 Task: Search one way flight ticket for 4 adults, 2 children, 2 infants in seat and 1 infant on lap in economy from Wilmington: Wilmington International Airport to Greensboro: Piedmont Triad International Airport on 5-1-2023. Choice of flights is Delta. Number of bags: 10 checked bags. Price is upto 100000. Outbound departure time preference is 18:00.
Action: Mouse moved to (225, 251)
Screenshot: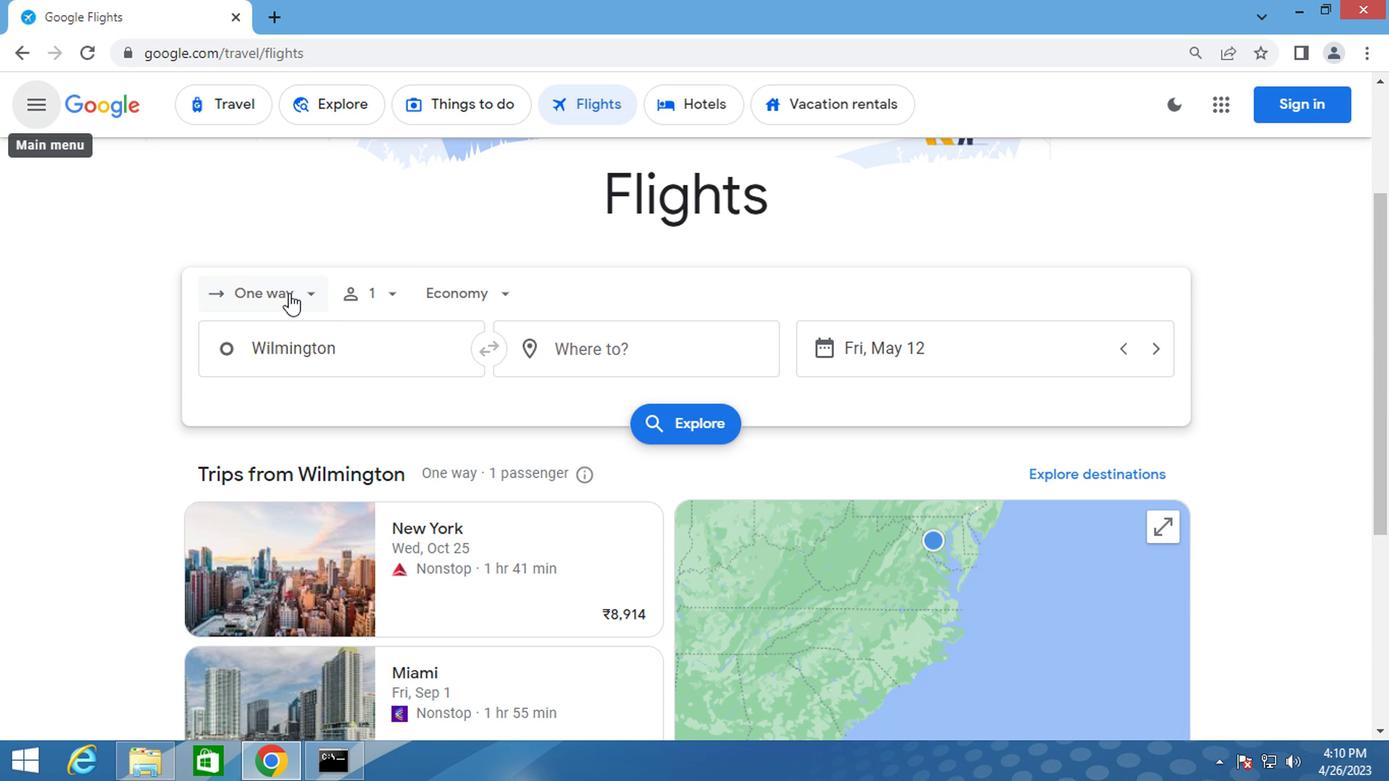
Action: Mouse pressed left at (225, 251)
Screenshot: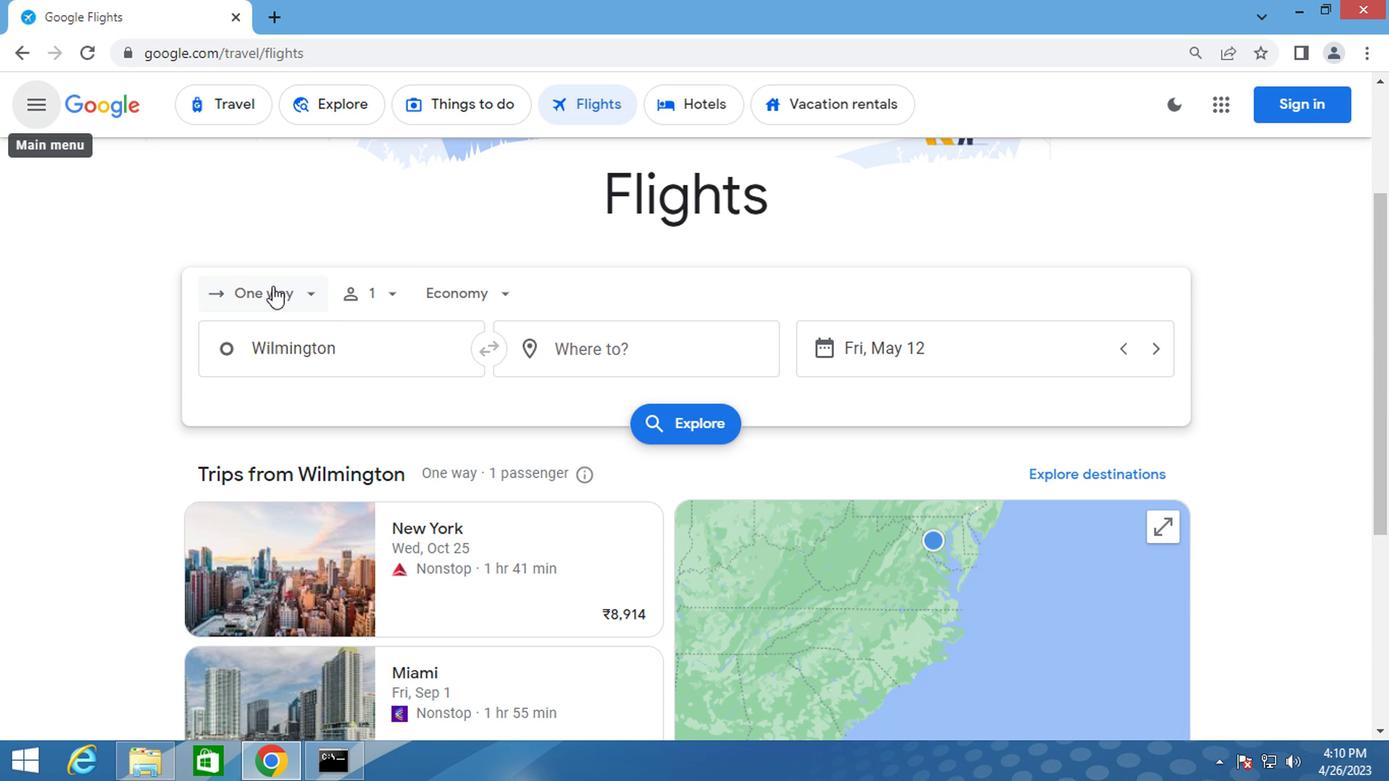 
Action: Mouse moved to (246, 350)
Screenshot: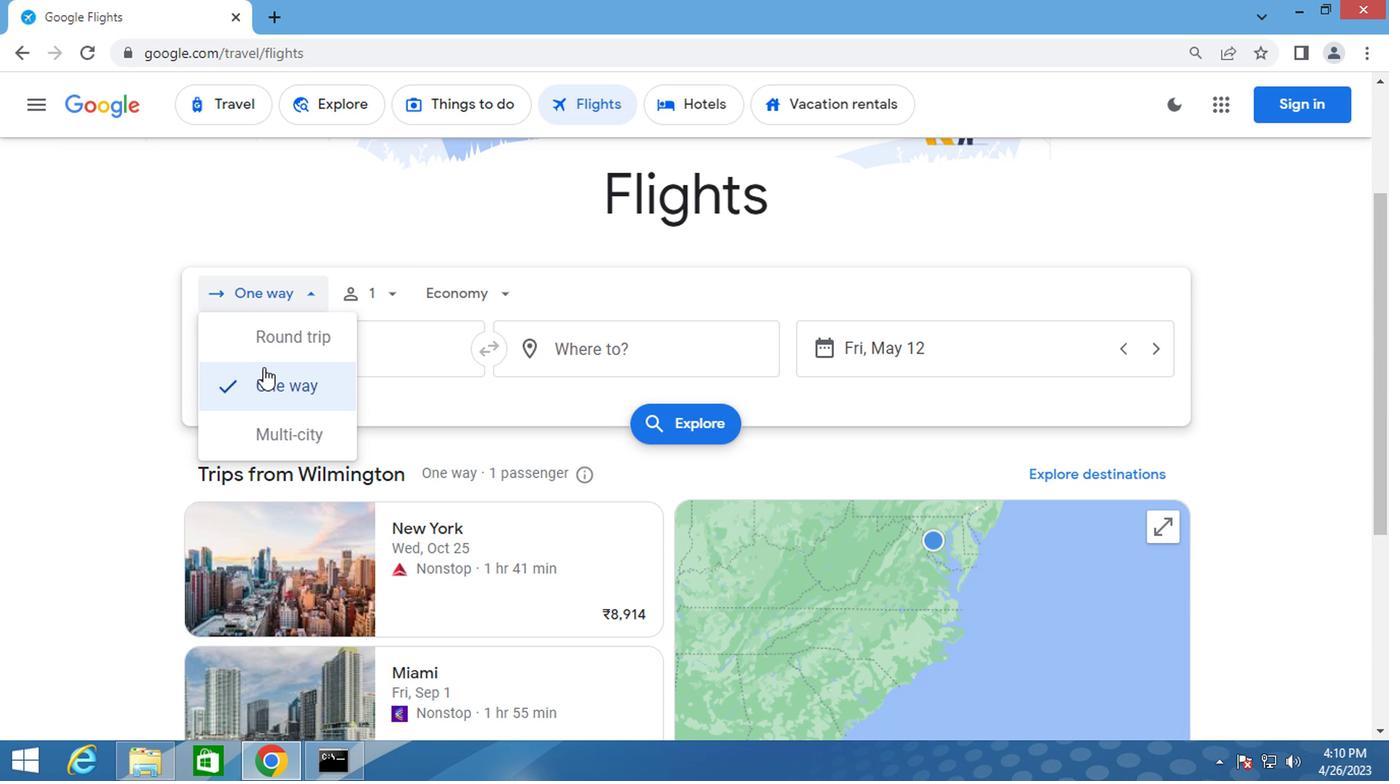 
Action: Mouse pressed left at (246, 350)
Screenshot: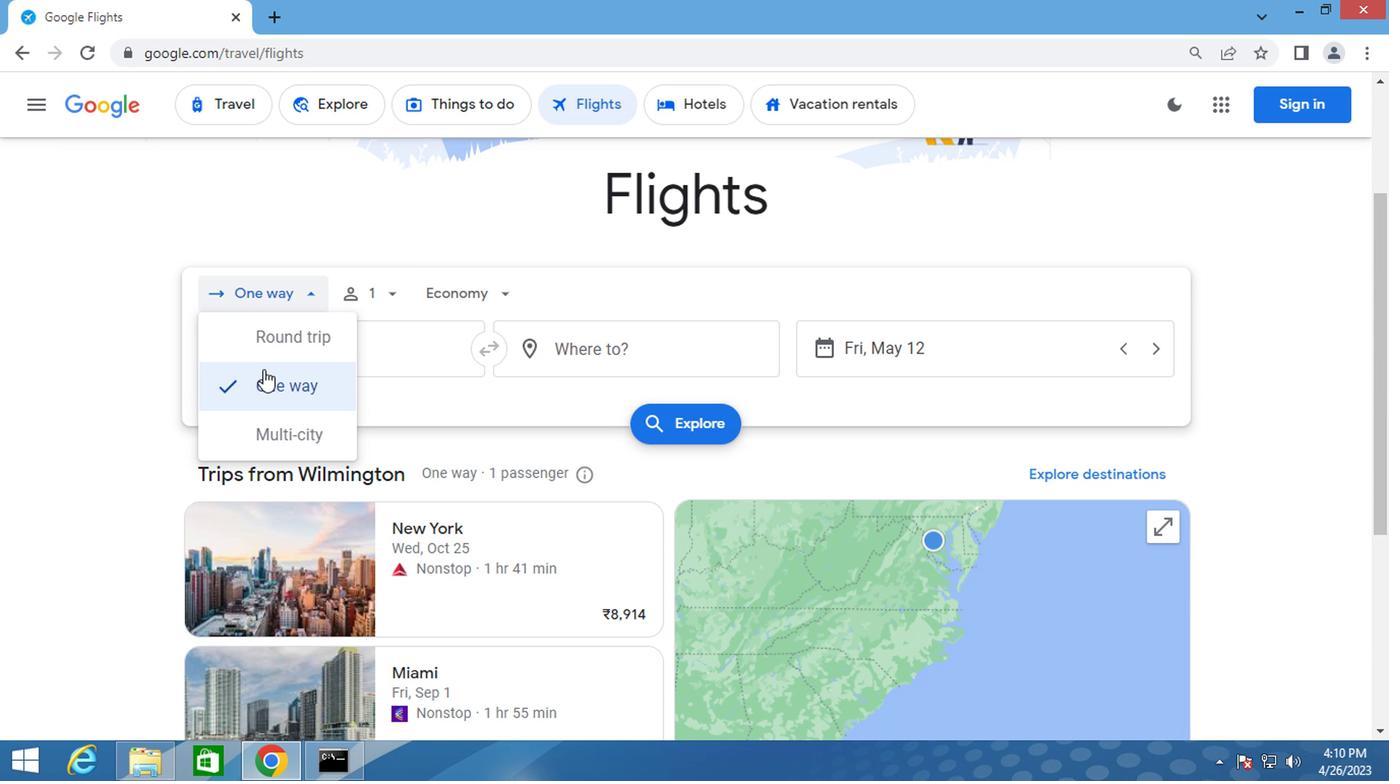 
Action: Mouse moved to (360, 280)
Screenshot: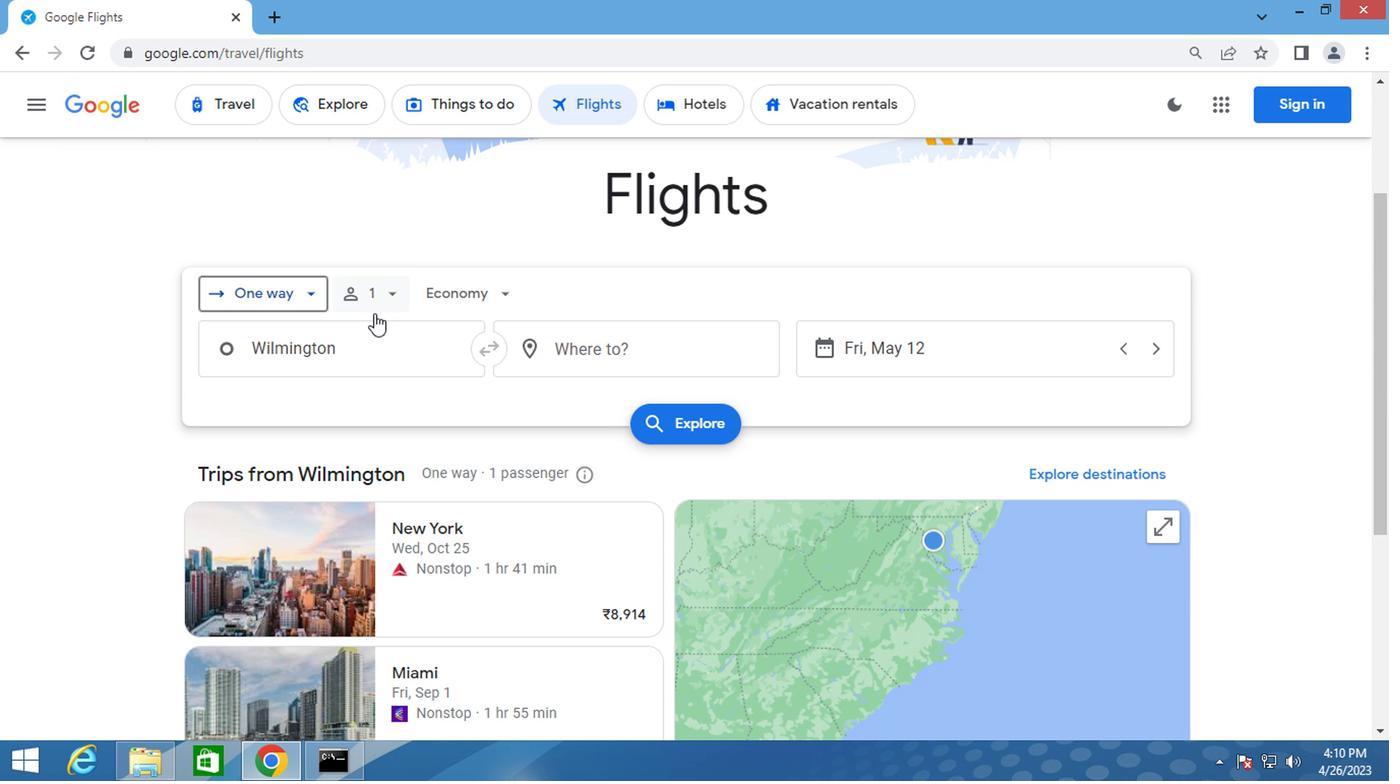 
Action: Mouse pressed left at (360, 280)
Screenshot: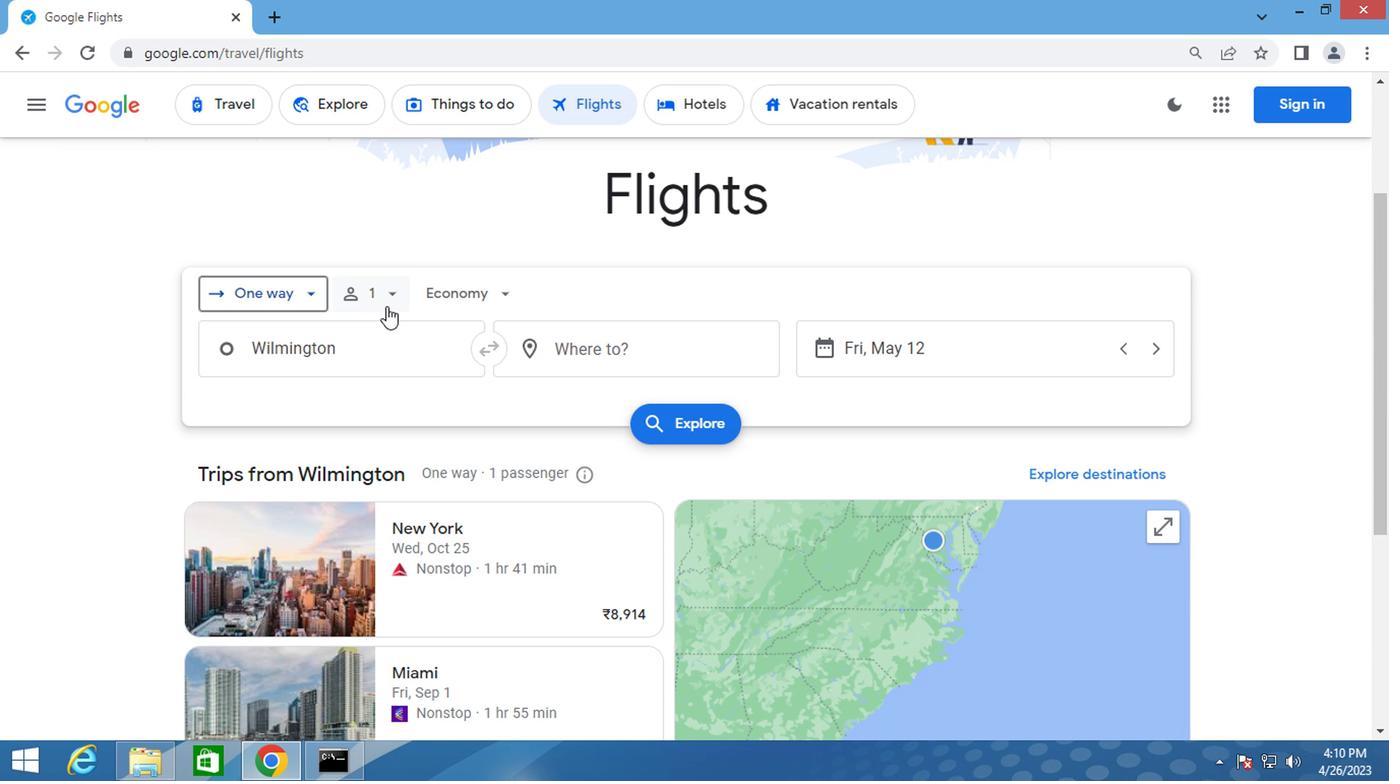 
Action: Mouse moved to (502, 328)
Screenshot: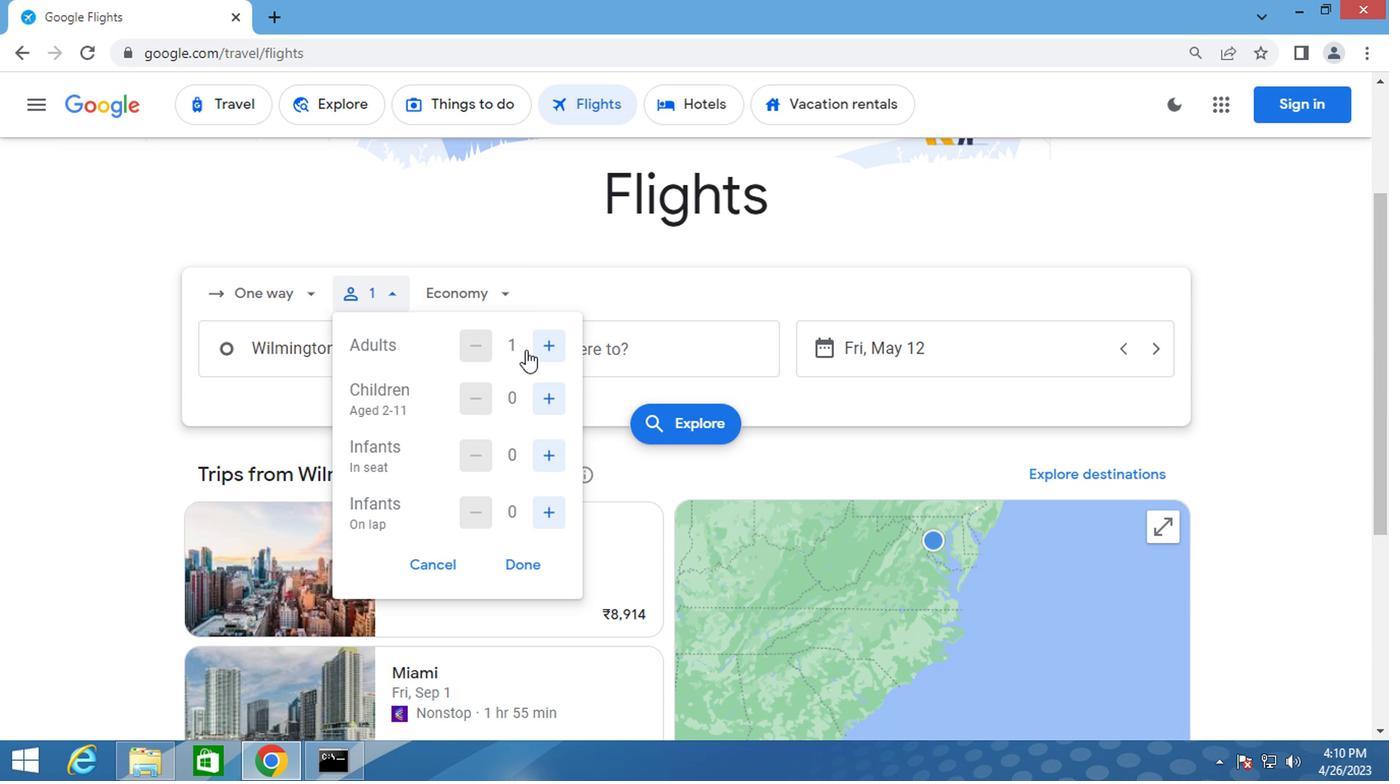 
Action: Mouse pressed left at (502, 328)
Screenshot: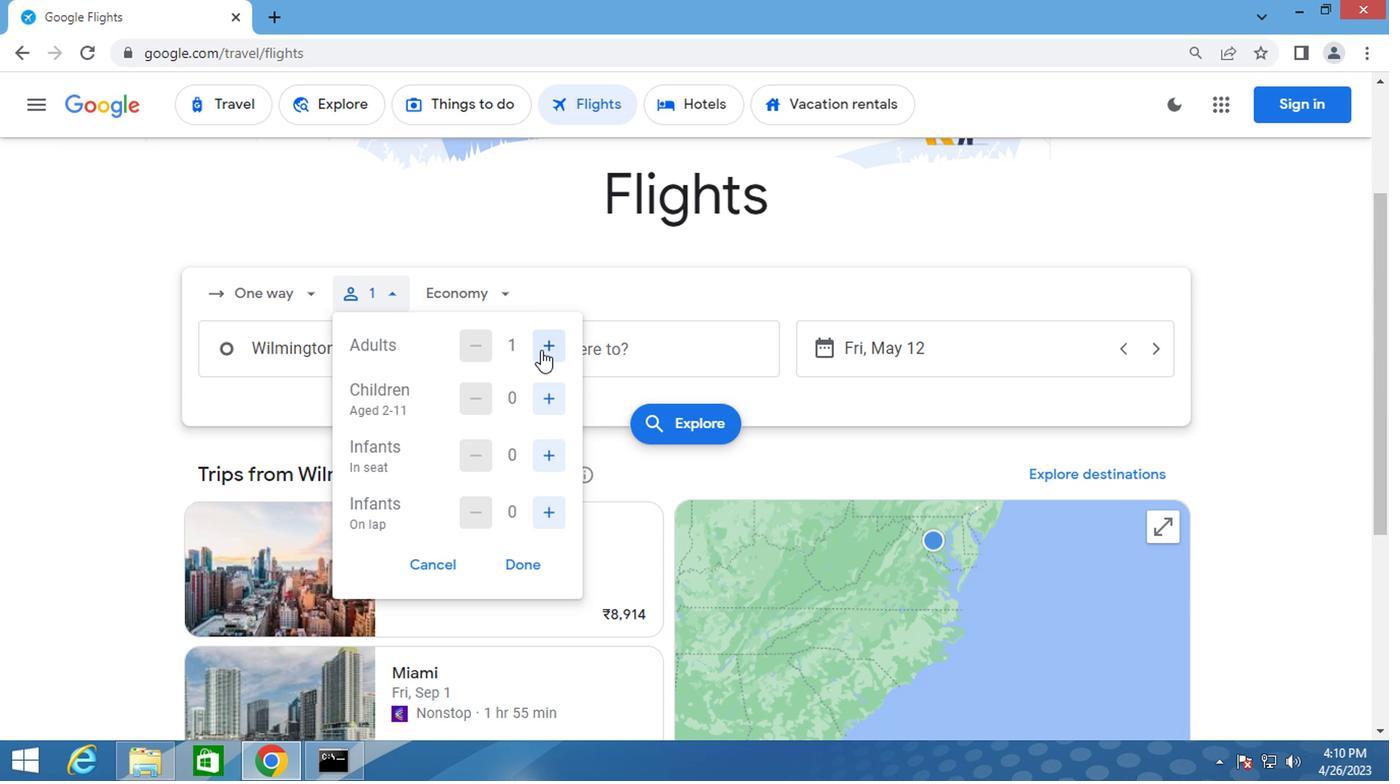 
Action: Mouse pressed left at (502, 328)
Screenshot: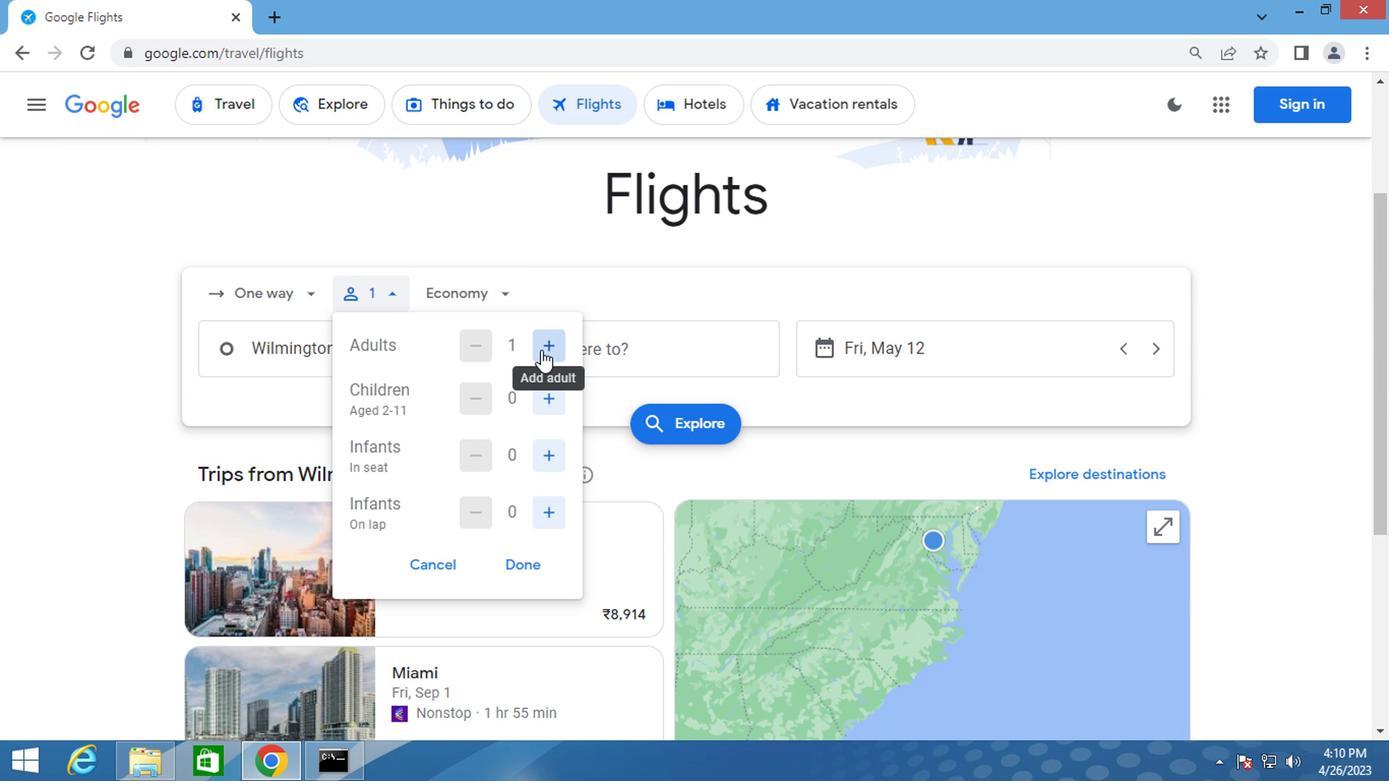 
Action: Mouse pressed left at (502, 328)
Screenshot: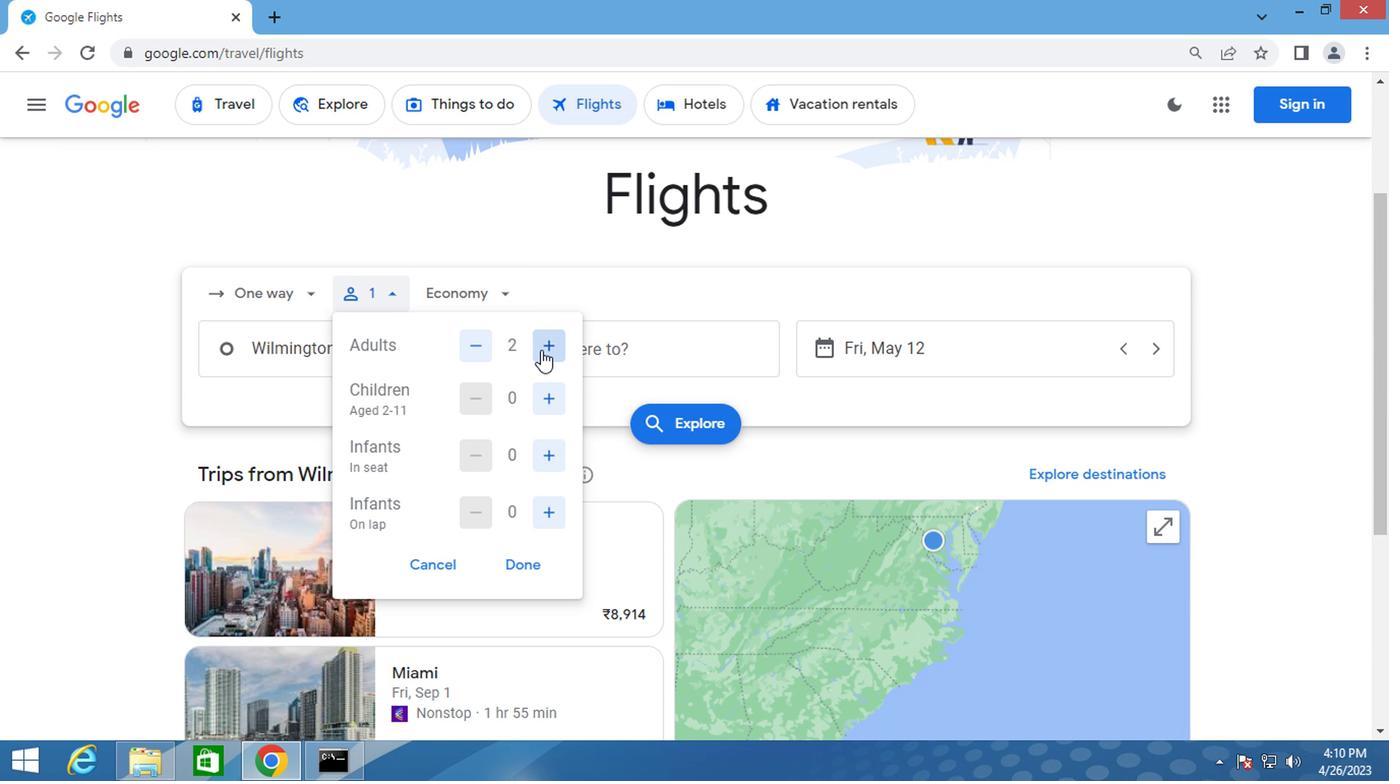 
Action: Mouse pressed left at (502, 328)
Screenshot: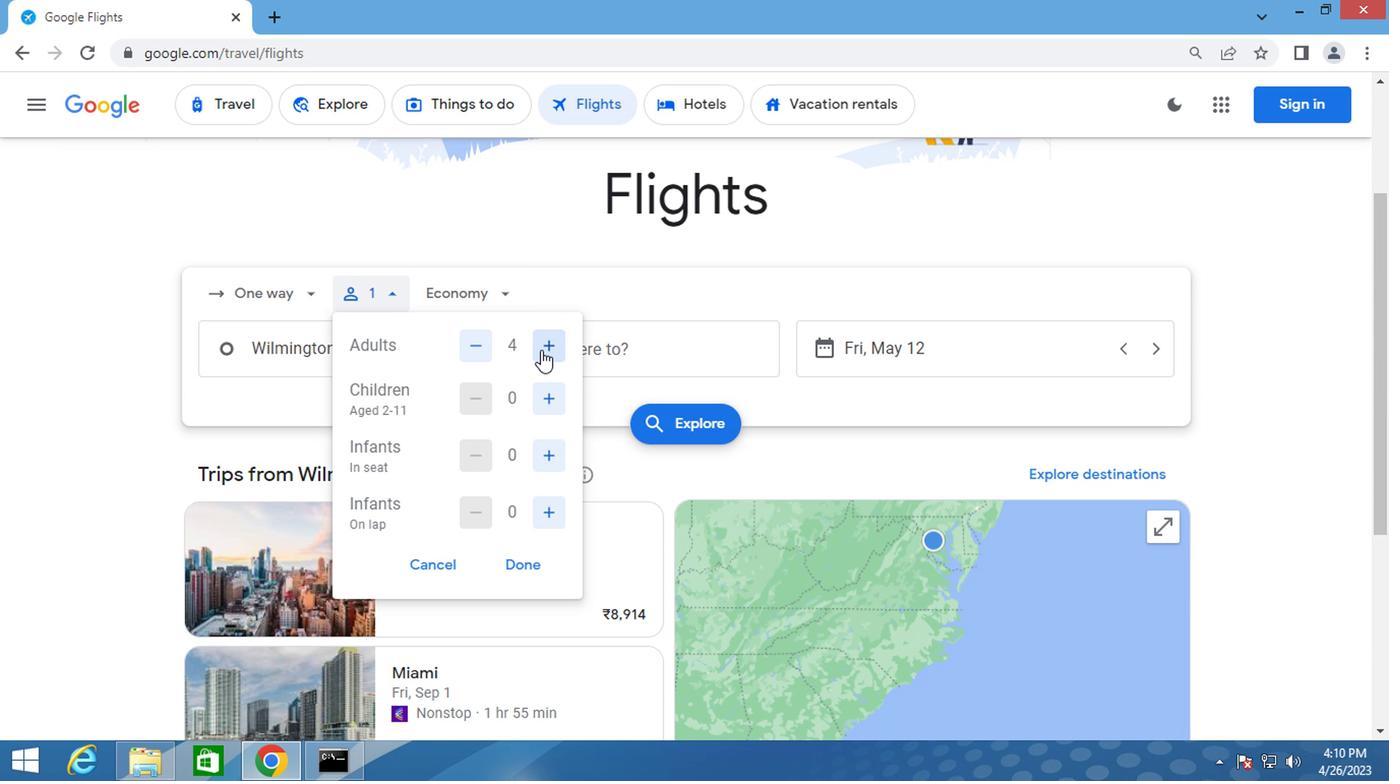 
Action: Mouse moved to (444, 324)
Screenshot: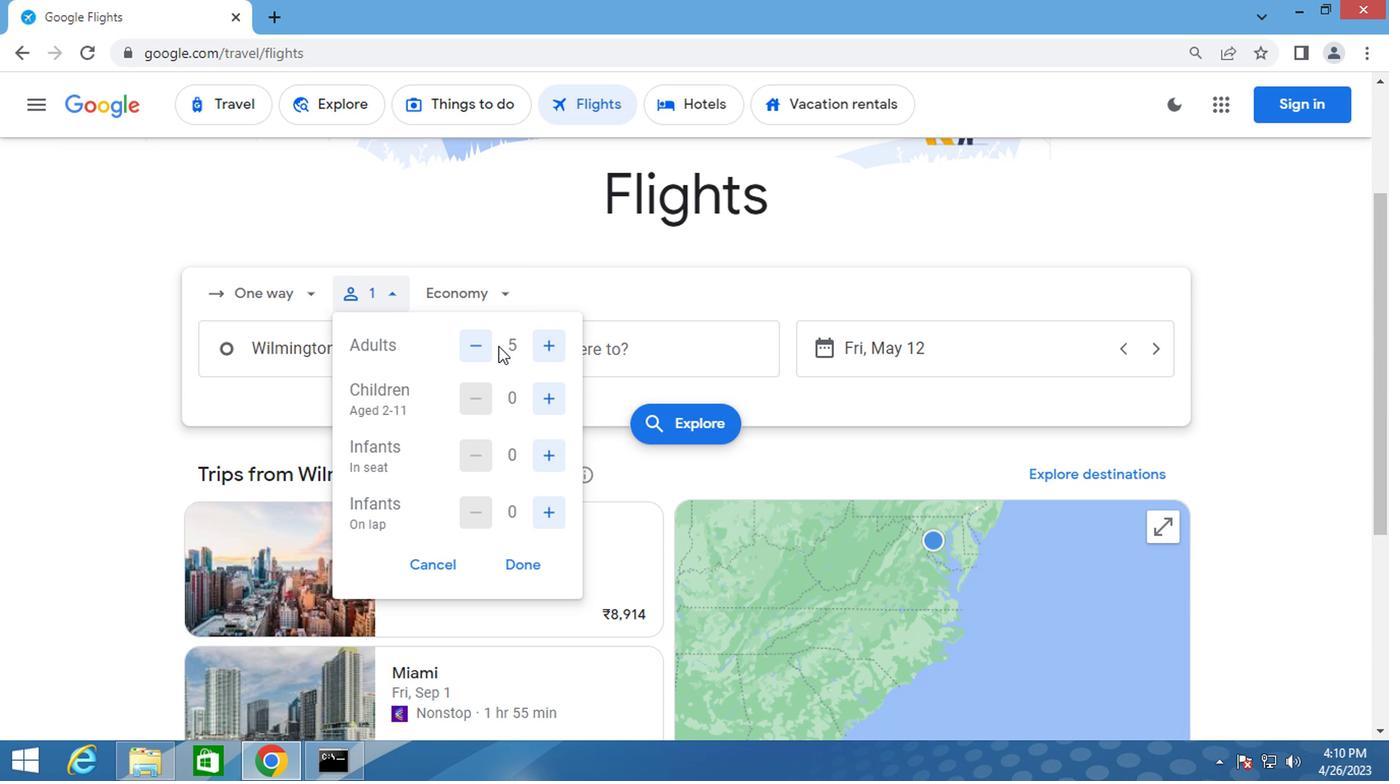 
Action: Mouse pressed left at (444, 324)
Screenshot: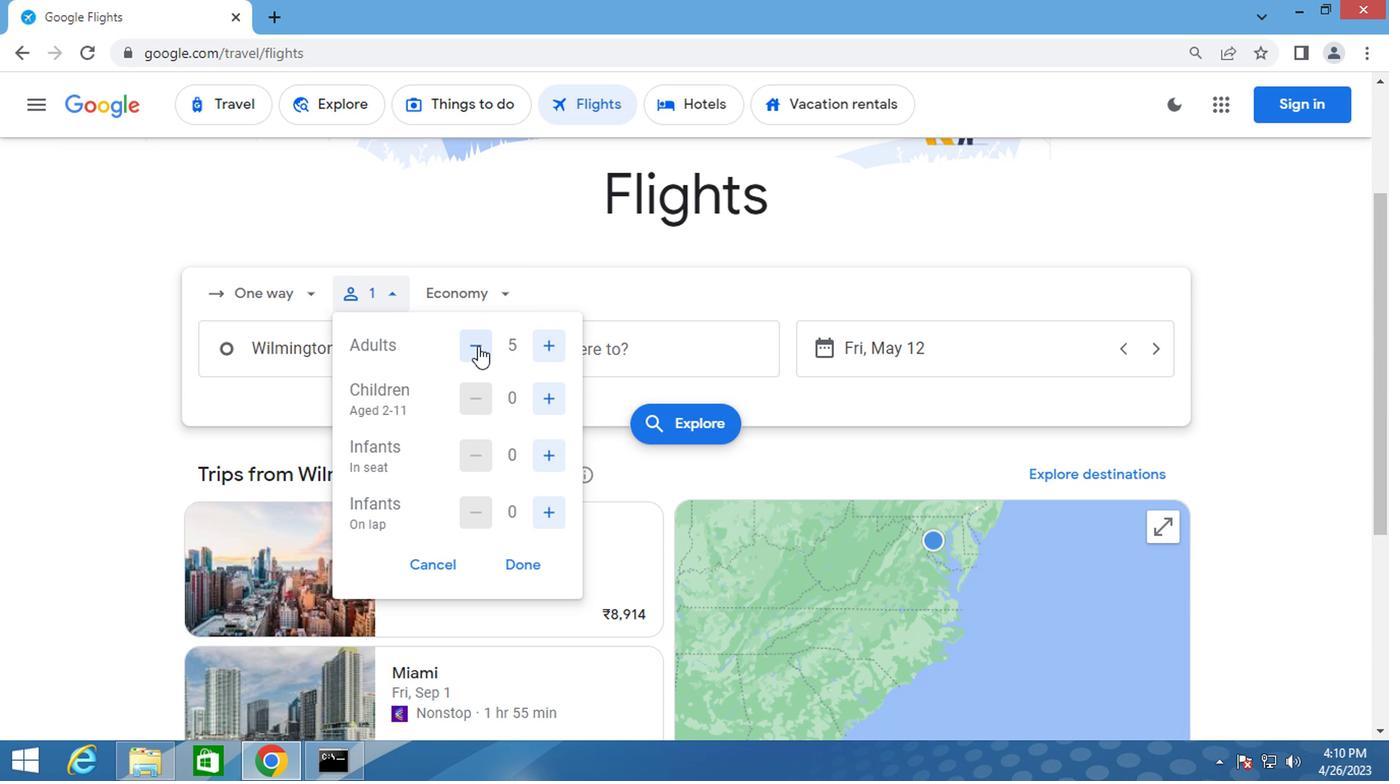 
Action: Mouse moved to (513, 382)
Screenshot: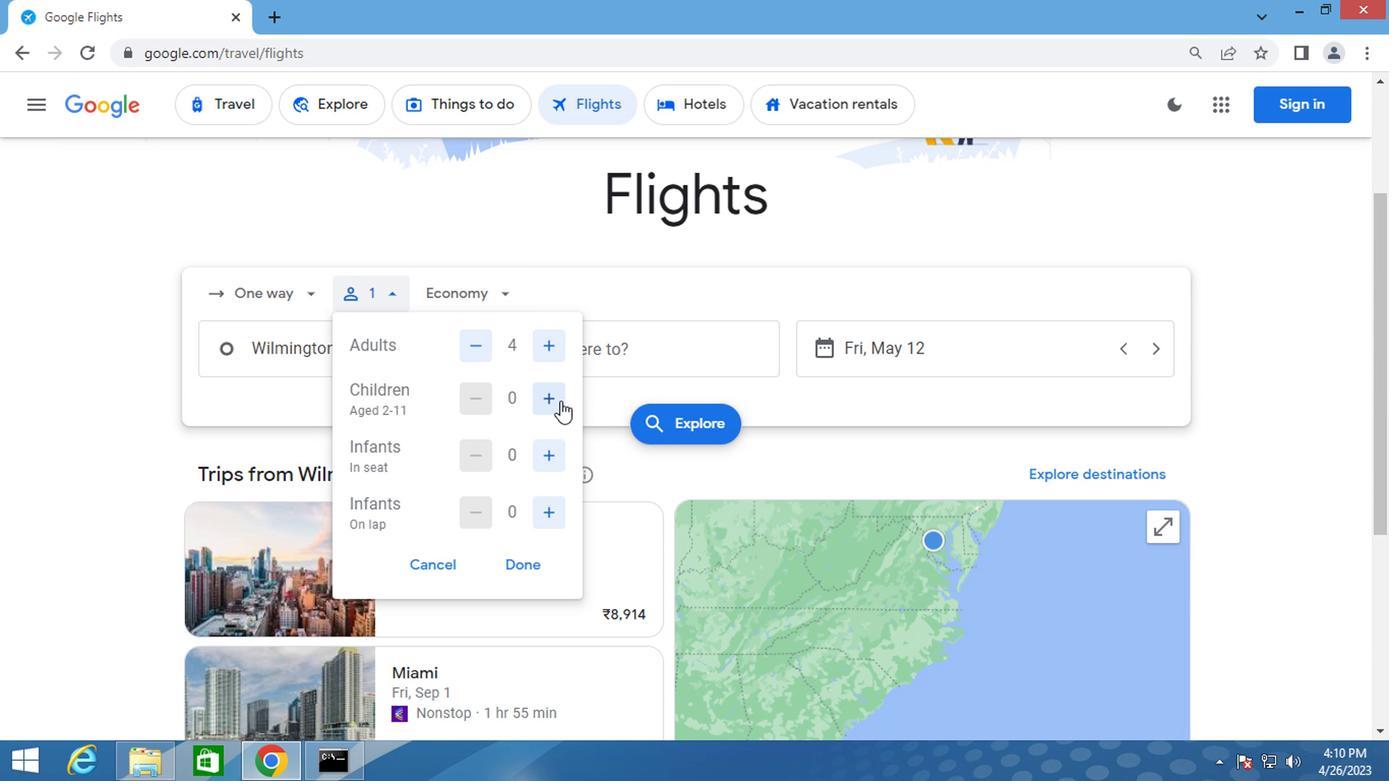 
Action: Mouse pressed left at (513, 382)
Screenshot: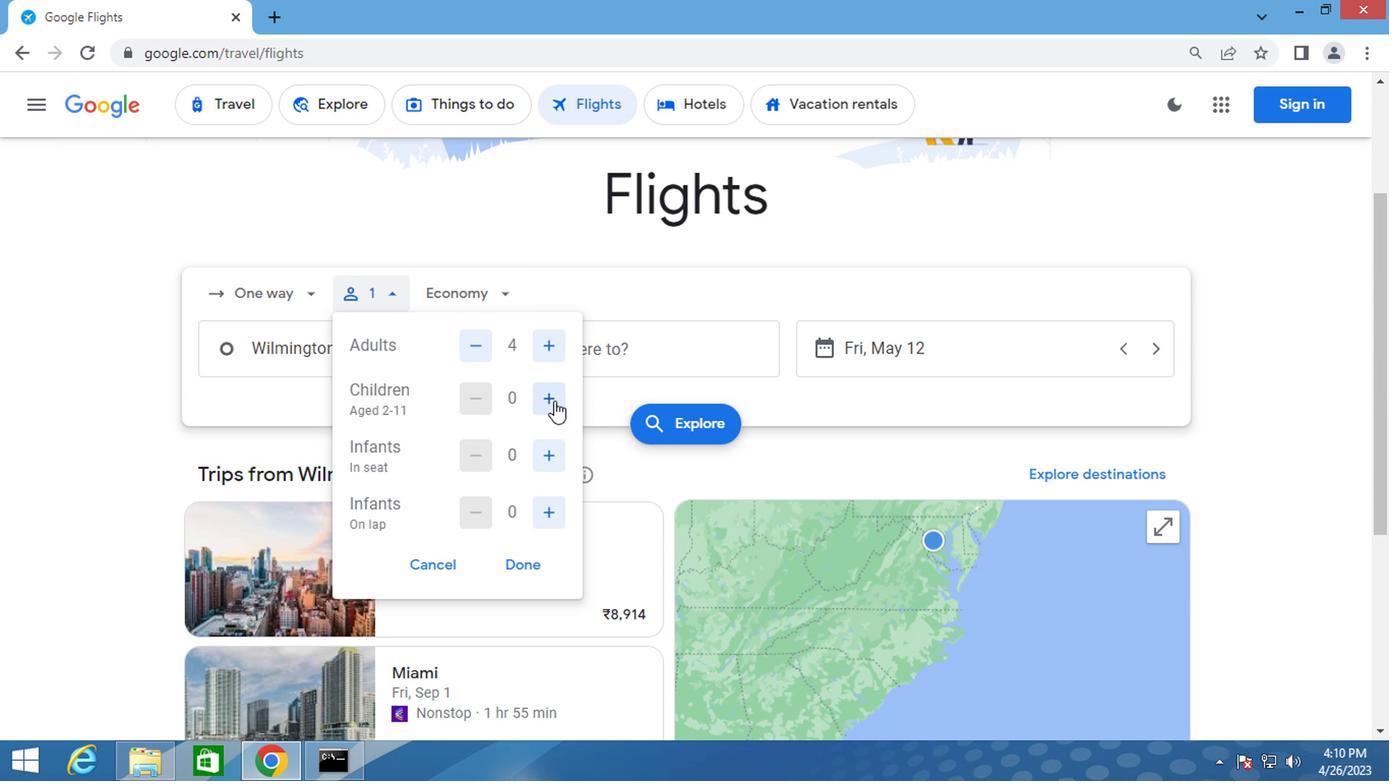 
Action: Mouse moved to (513, 382)
Screenshot: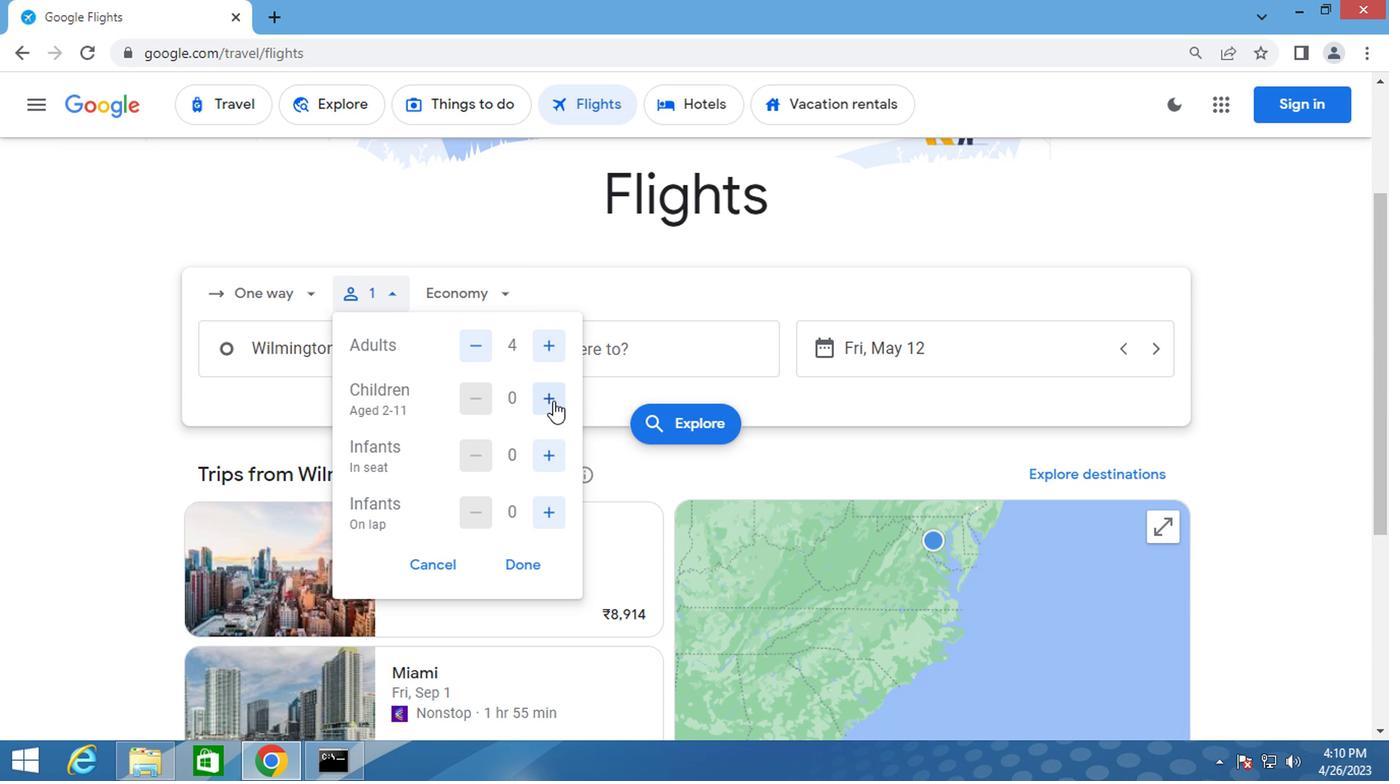 
Action: Mouse pressed left at (513, 382)
Screenshot: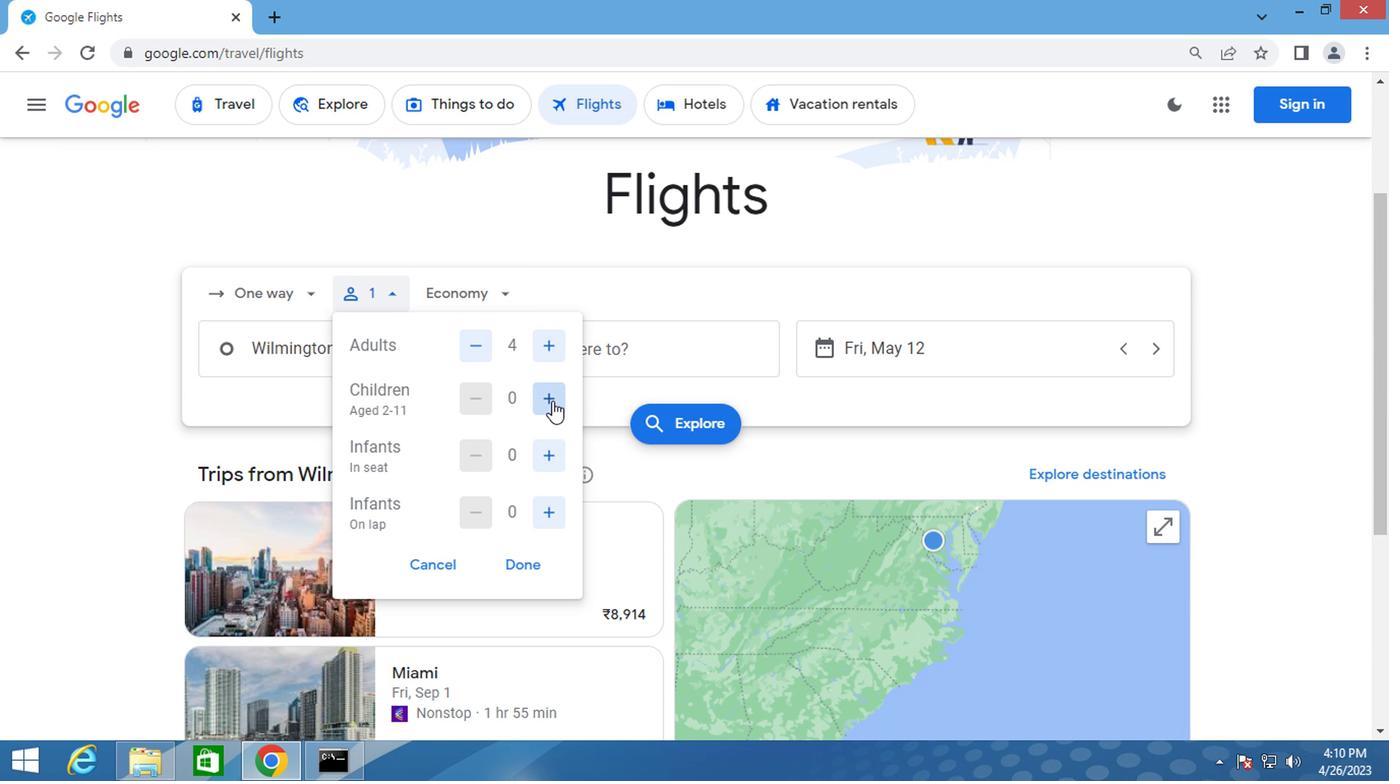 
Action: Mouse moved to (513, 426)
Screenshot: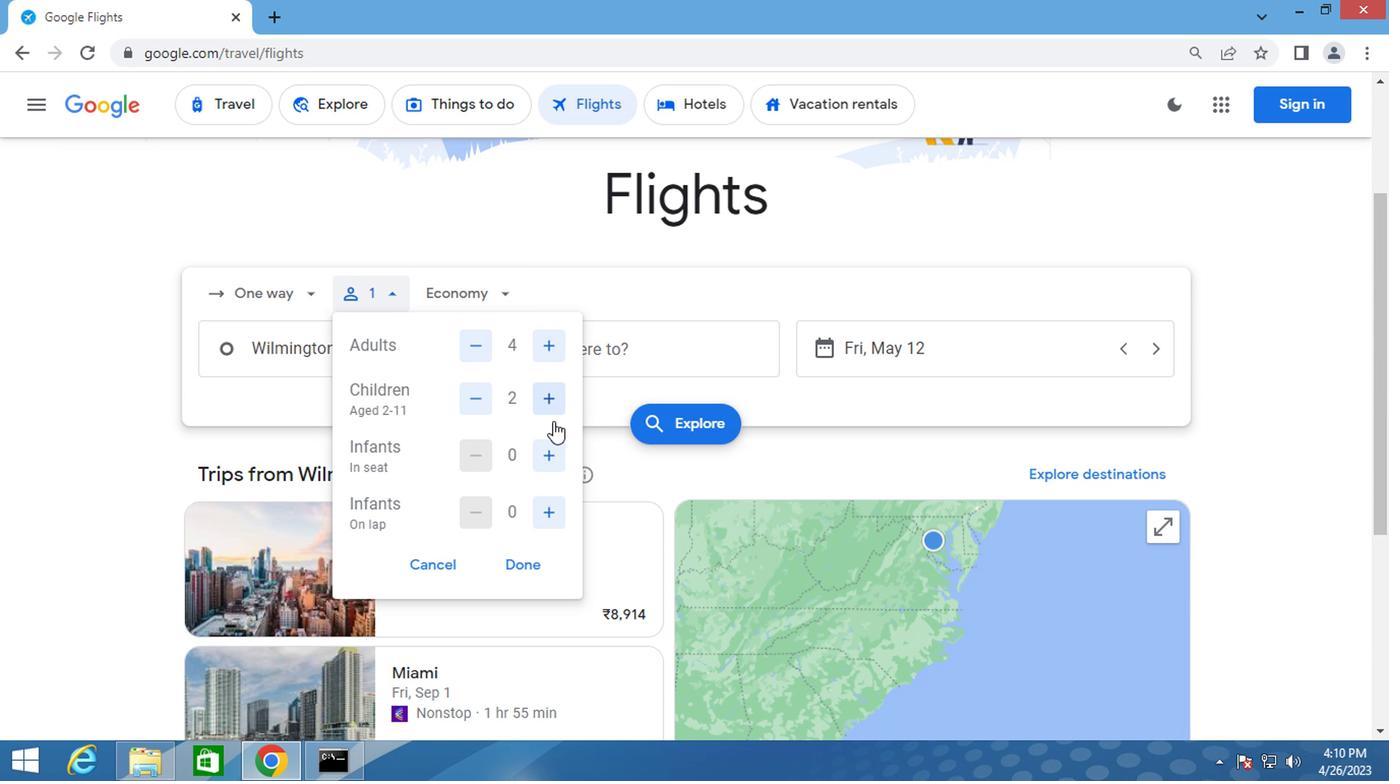 
Action: Mouse pressed left at (513, 426)
Screenshot: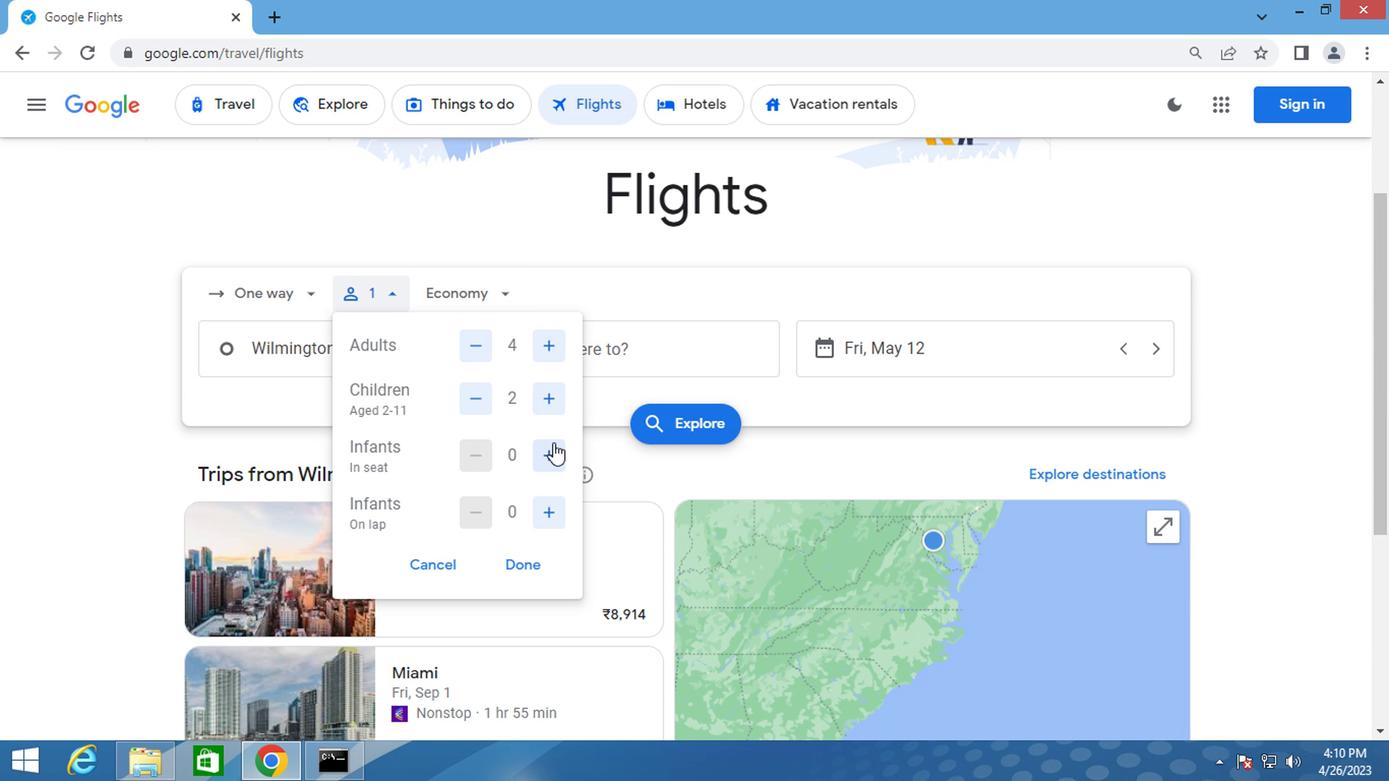 
Action: Mouse pressed left at (513, 426)
Screenshot: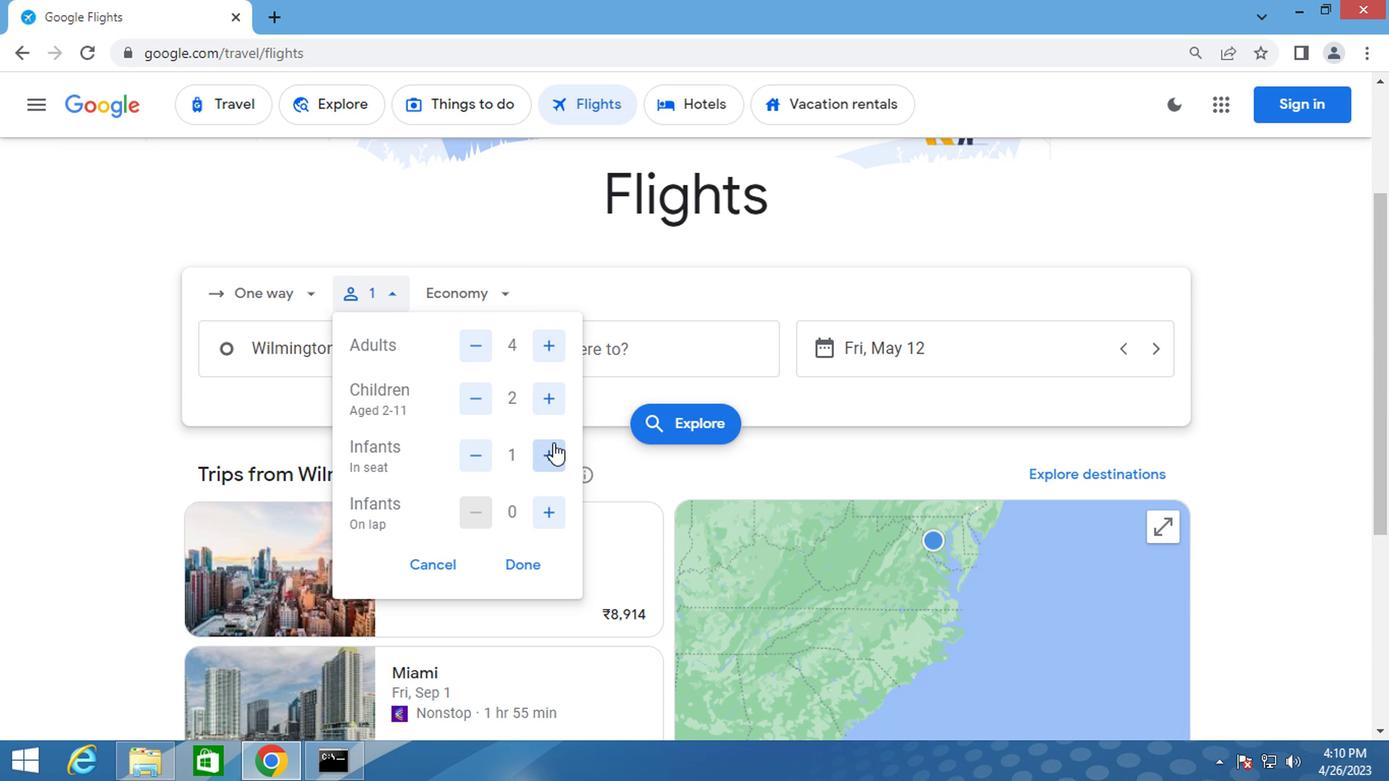 
Action: Mouse moved to (509, 500)
Screenshot: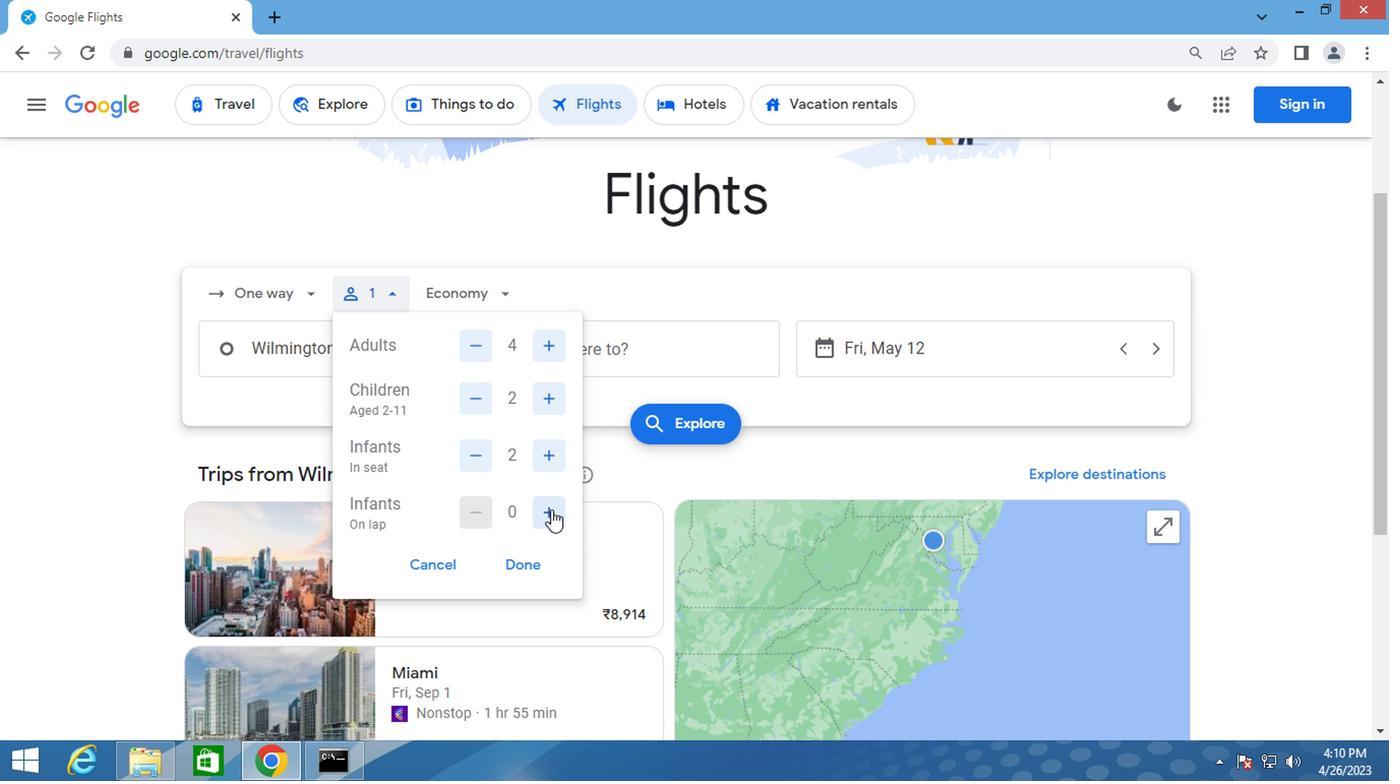 
Action: Mouse pressed left at (509, 500)
Screenshot: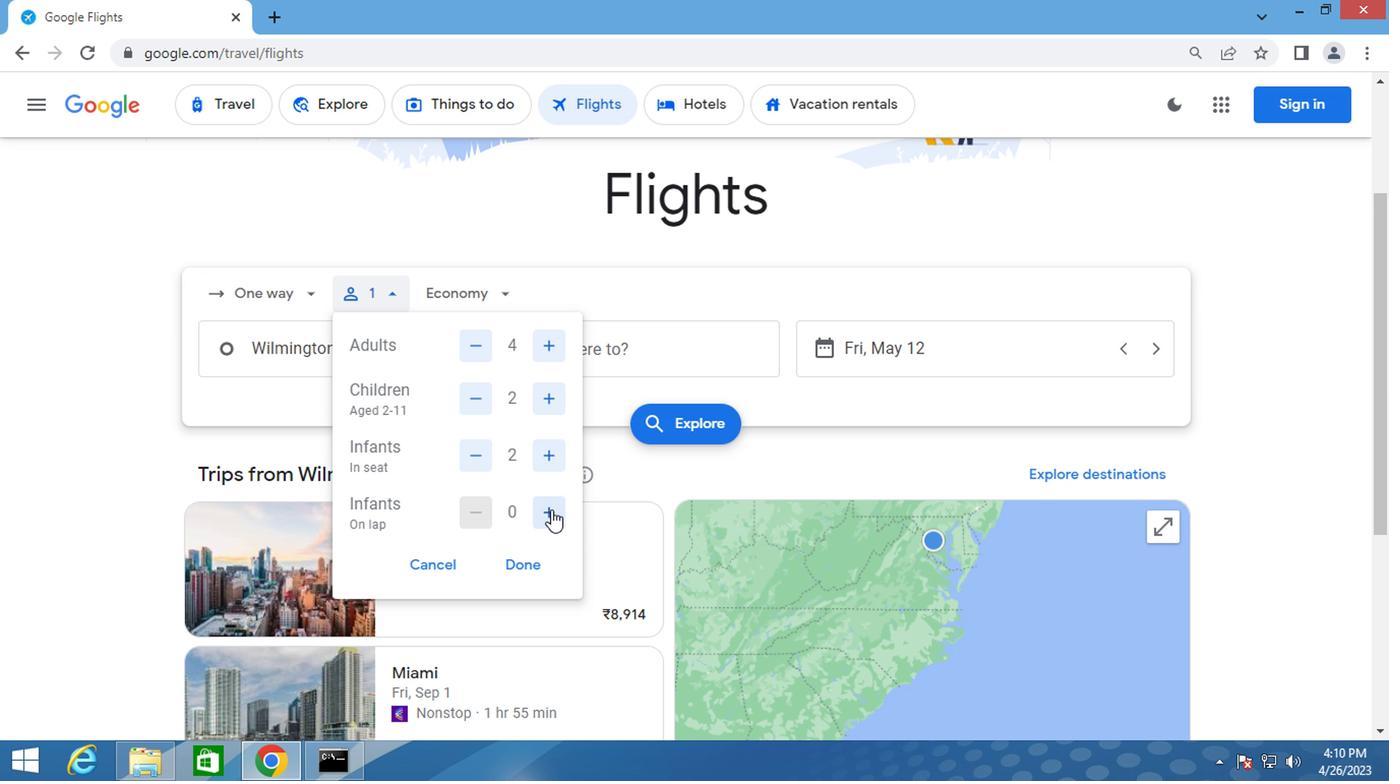 
Action: Mouse moved to (427, 275)
Screenshot: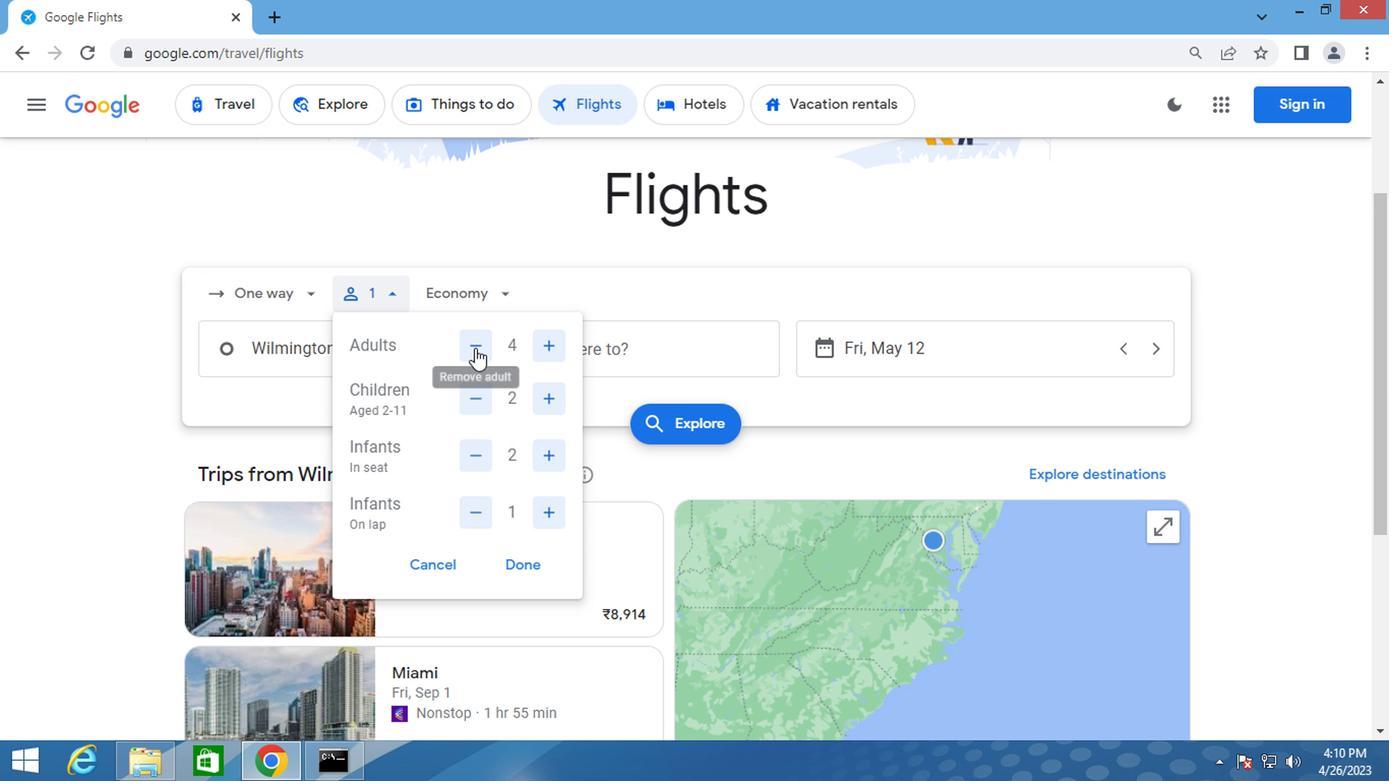 
Action: Mouse pressed left at (427, 275)
Screenshot: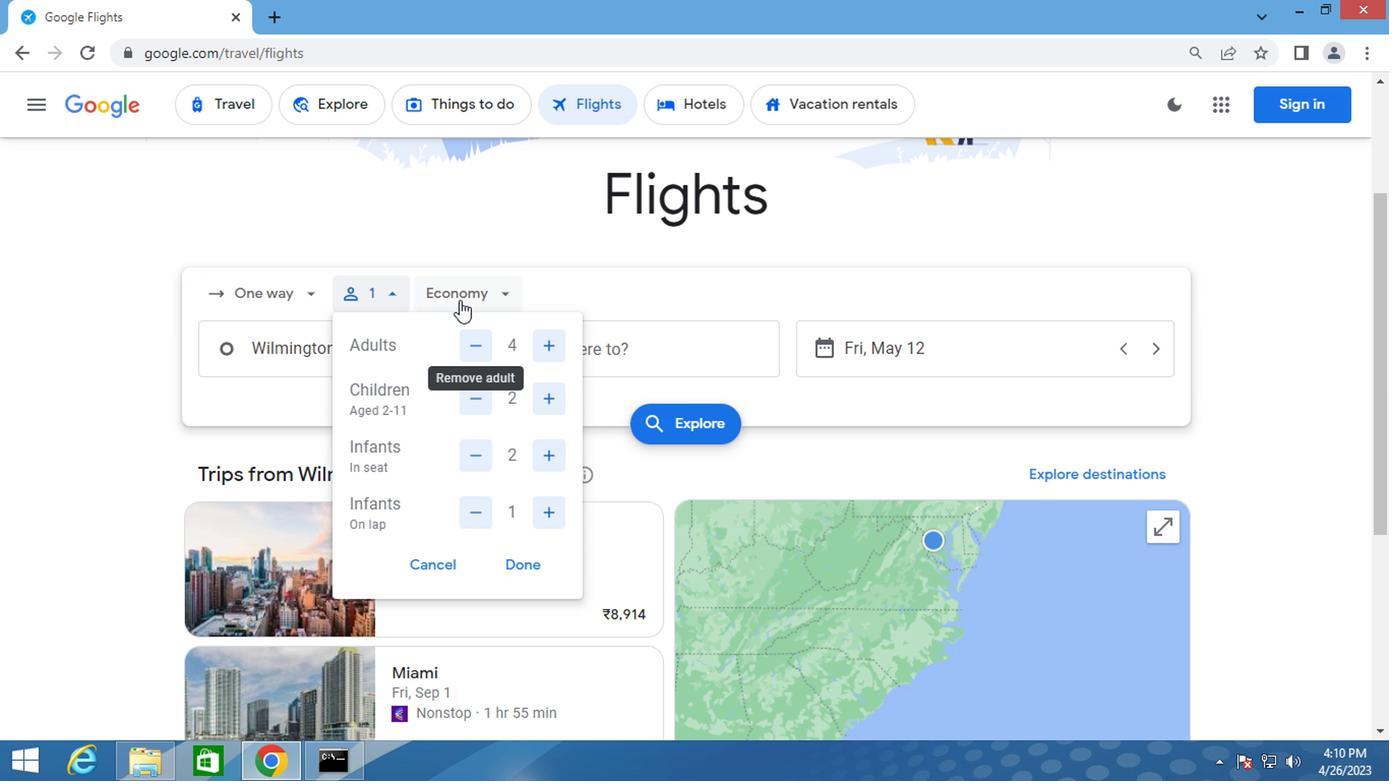 
Action: Mouse moved to (448, 306)
Screenshot: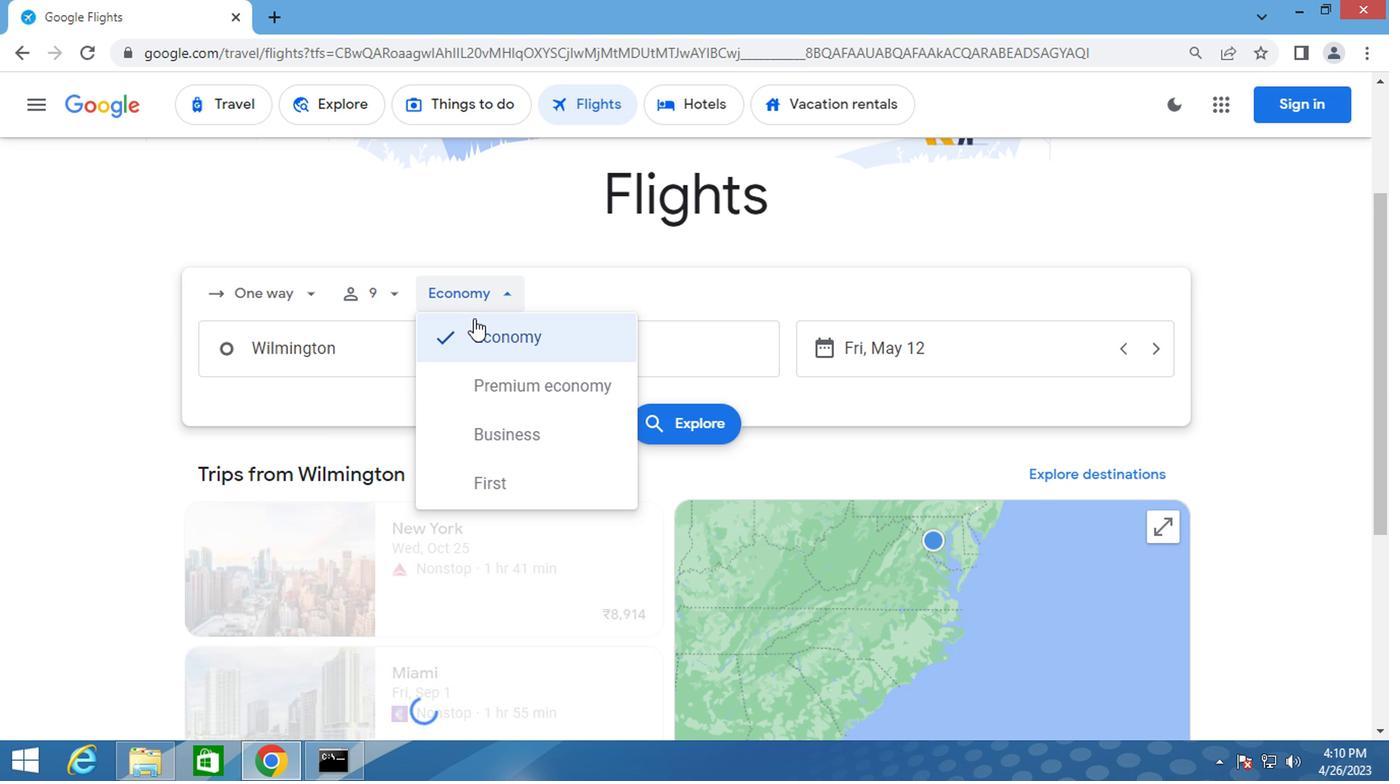 
Action: Mouse pressed left at (448, 306)
Screenshot: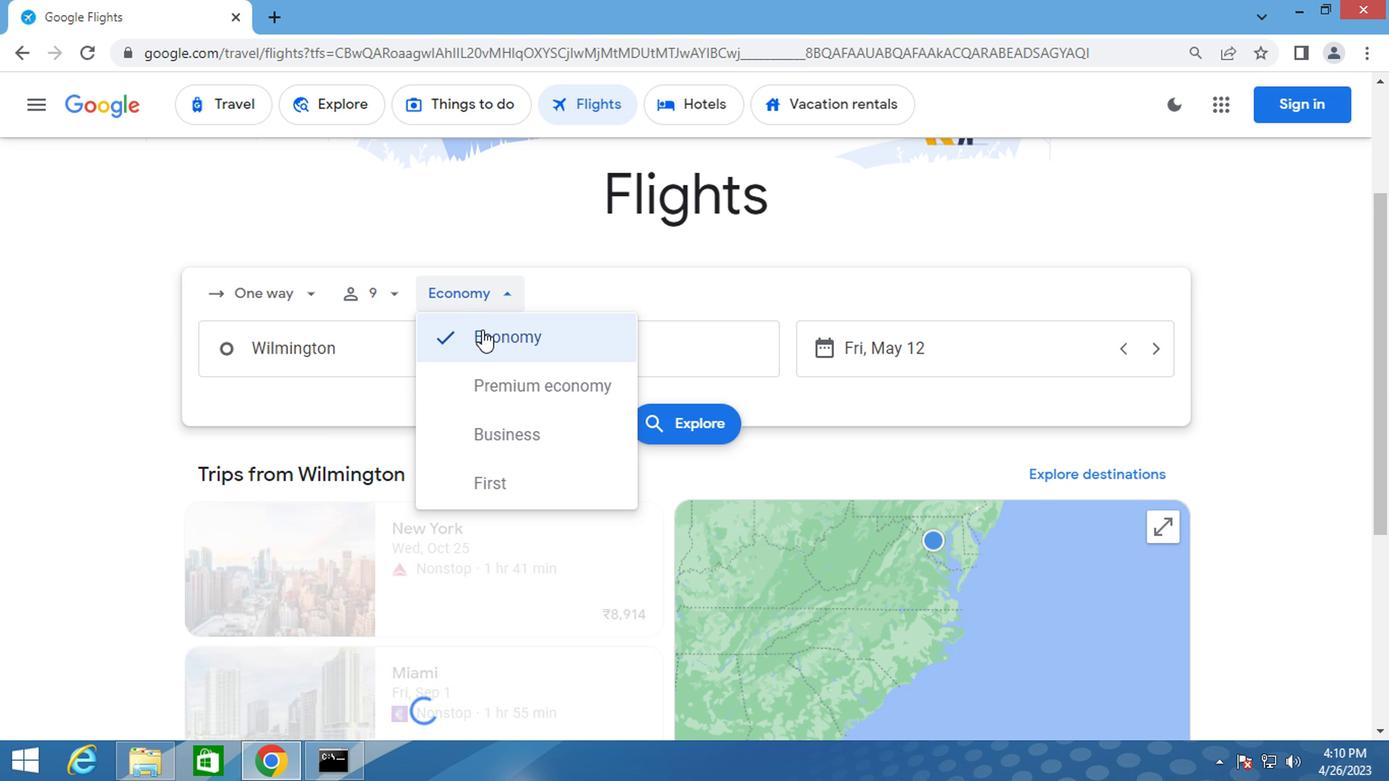 
Action: Mouse moved to (343, 324)
Screenshot: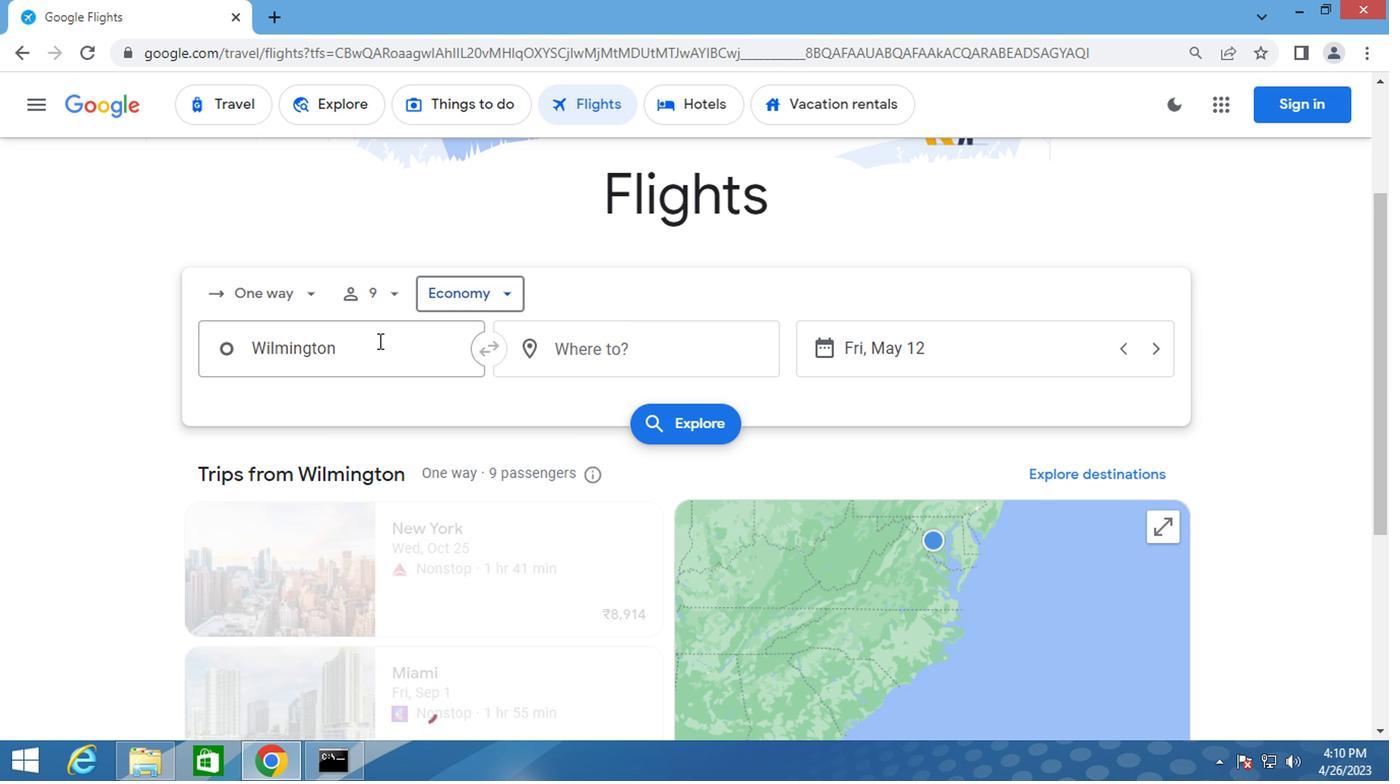 
Action: Mouse pressed left at (343, 324)
Screenshot: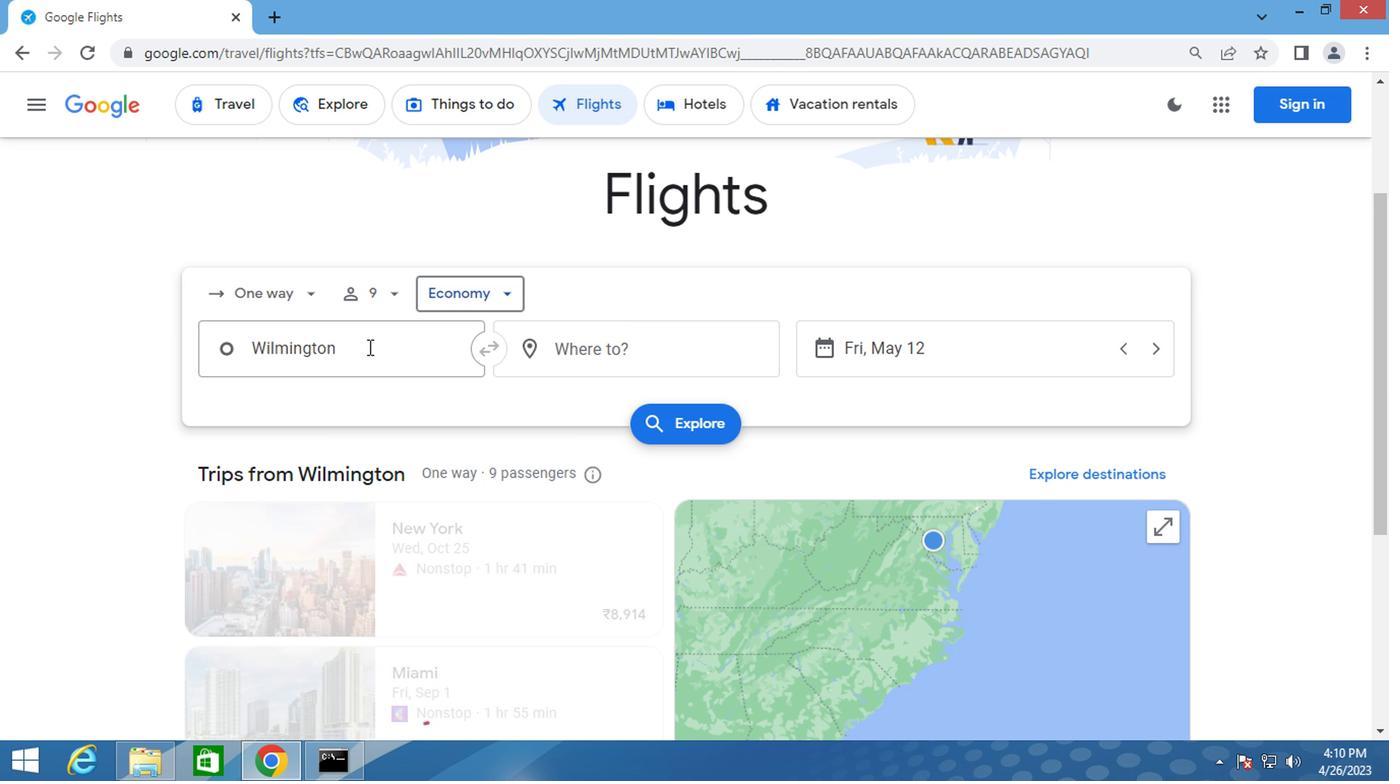 
Action: Key pressed wilmington
Screenshot: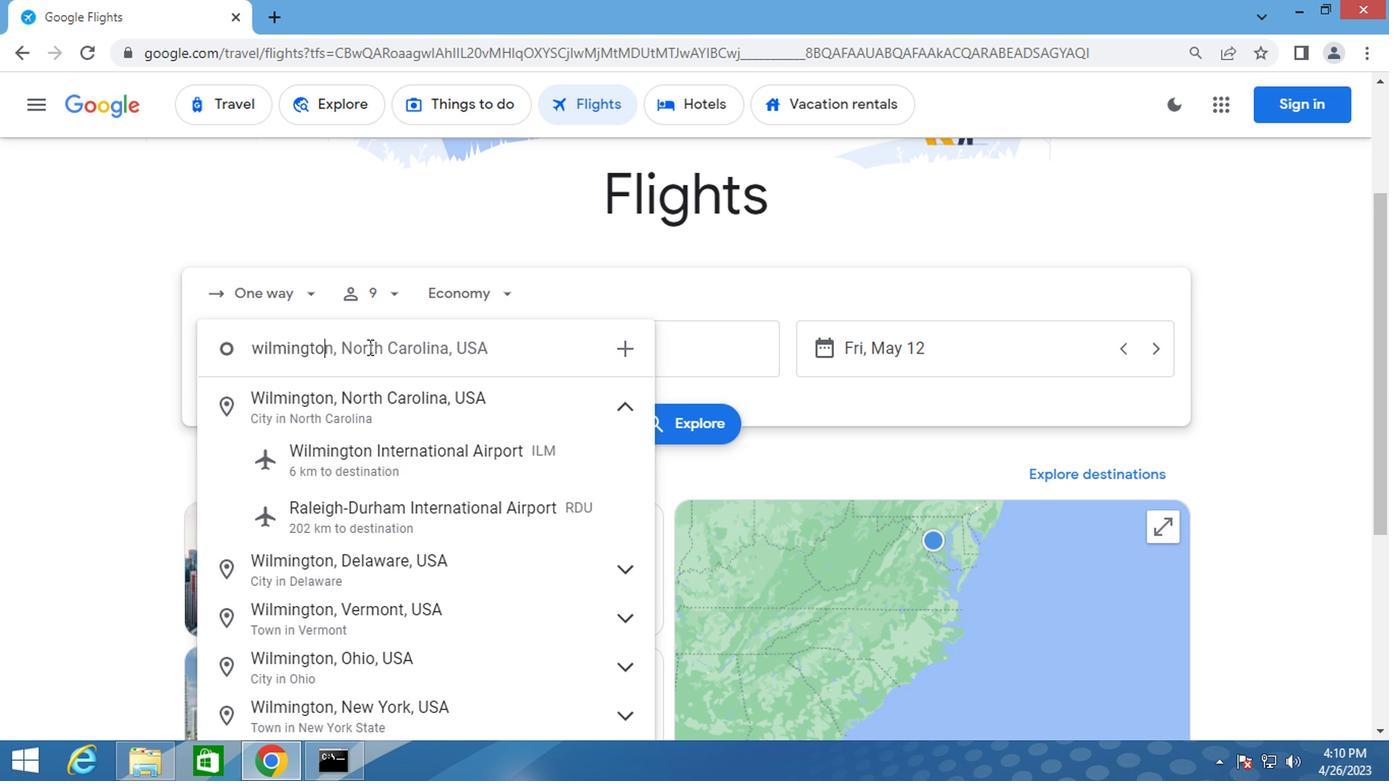 
Action: Mouse moved to (370, 449)
Screenshot: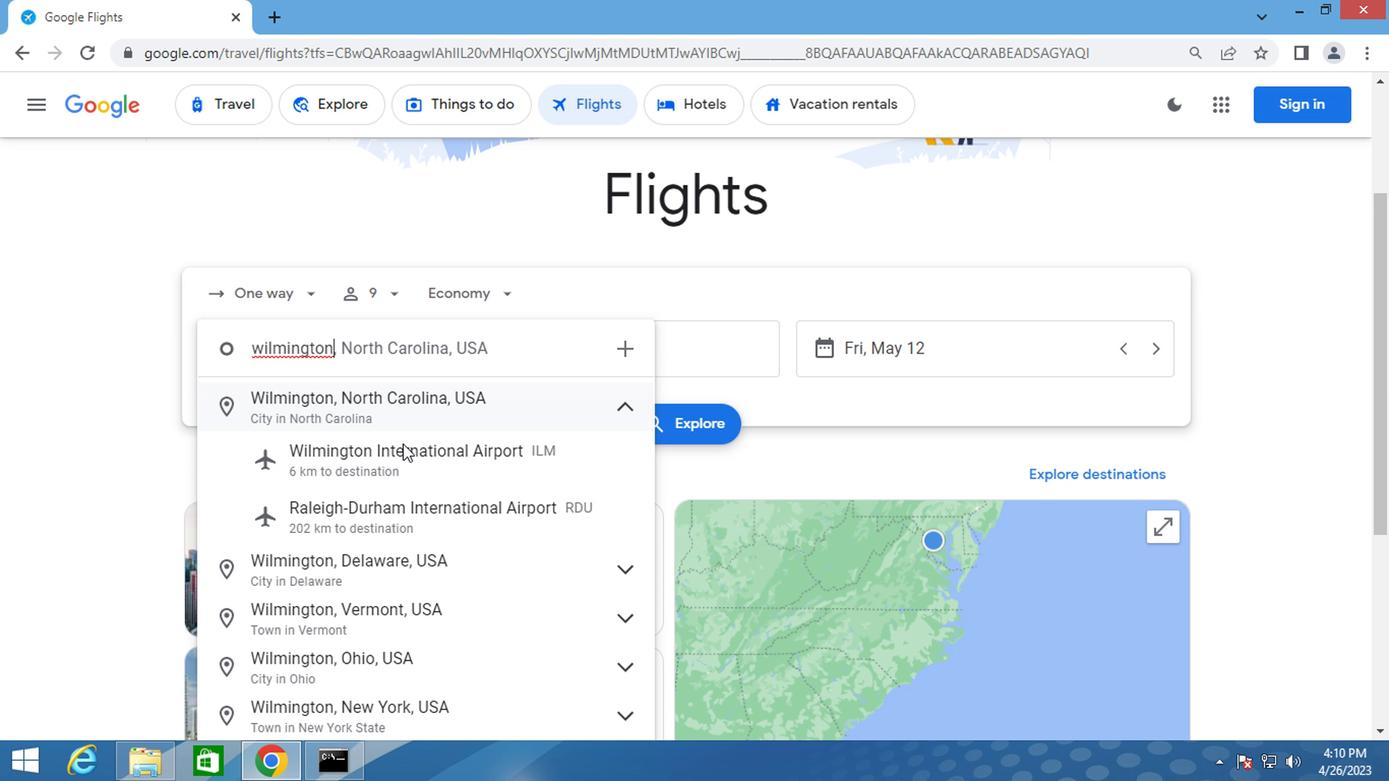
Action: Mouse pressed left at (370, 449)
Screenshot: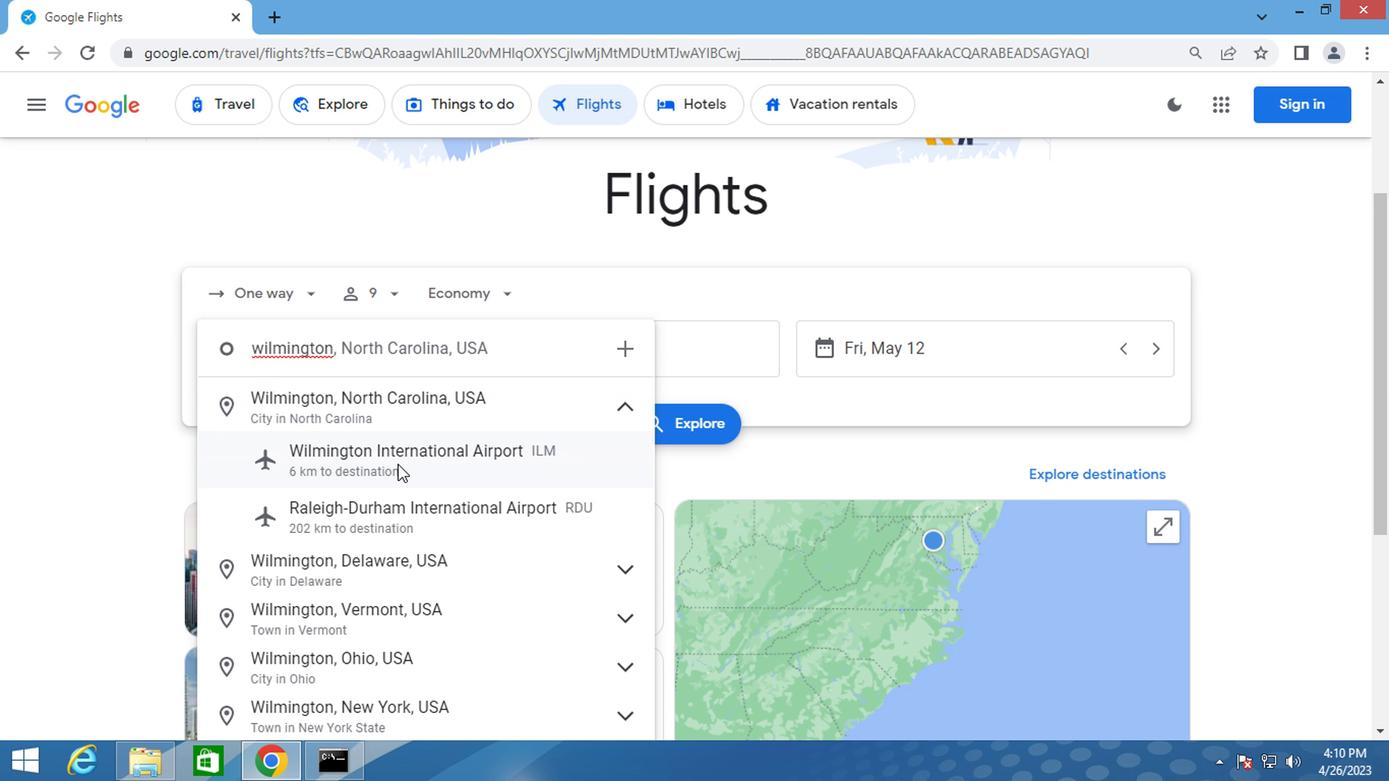 
Action: Mouse moved to (565, 348)
Screenshot: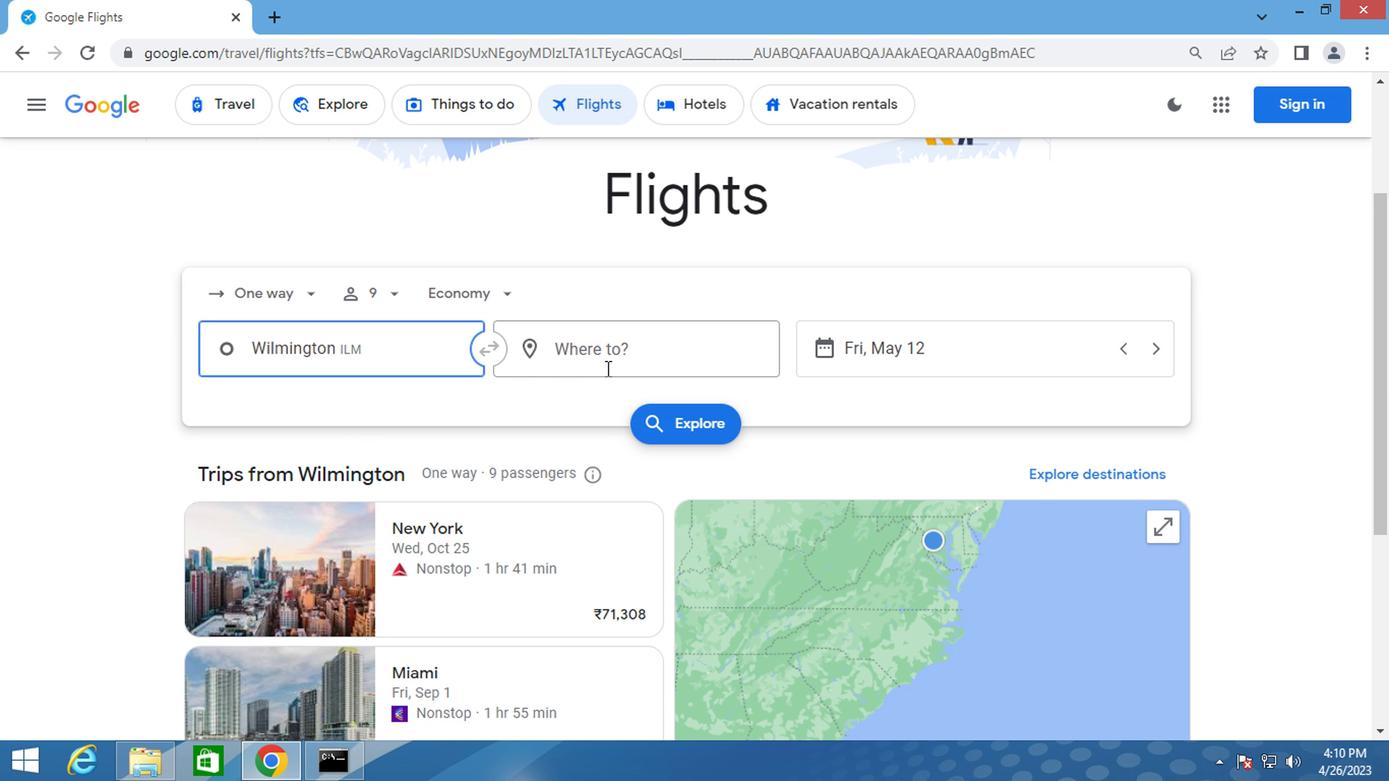 
Action: Mouse pressed left at (565, 348)
Screenshot: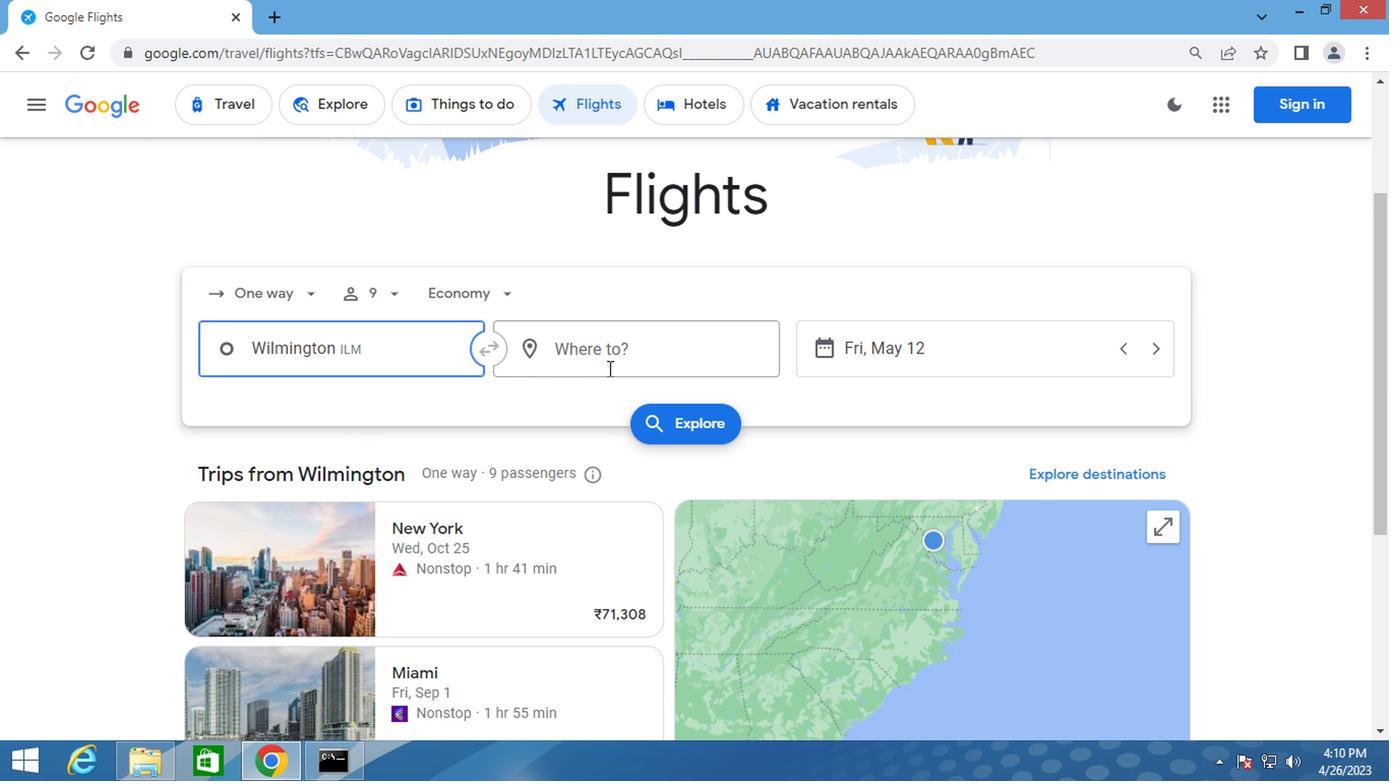 
Action: Mouse moved to (565, 346)
Screenshot: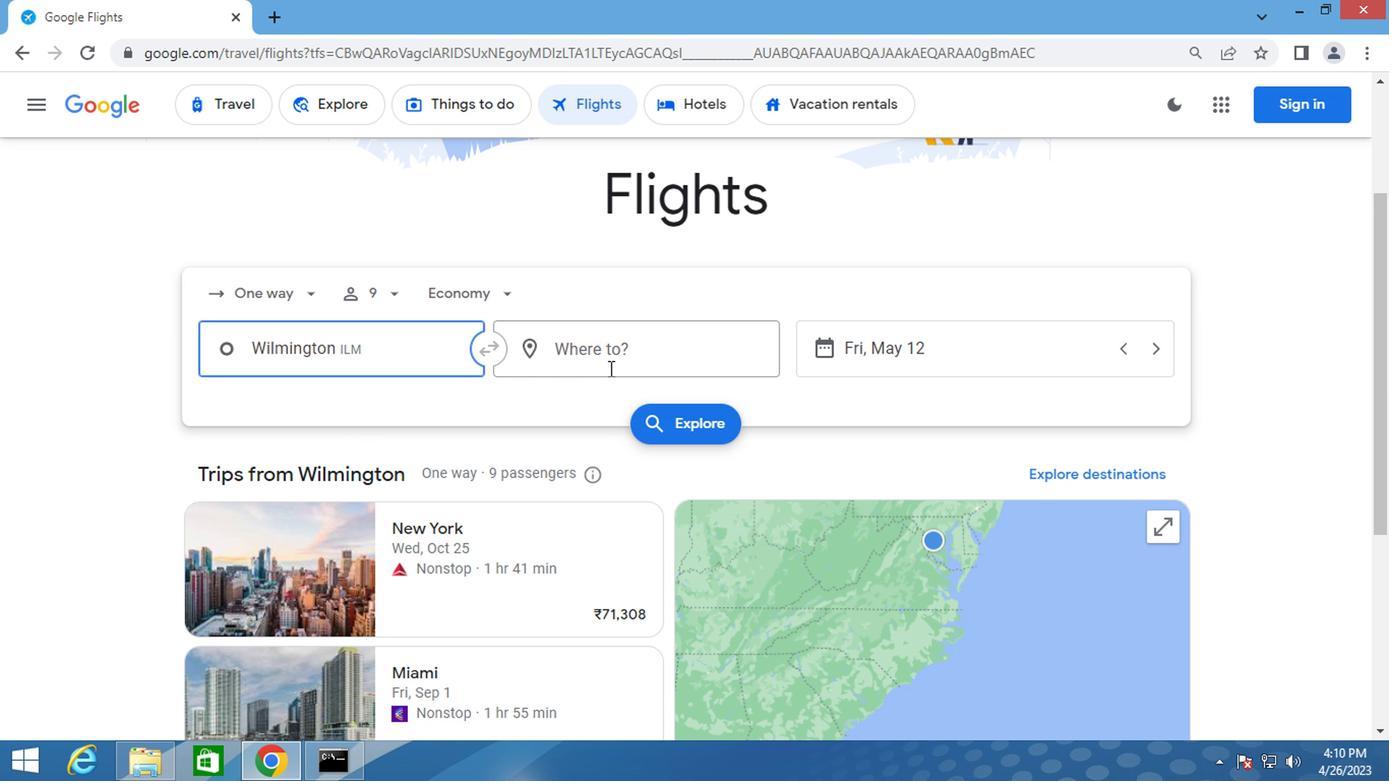 
Action: Key pressed greensboro
Screenshot: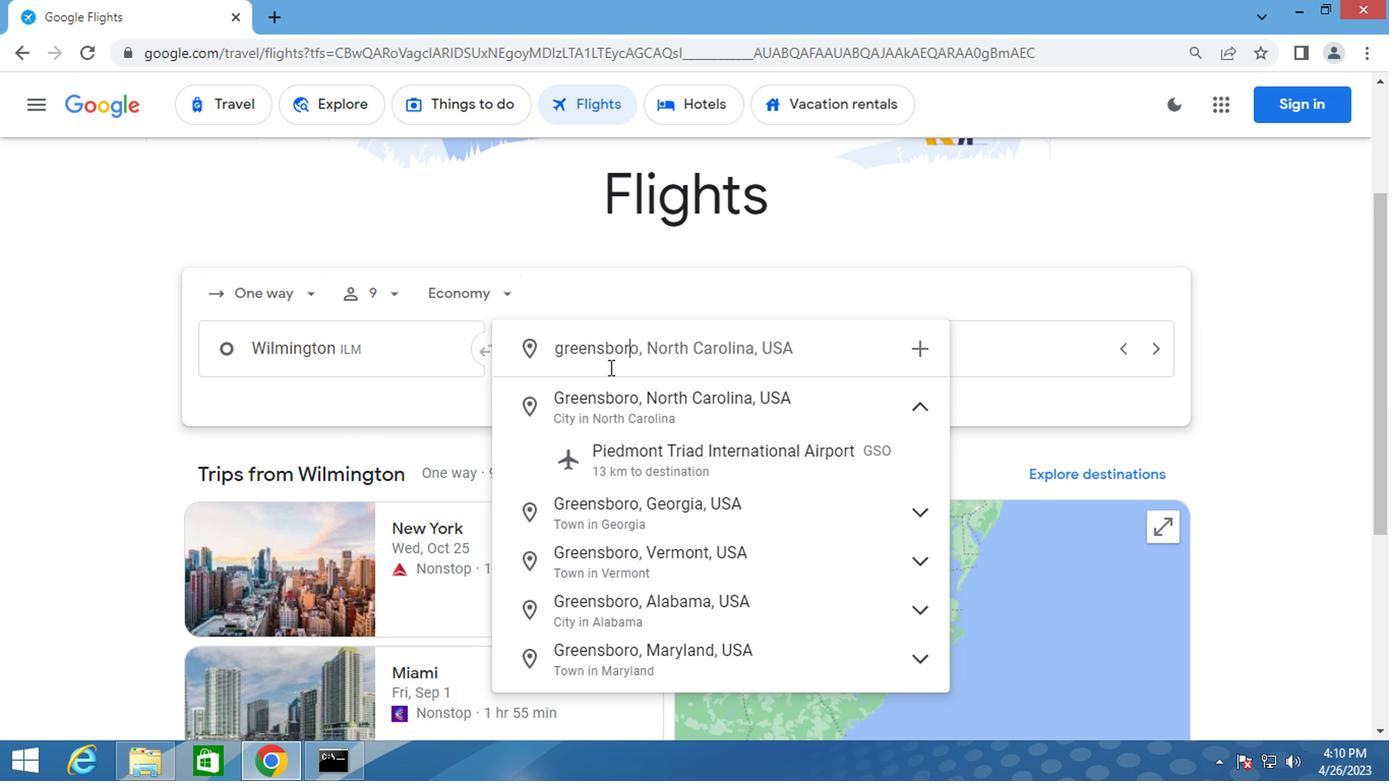 
Action: Mouse moved to (592, 429)
Screenshot: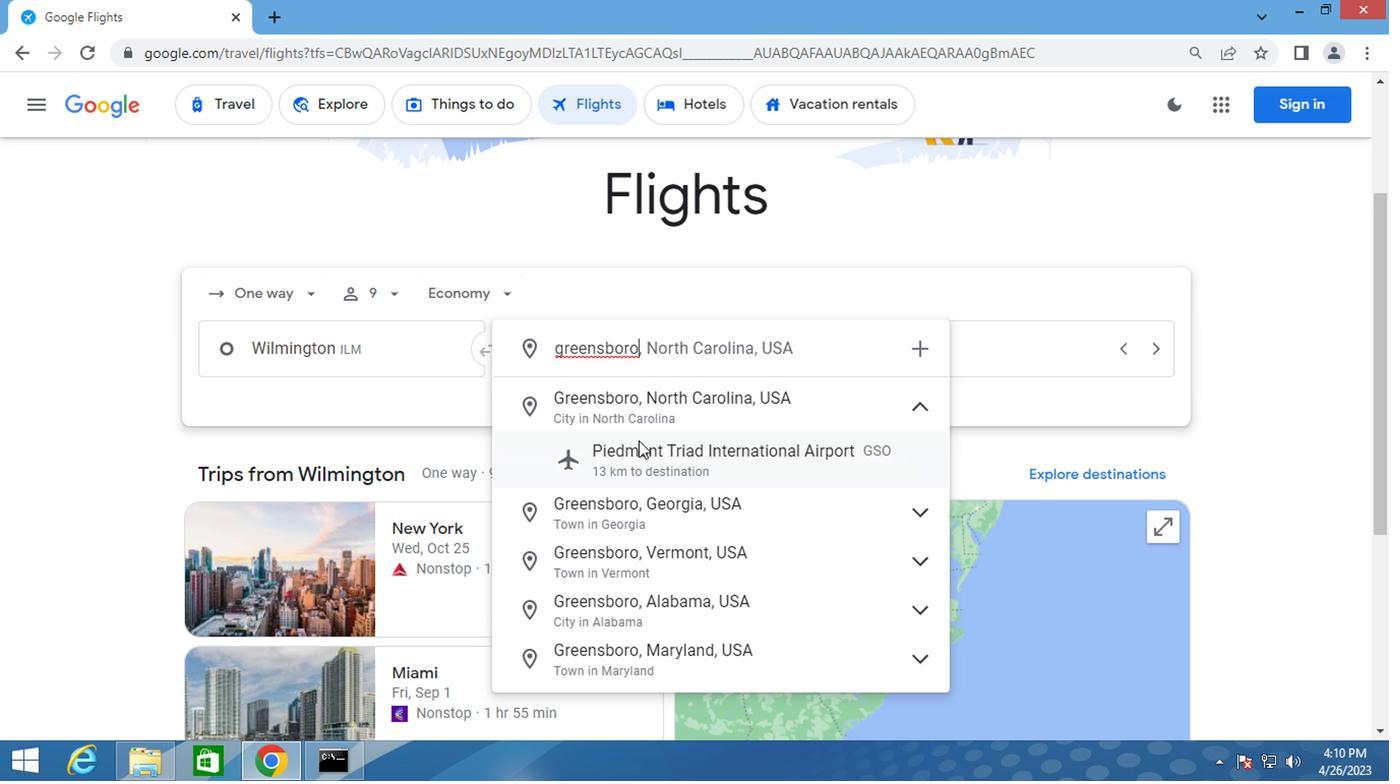 
Action: Mouse pressed left at (592, 429)
Screenshot: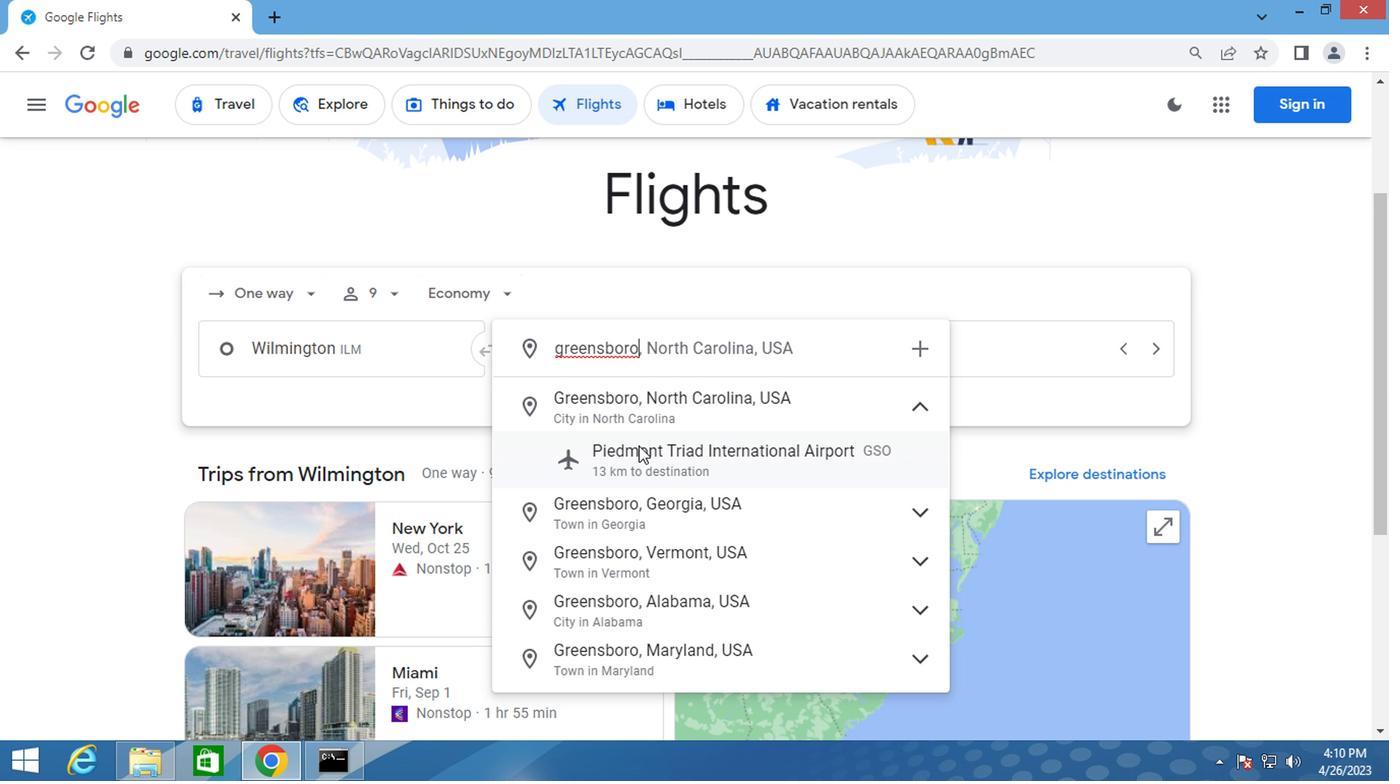 
Action: Mouse moved to (832, 326)
Screenshot: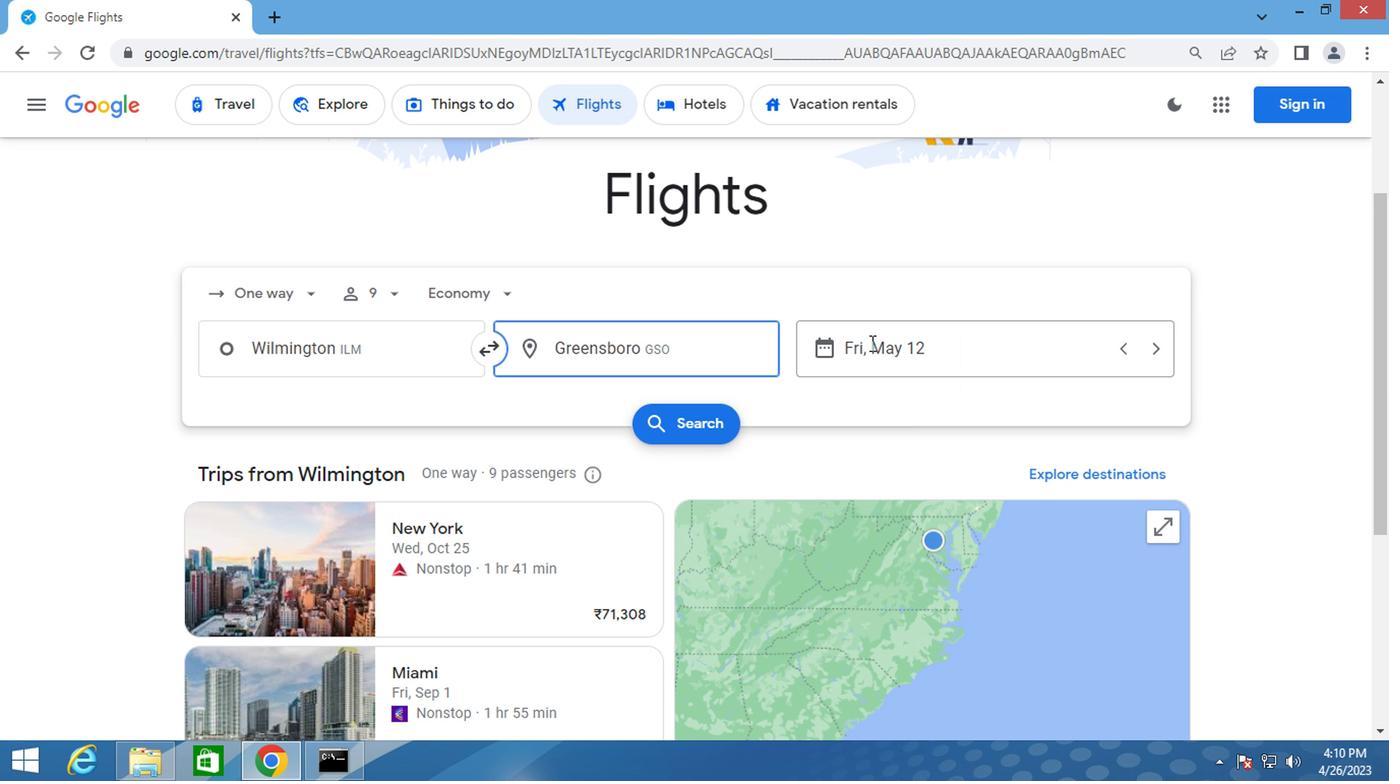 
Action: Mouse pressed left at (832, 326)
Screenshot: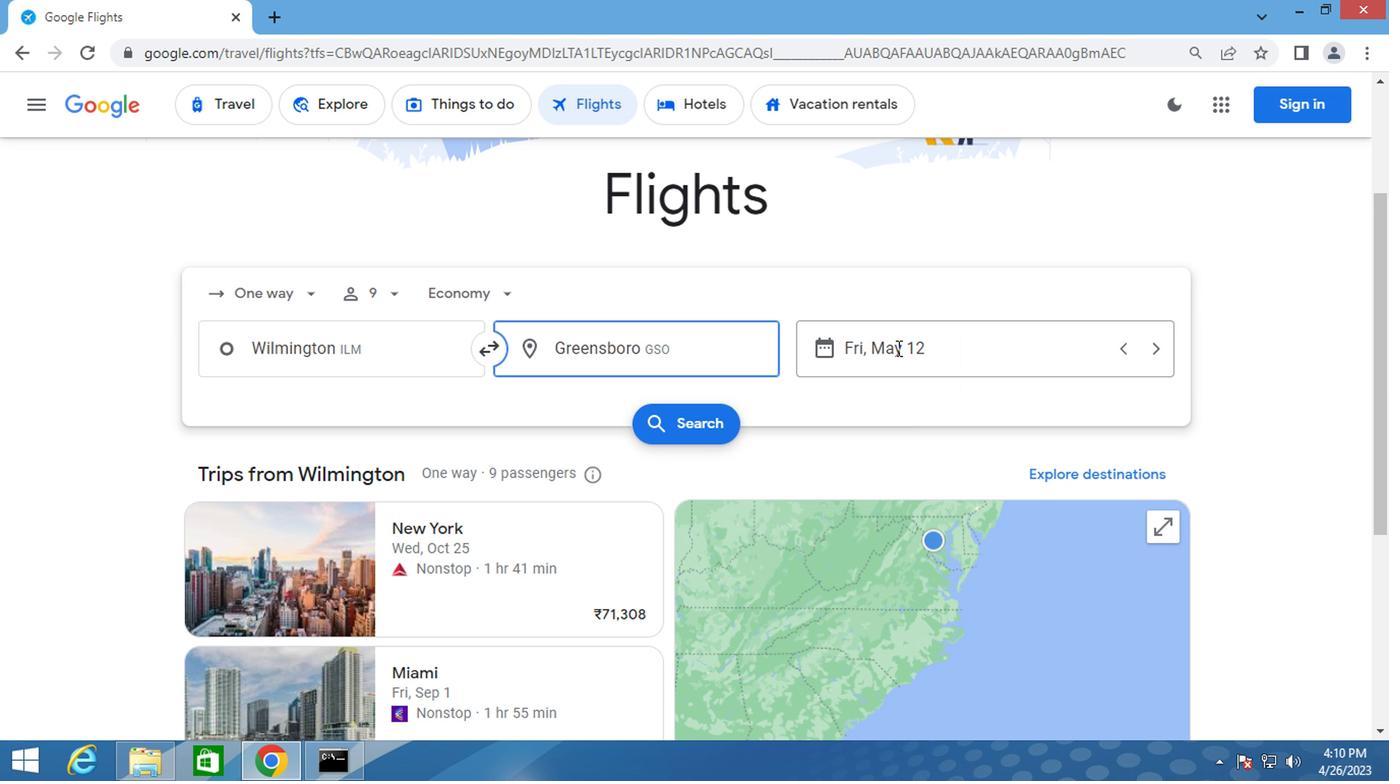 
Action: Mouse moved to (833, 346)
Screenshot: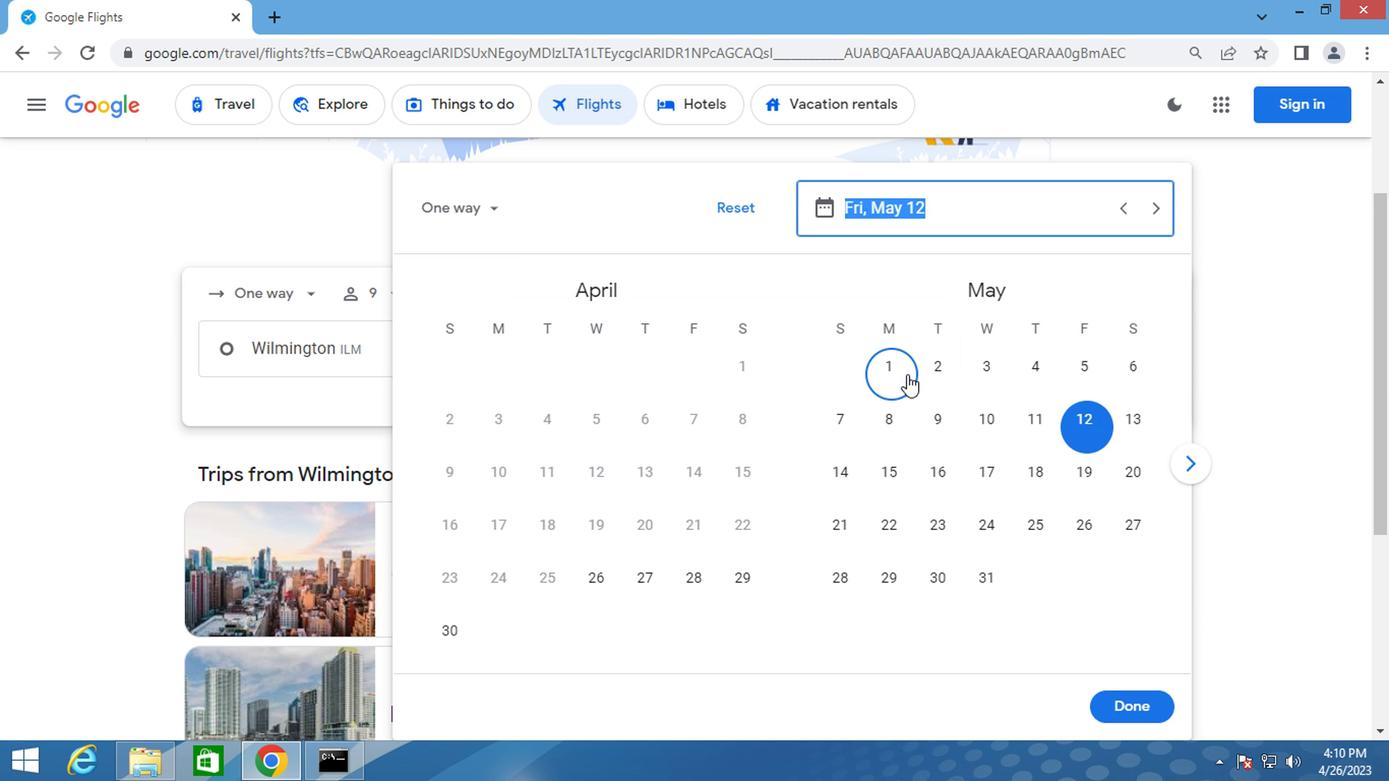 
Action: Mouse pressed left at (833, 346)
Screenshot: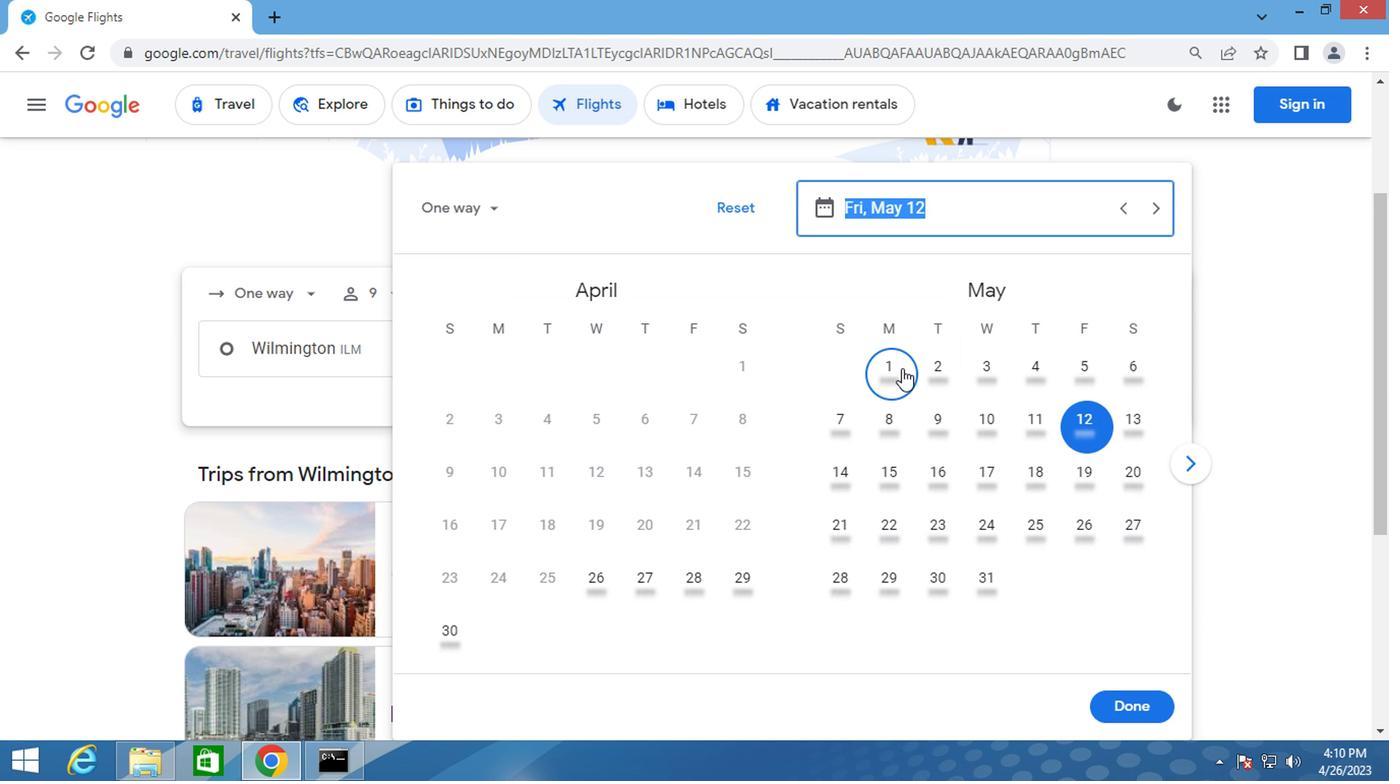 
Action: Mouse moved to (1035, 711)
Screenshot: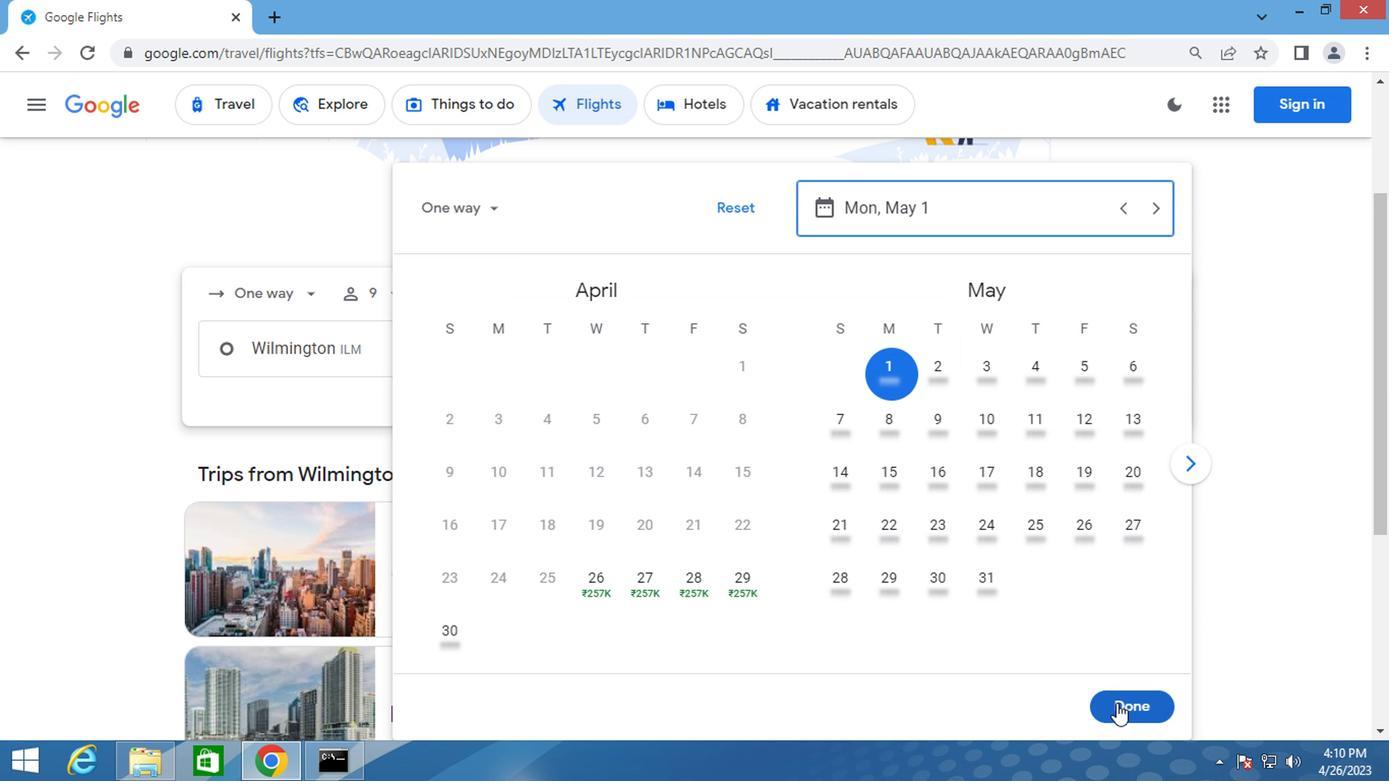 
Action: Mouse pressed left at (1035, 711)
Screenshot: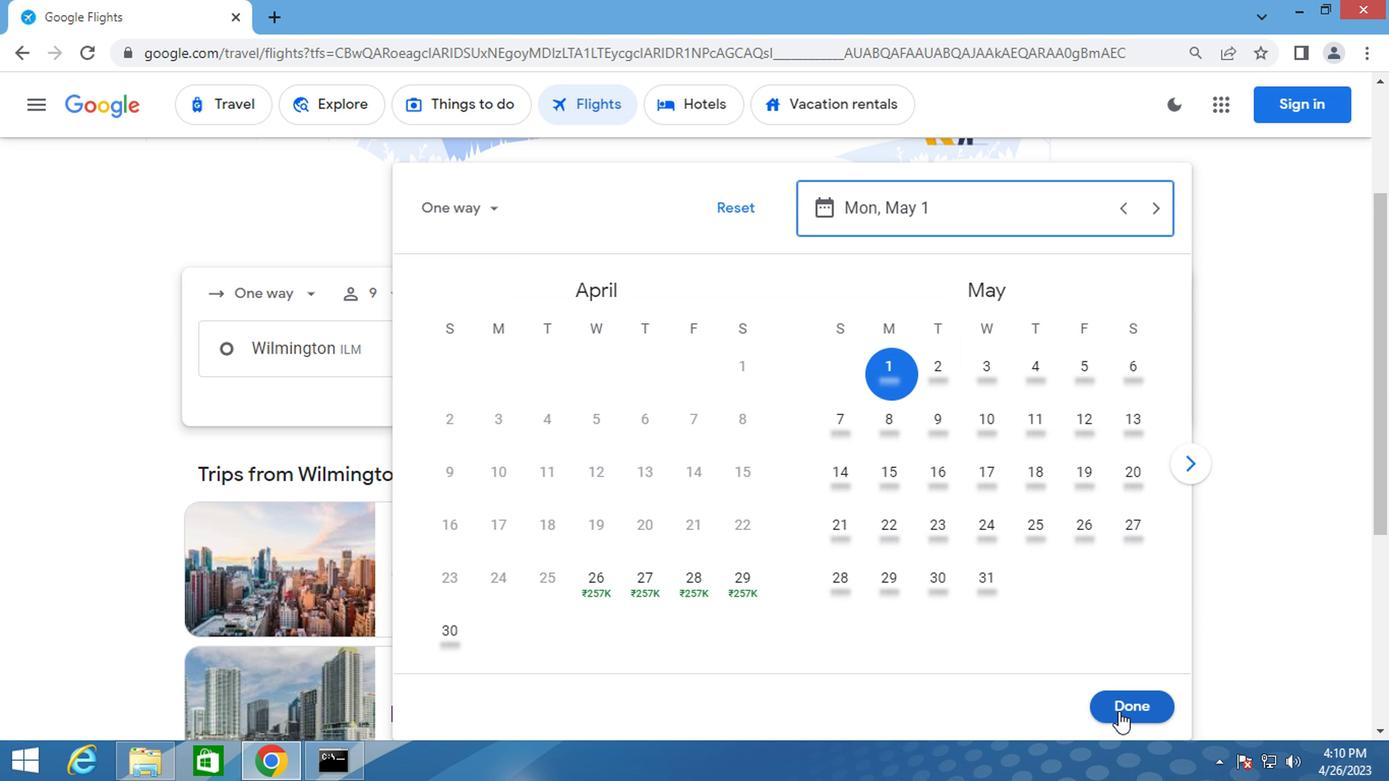 
Action: Mouse moved to (625, 405)
Screenshot: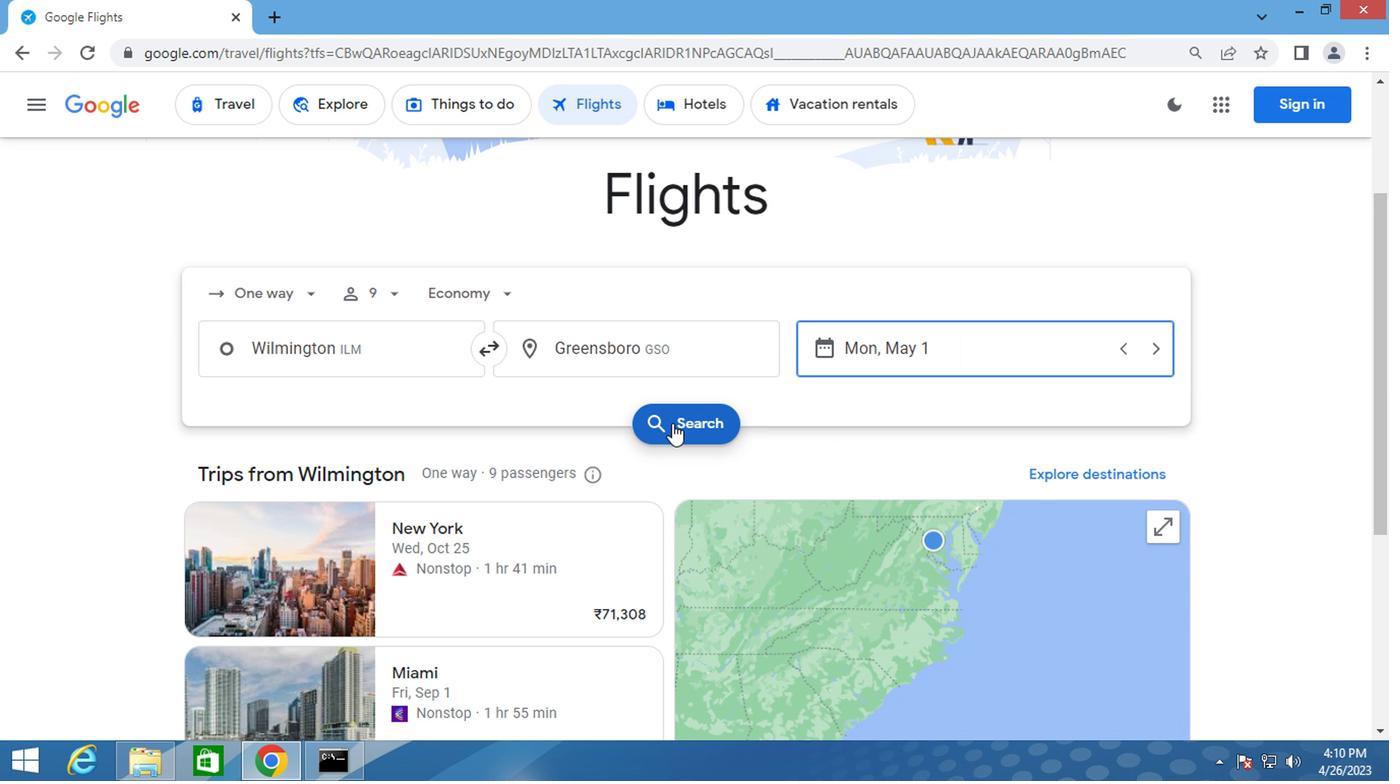 
Action: Mouse pressed left at (625, 405)
Screenshot: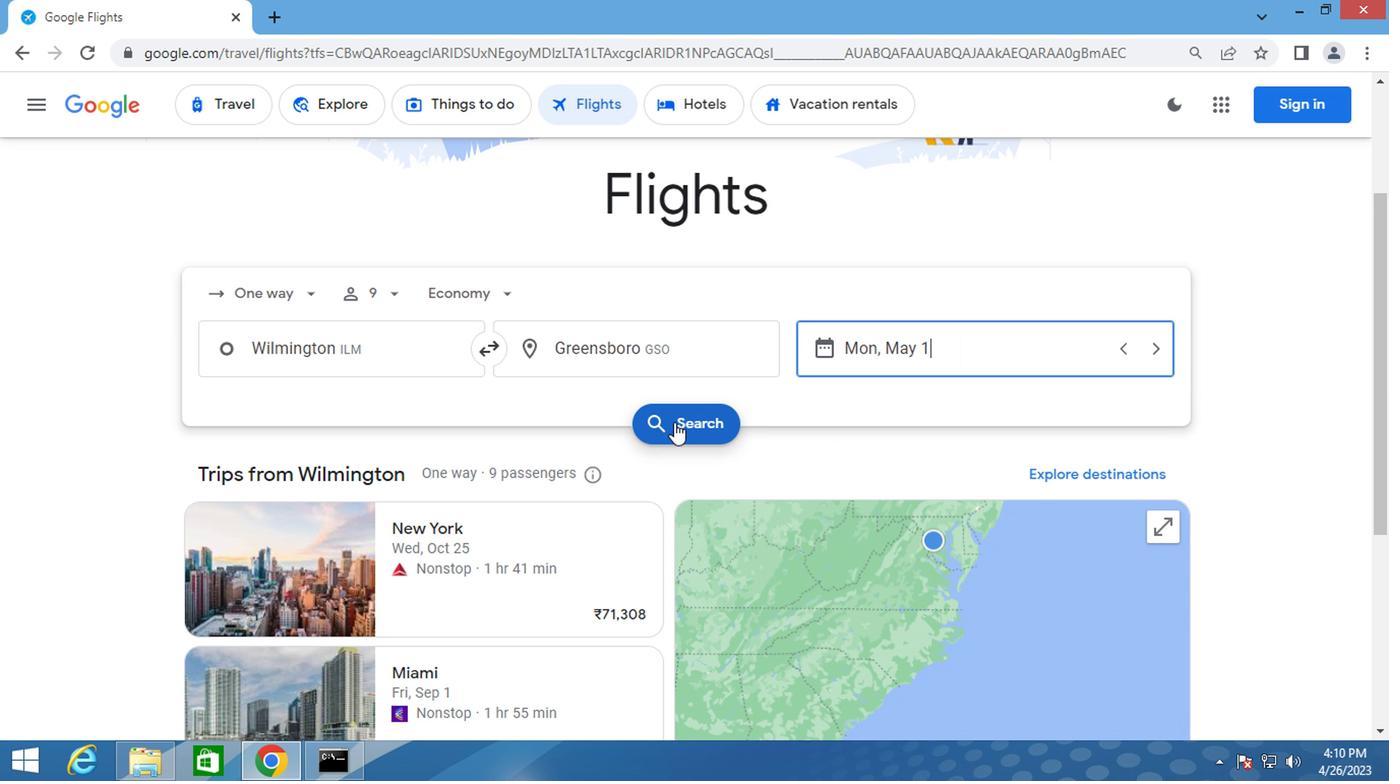 
Action: Mouse moved to (191, 259)
Screenshot: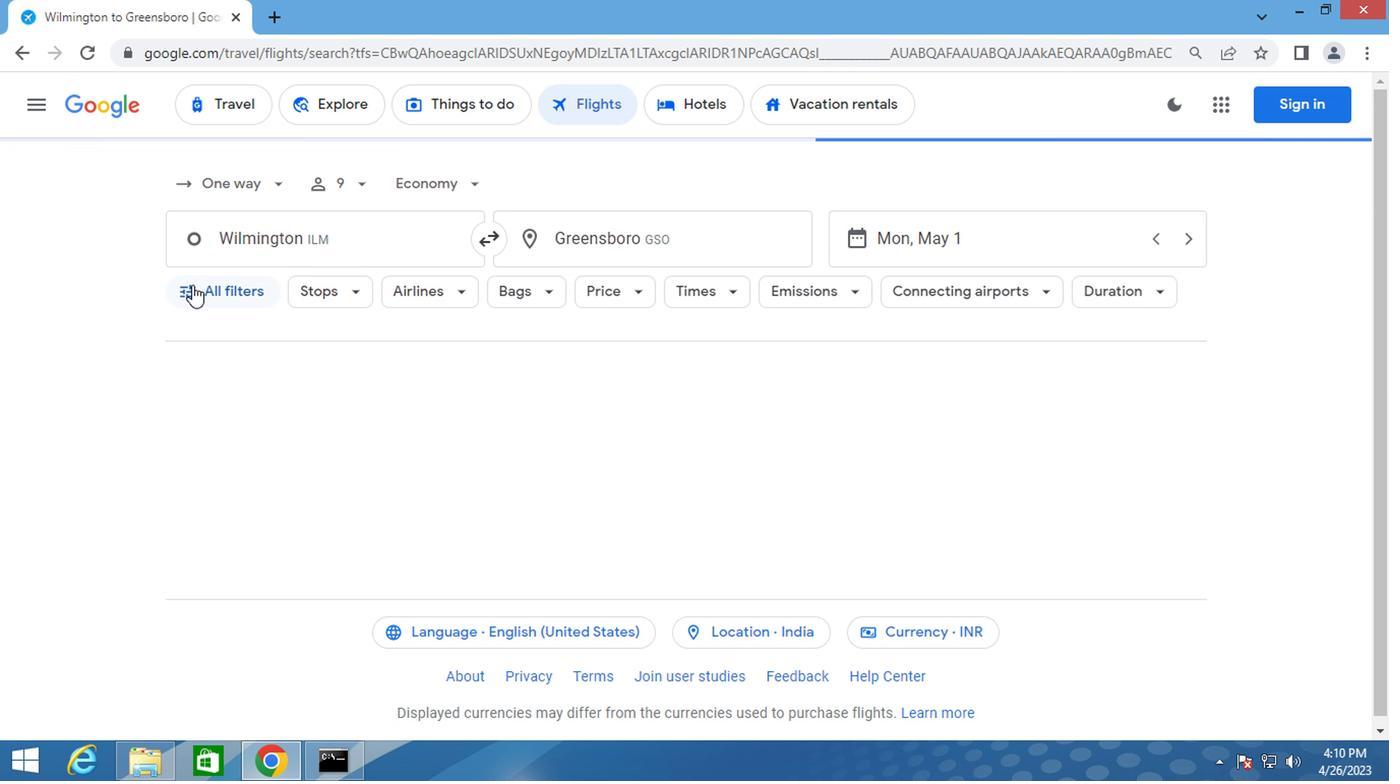 
Action: Mouse pressed left at (191, 259)
Screenshot: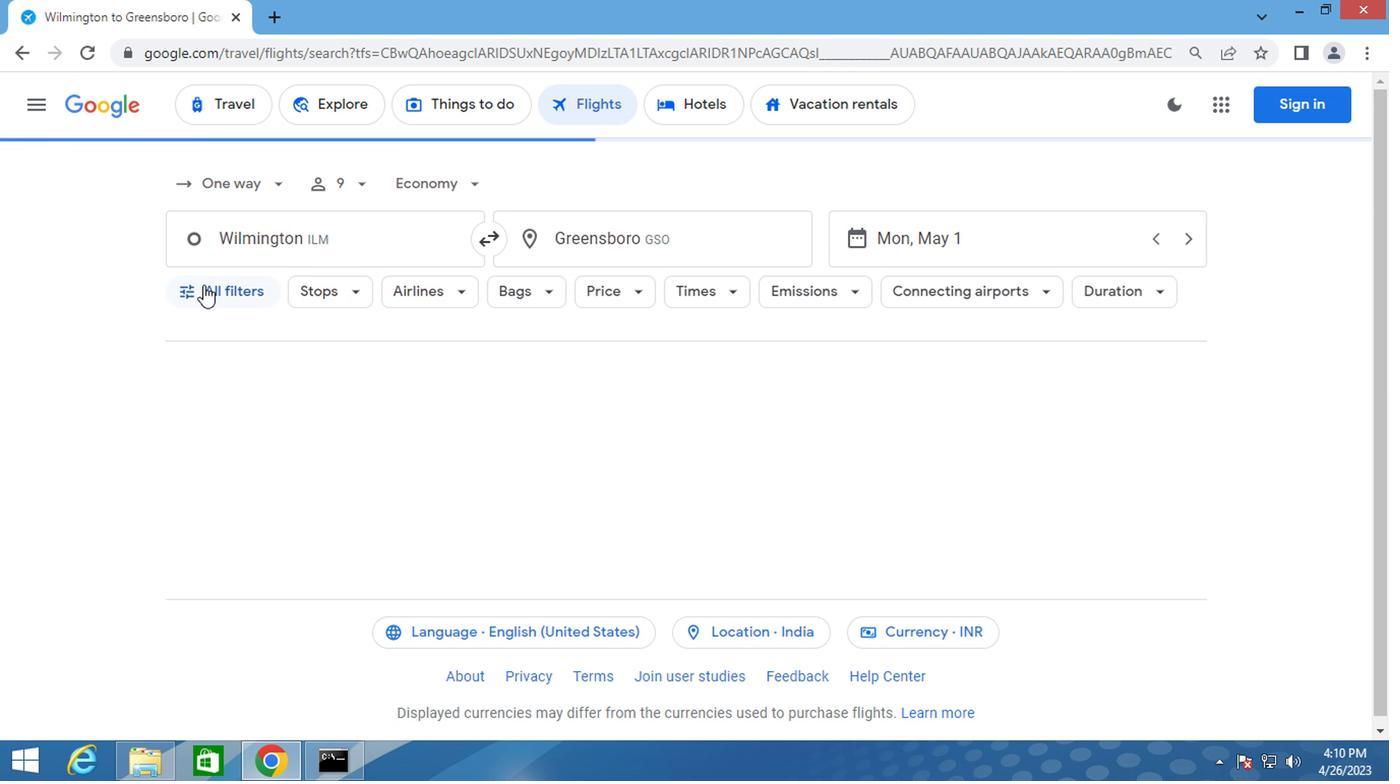 
Action: Mouse moved to (279, 431)
Screenshot: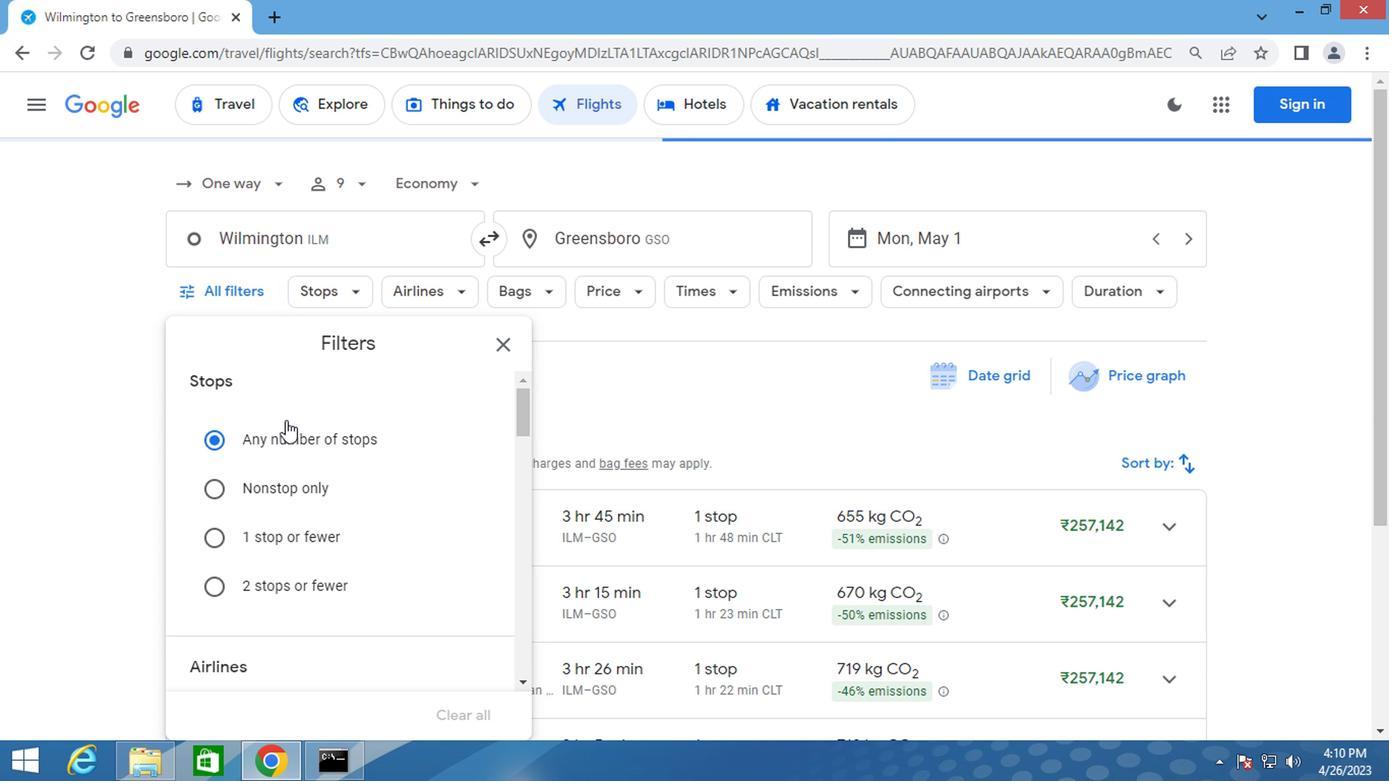 
Action: Mouse scrolled (279, 430) with delta (0, -1)
Screenshot: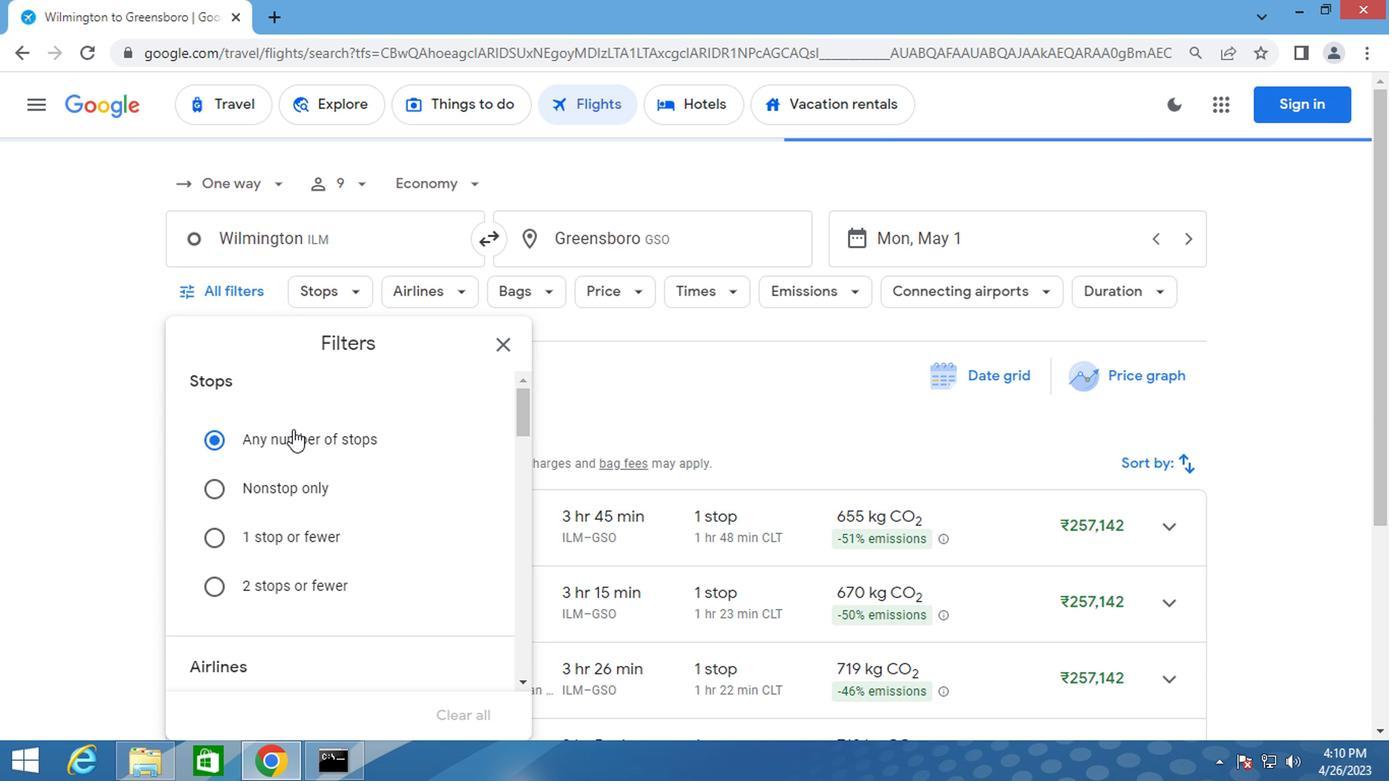 
Action: Mouse moved to (279, 432)
Screenshot: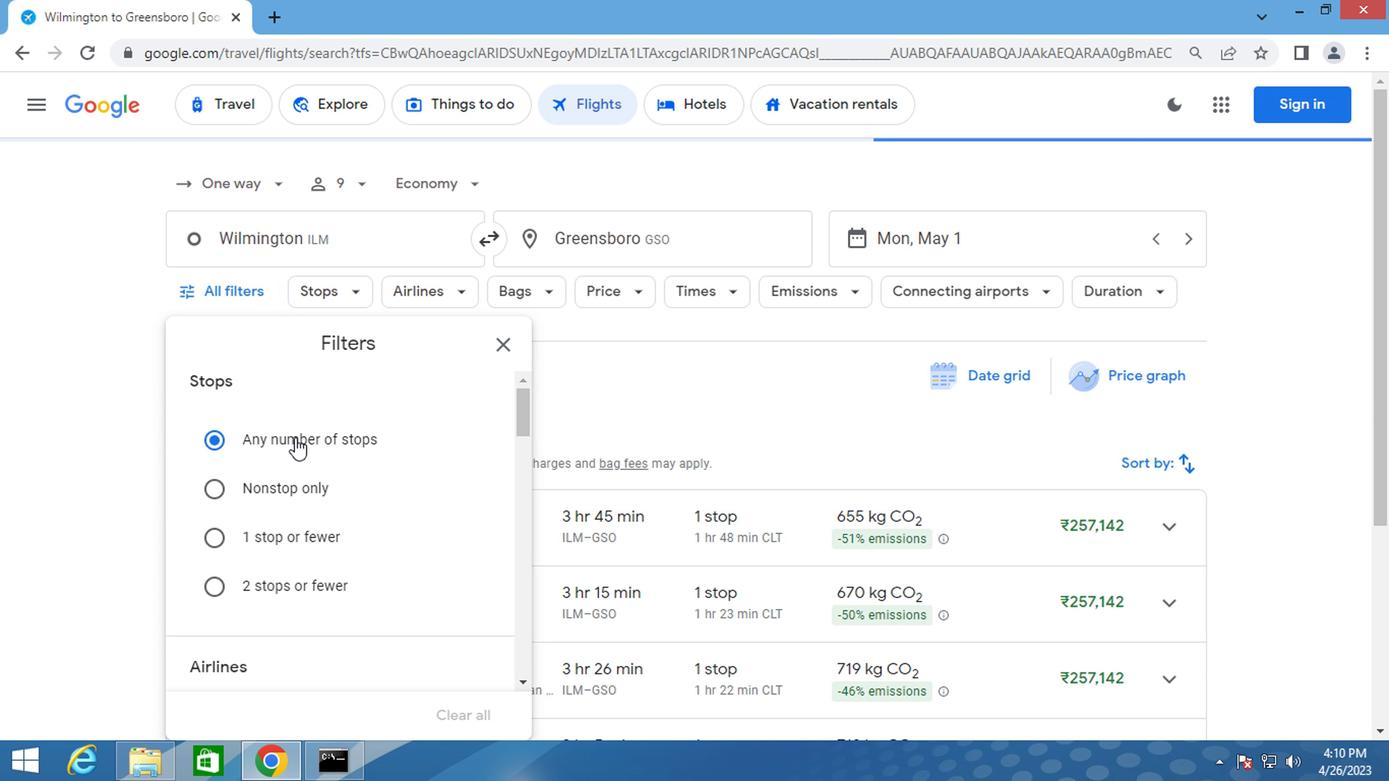
Action: Mouse scrolled (279, 431) with delta (0, 0)
Screenshot: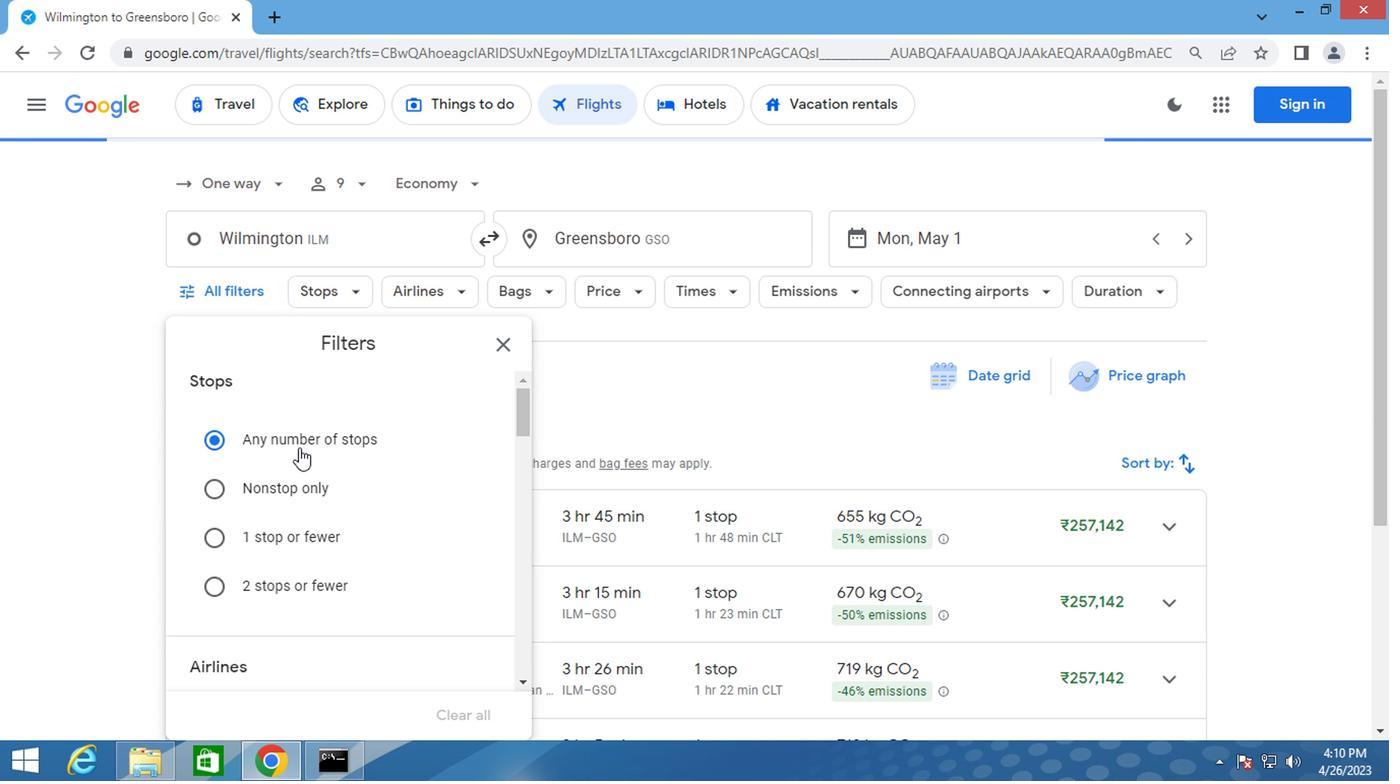 
Action: Mouse scrolled (279, 431) with delta (0, 0)
Screenshot: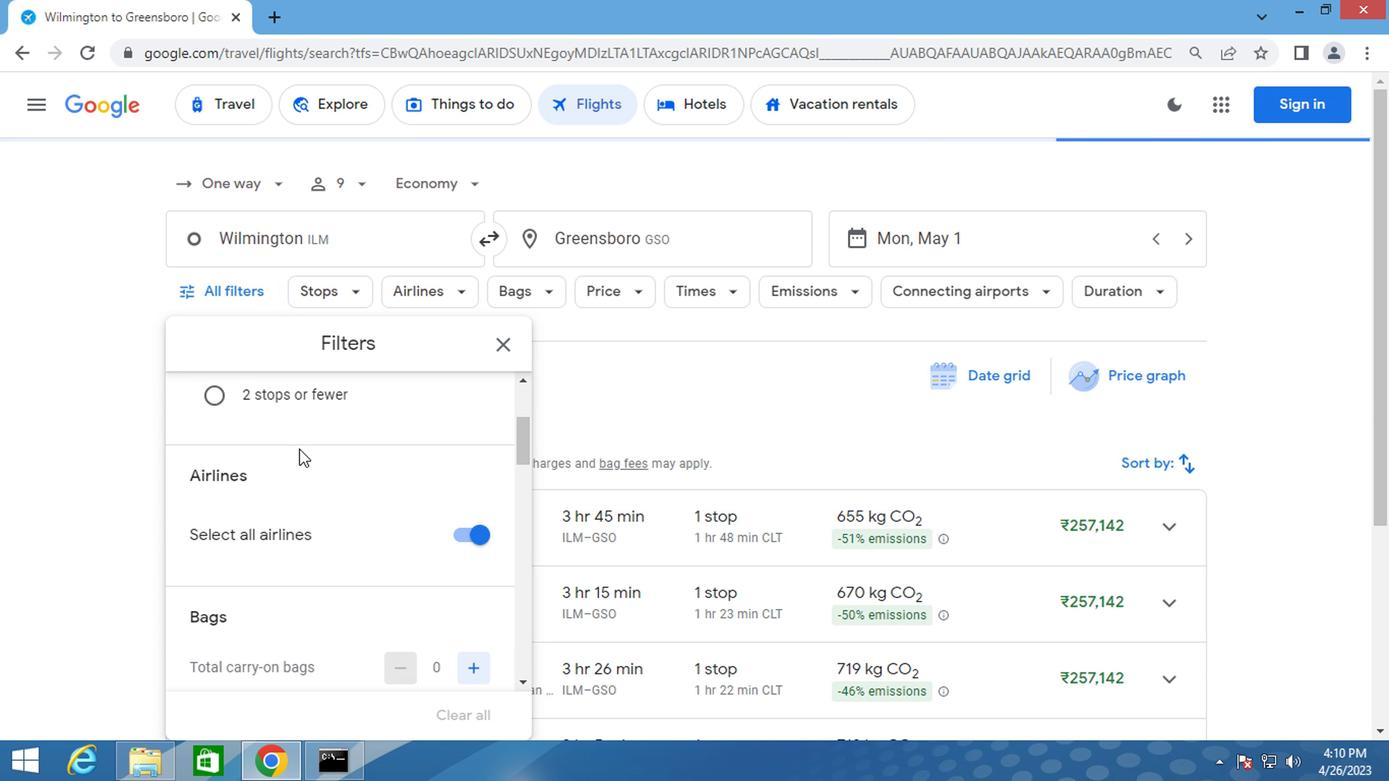 
Action: Mouse scrolled (279, 431) with delta (0, 0)
Screenshot: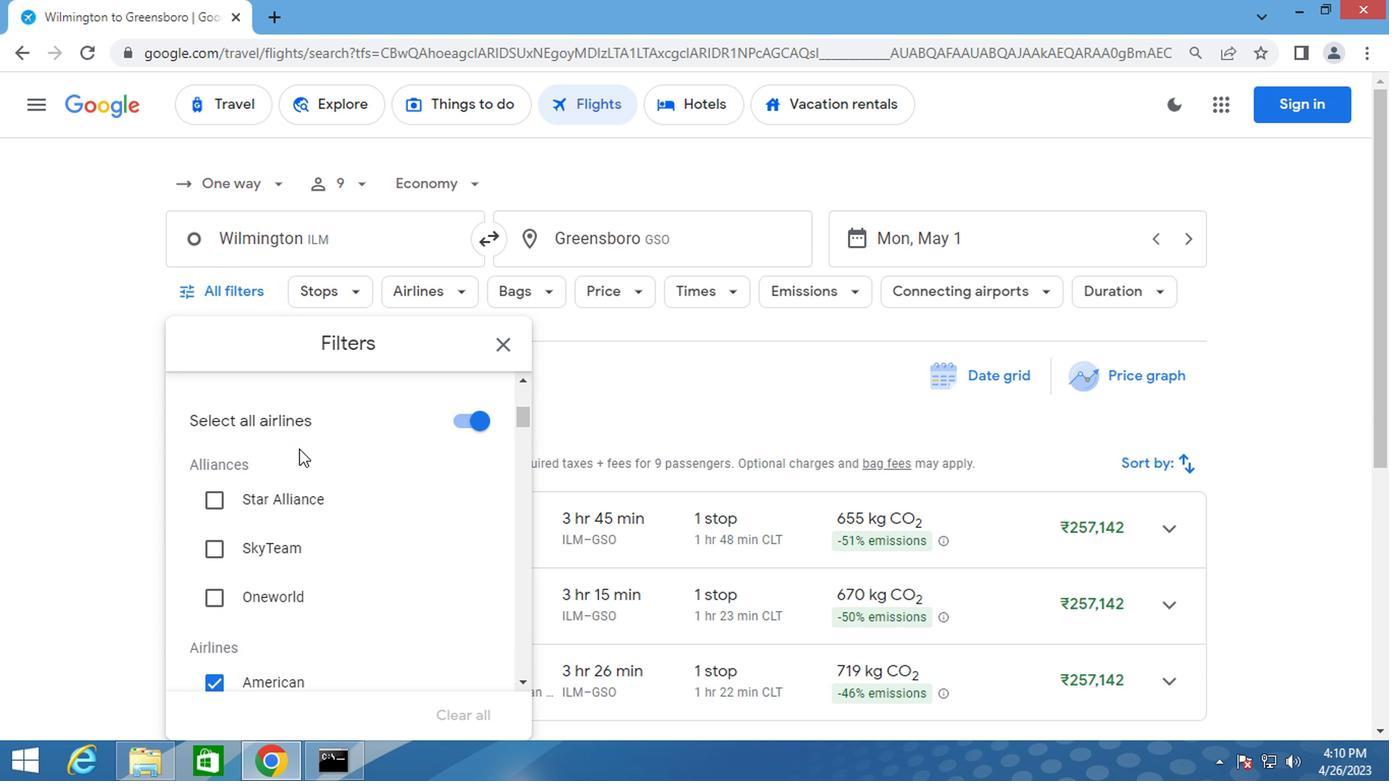 
Action: Mouse scrolled (279, 431) with delta (0, 0)
Screenshot: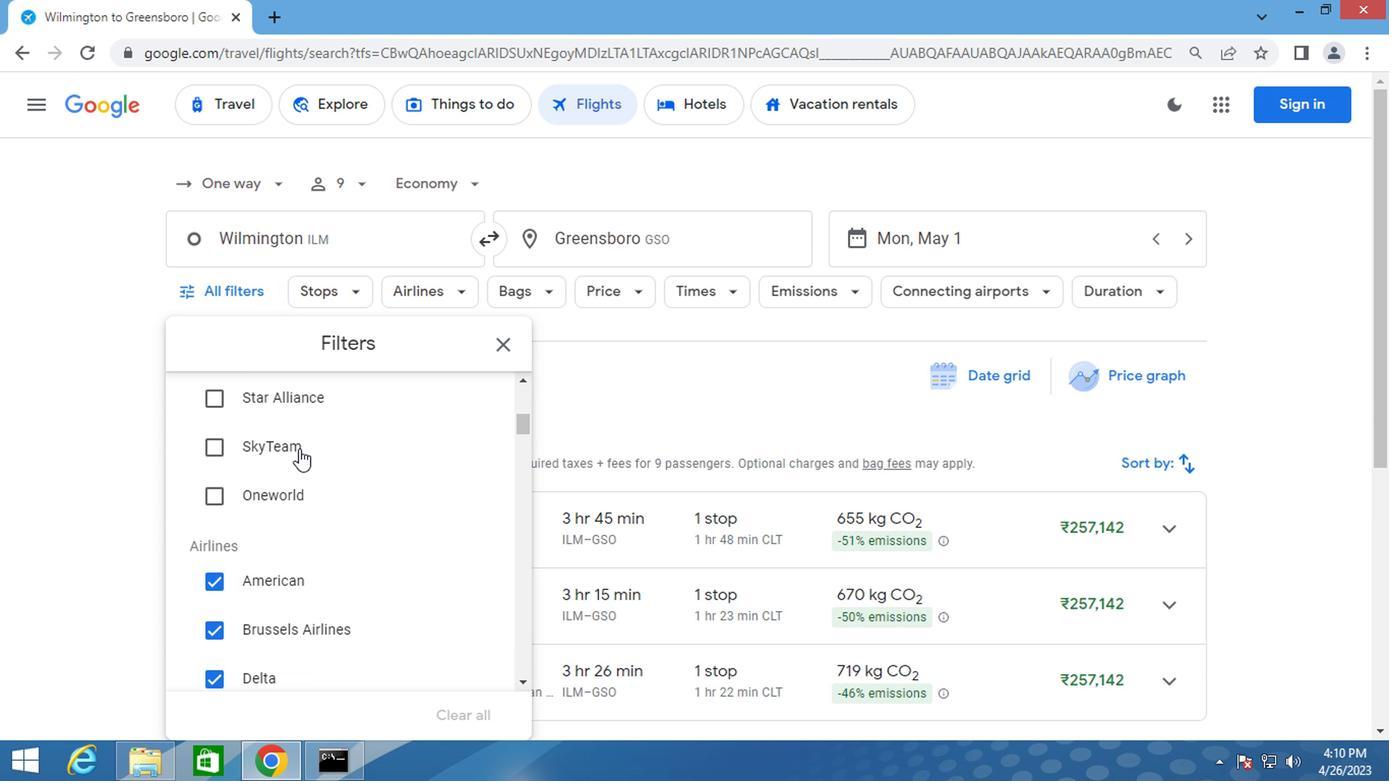 
Action: Mouse moved to (198, 561)
Screenshot: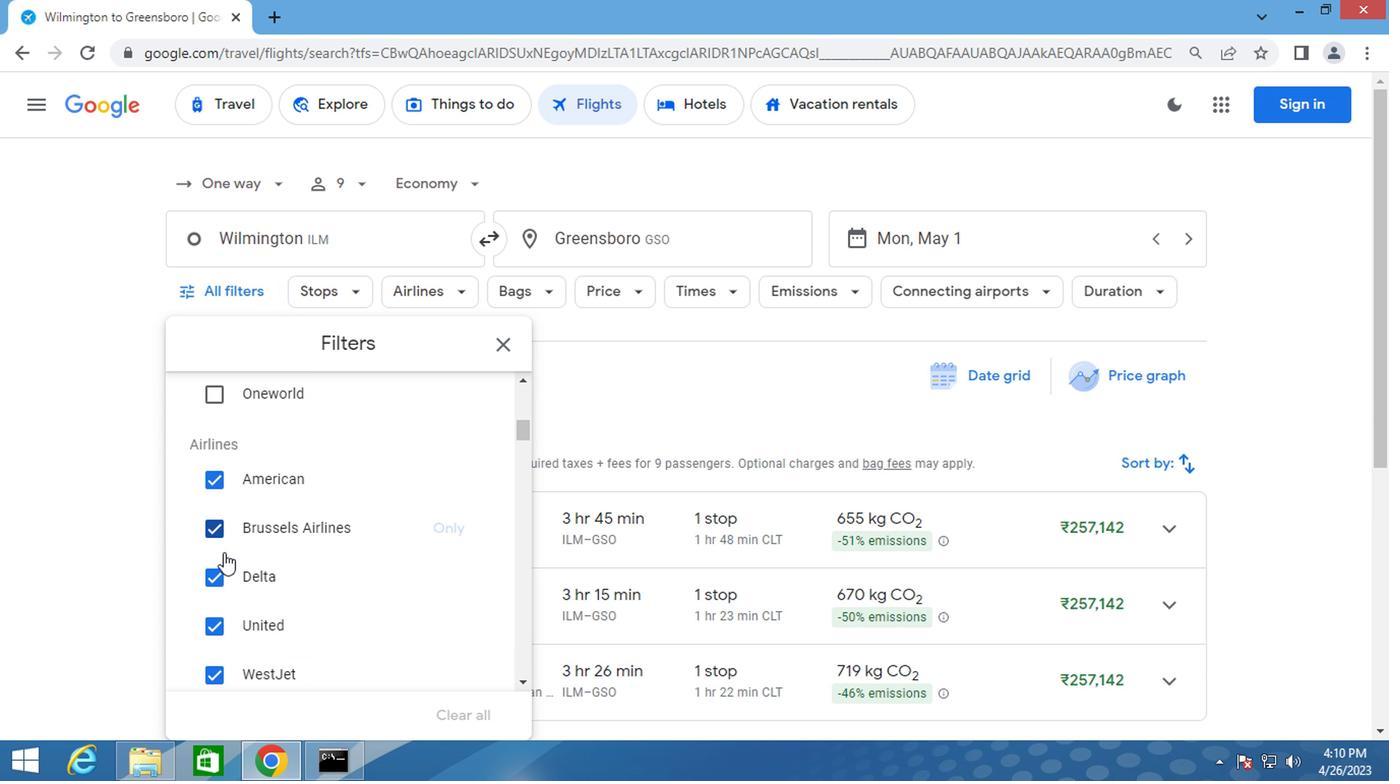 
Action: Mouse pressed left at (198, 561)
Screenshot: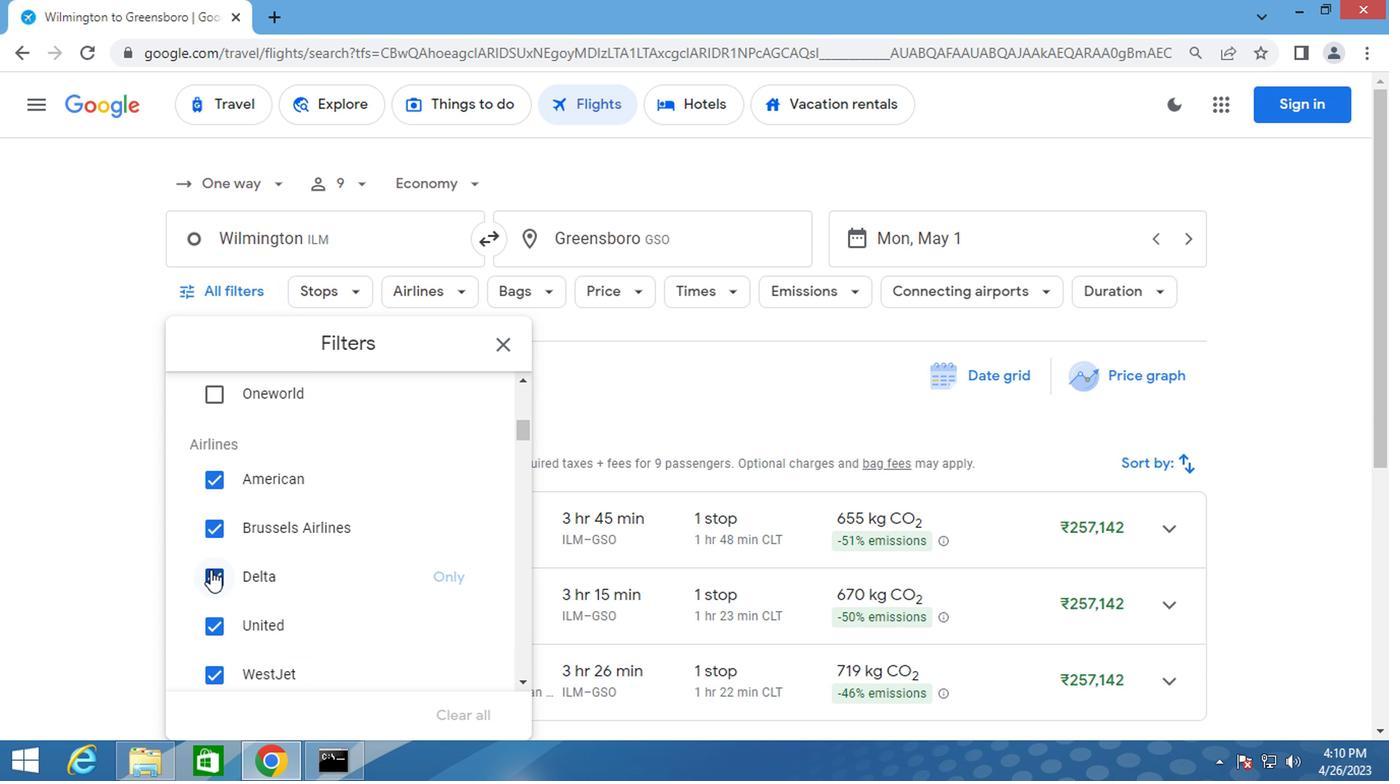 
Action: Mouse moved to (214, 550)
Screenshot: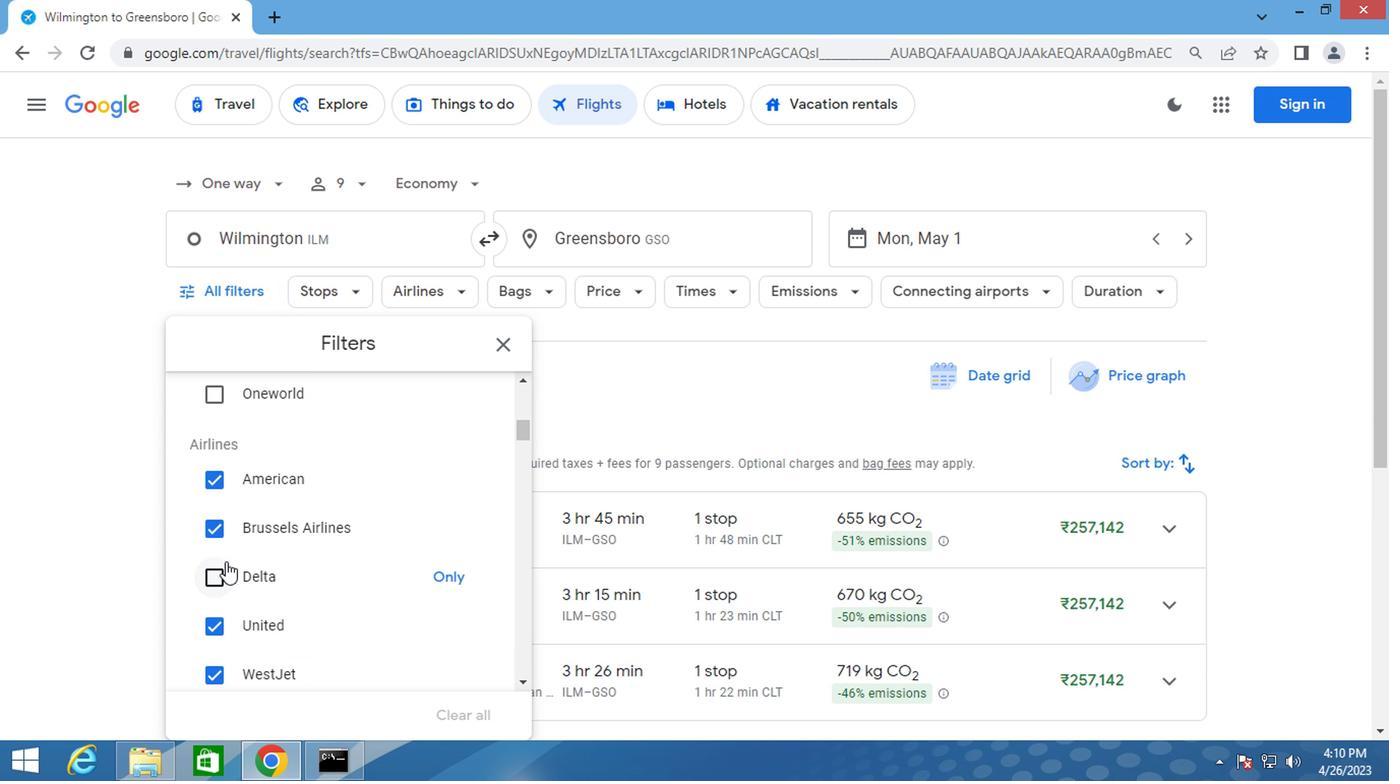 
Action: Mouse scrolled (214, 549) with delta (0, -1)
Screenshot: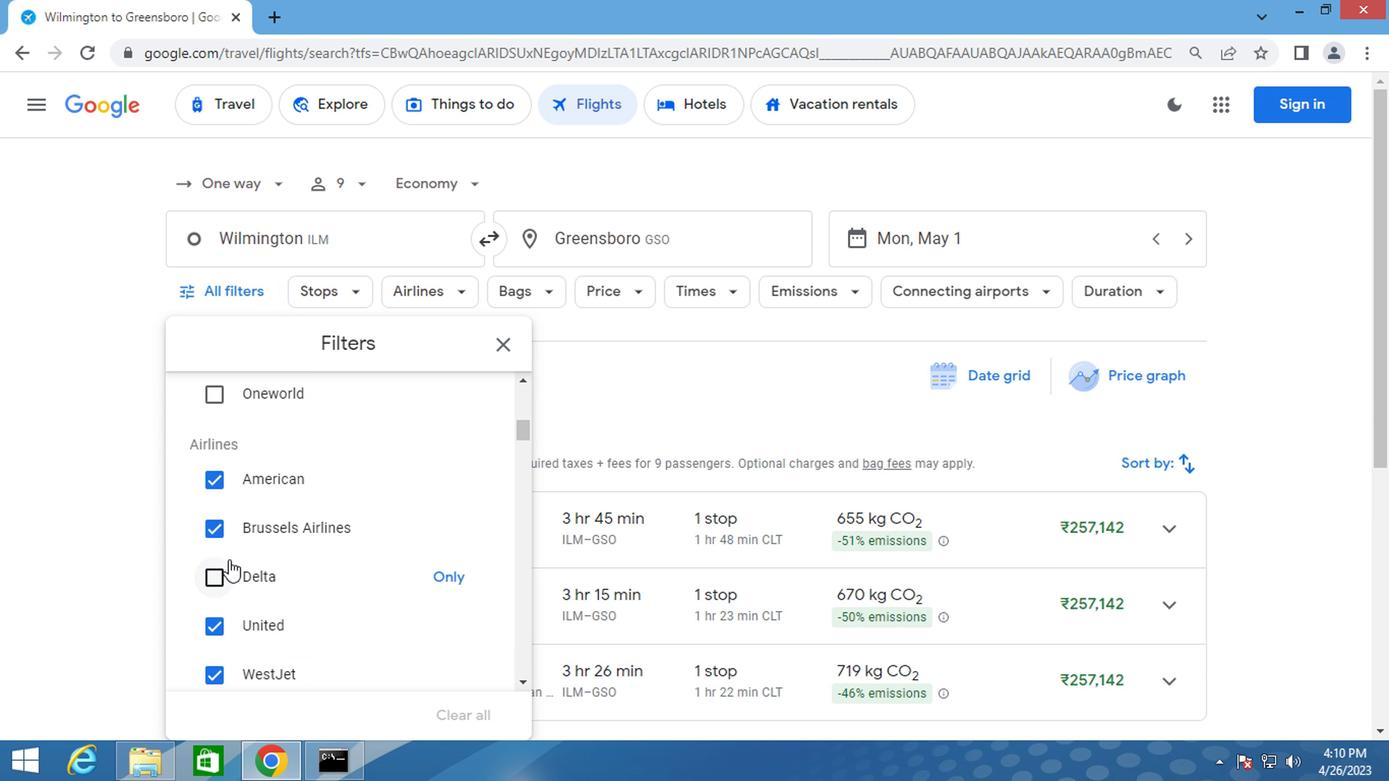 
Action: Mouse moved to (217, 548)
Screenshot: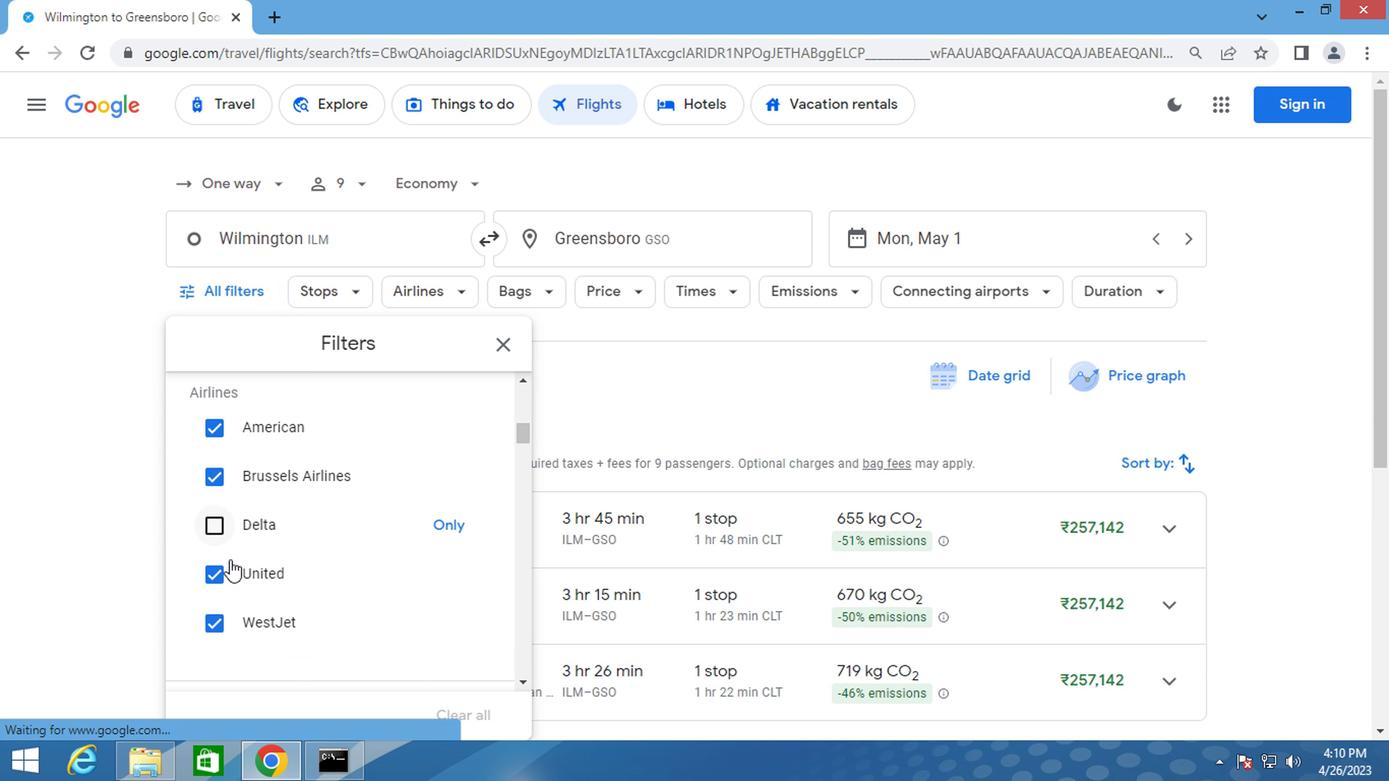 
Action: Mouse scrolled (217, 547) with delta (0, -1)
Screenshot: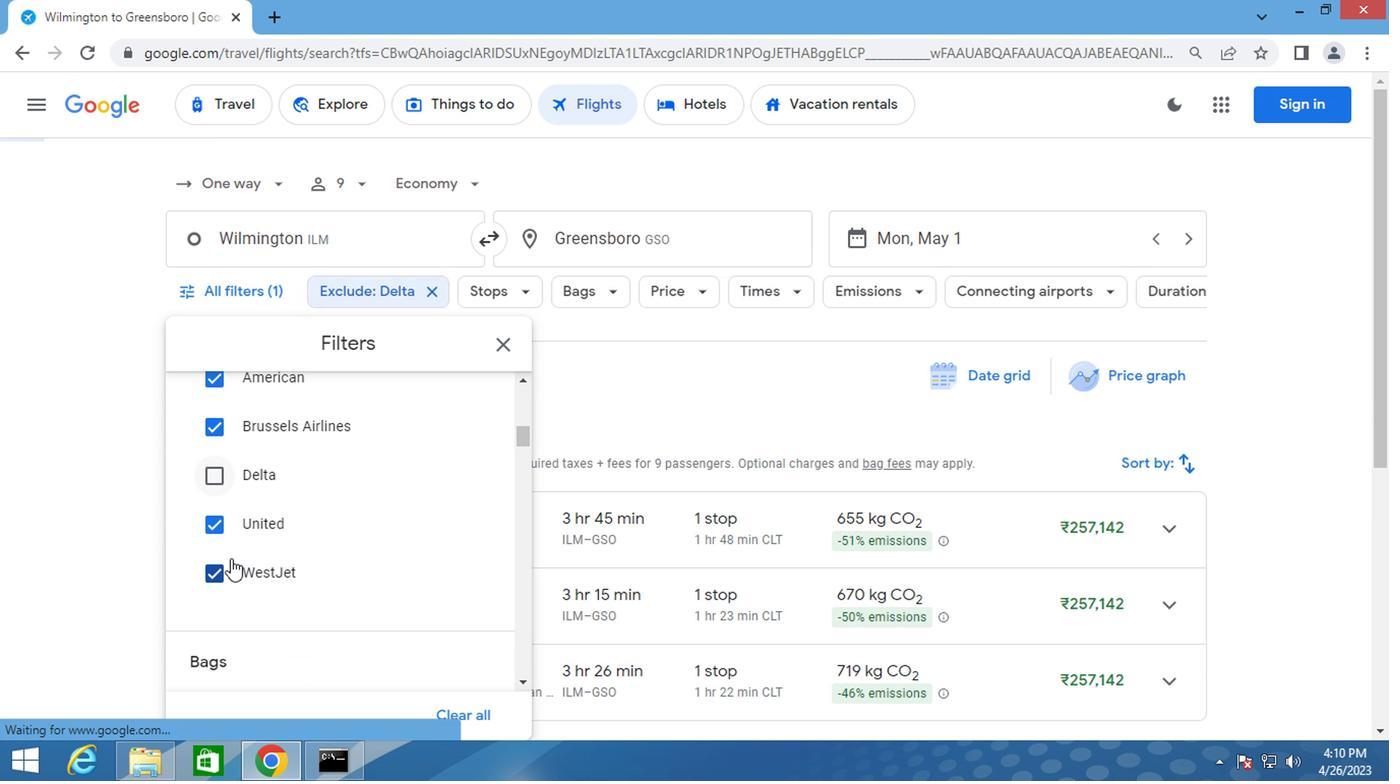 
Action: Mouse moved to (439, 649)
Screenshot: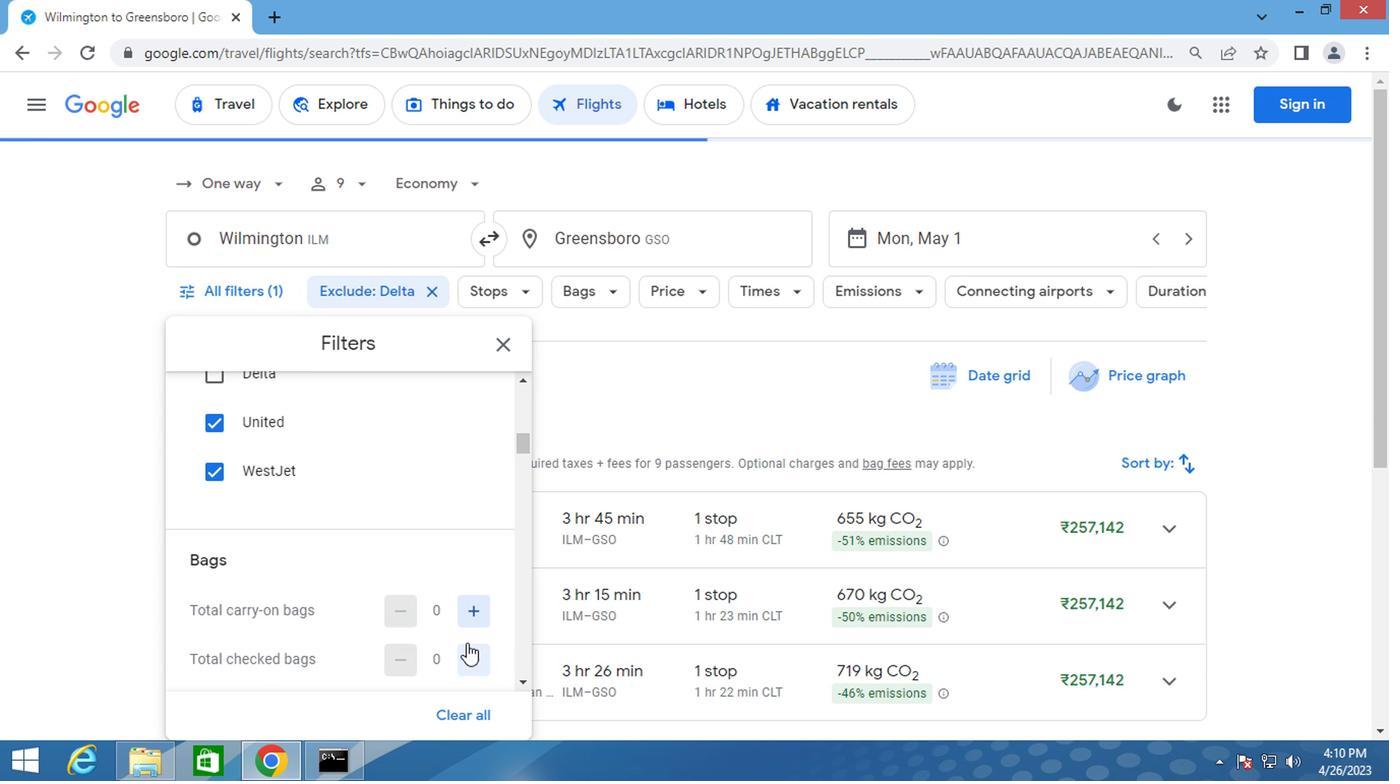 
Action: Mouse pressed left at (439, 649)
Screenshot: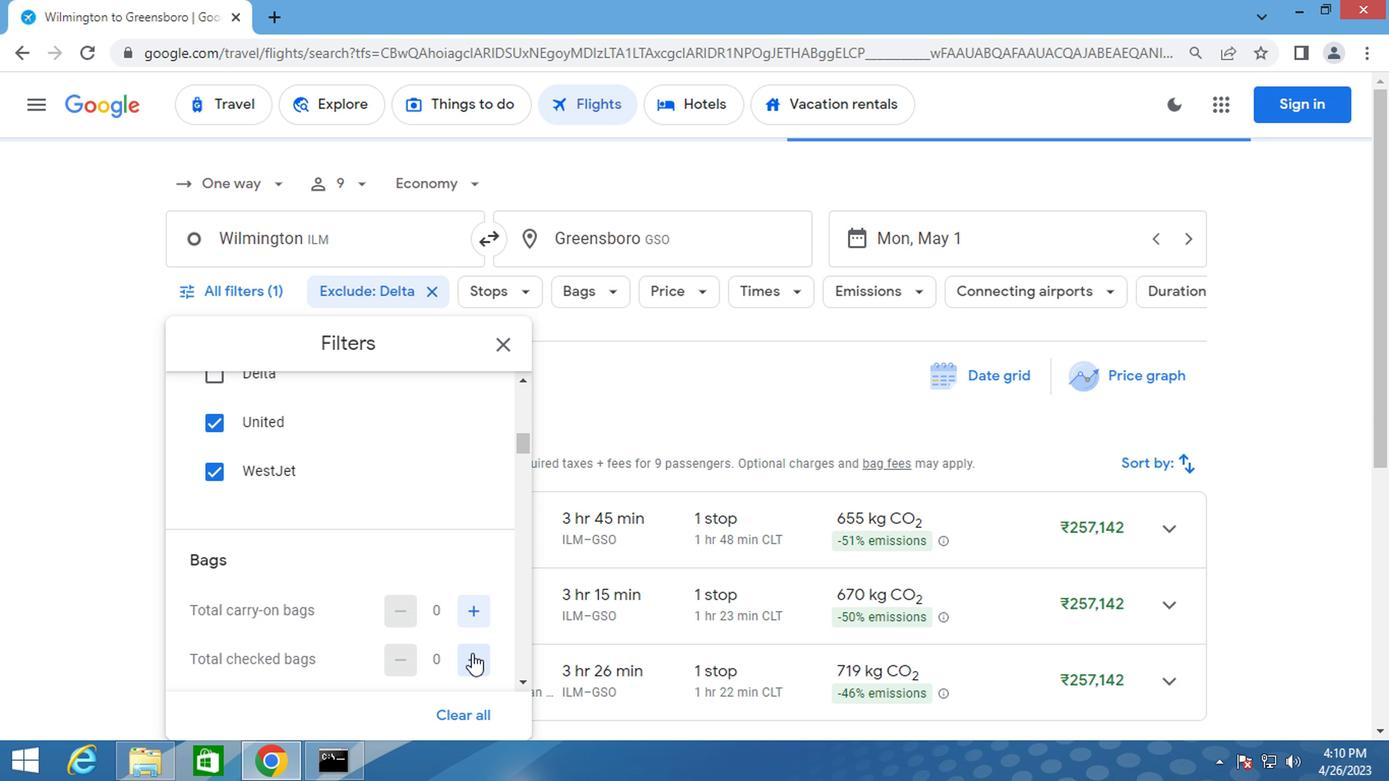 
Action: Mouse pressed left at (439, 649)
Screenshot: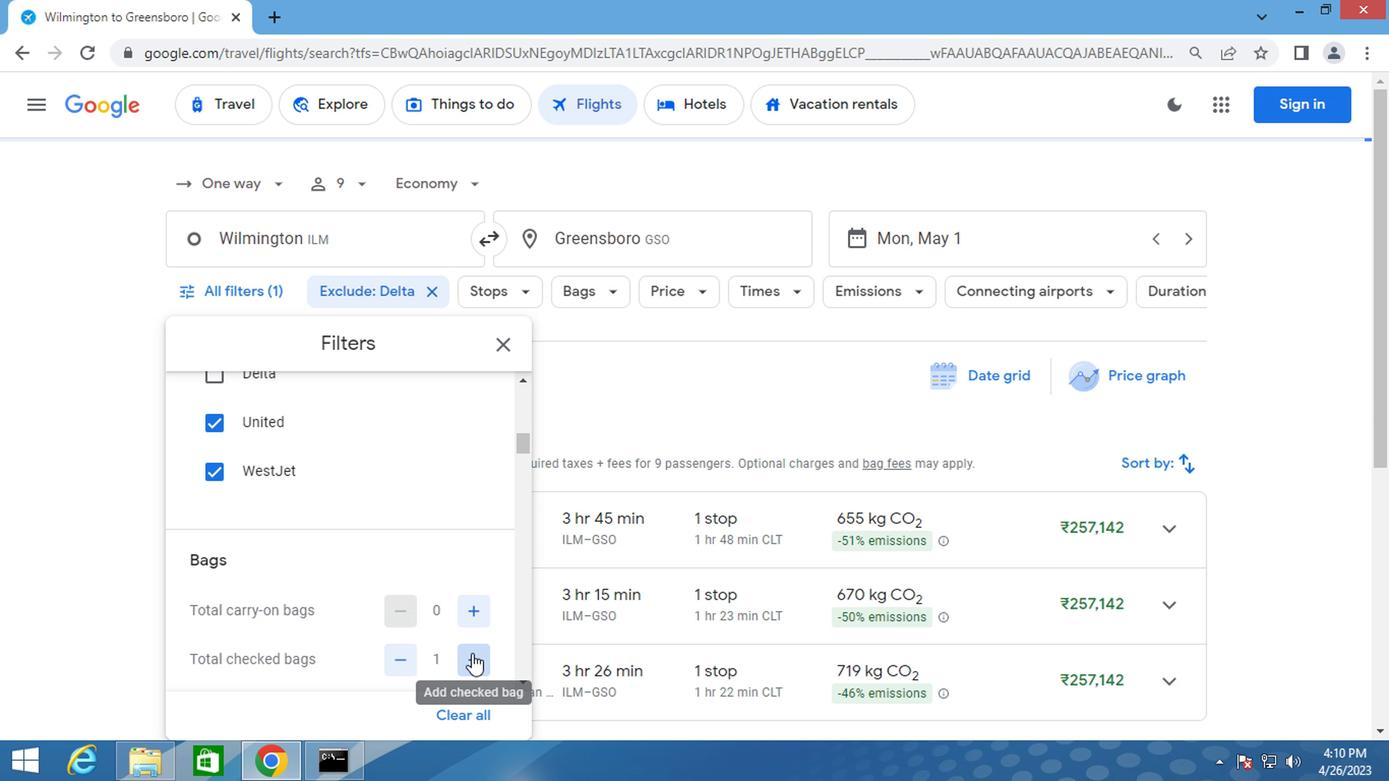 
Action: Mouse pressed left at (439, 649)
Screenshot: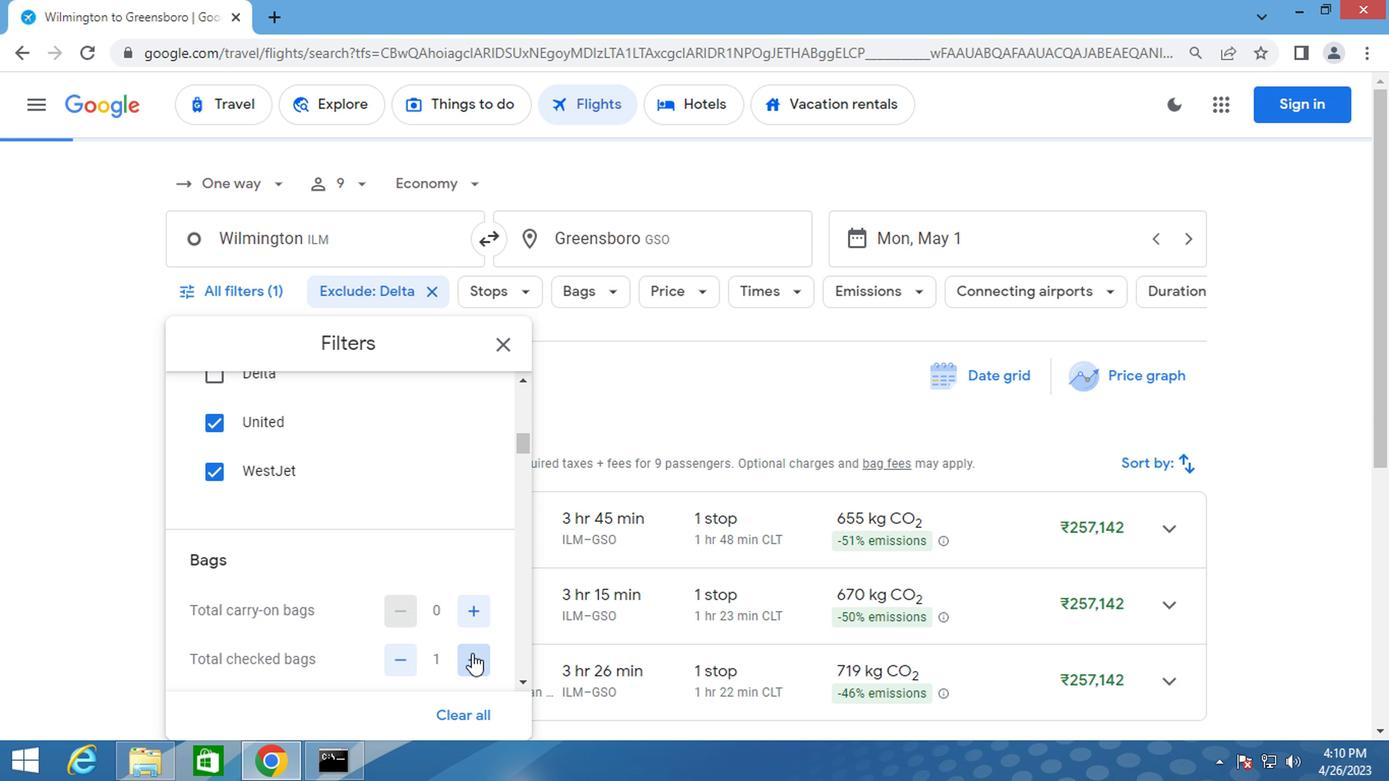 
Action: Mouse pressed left at (439, 649)
Screenshot: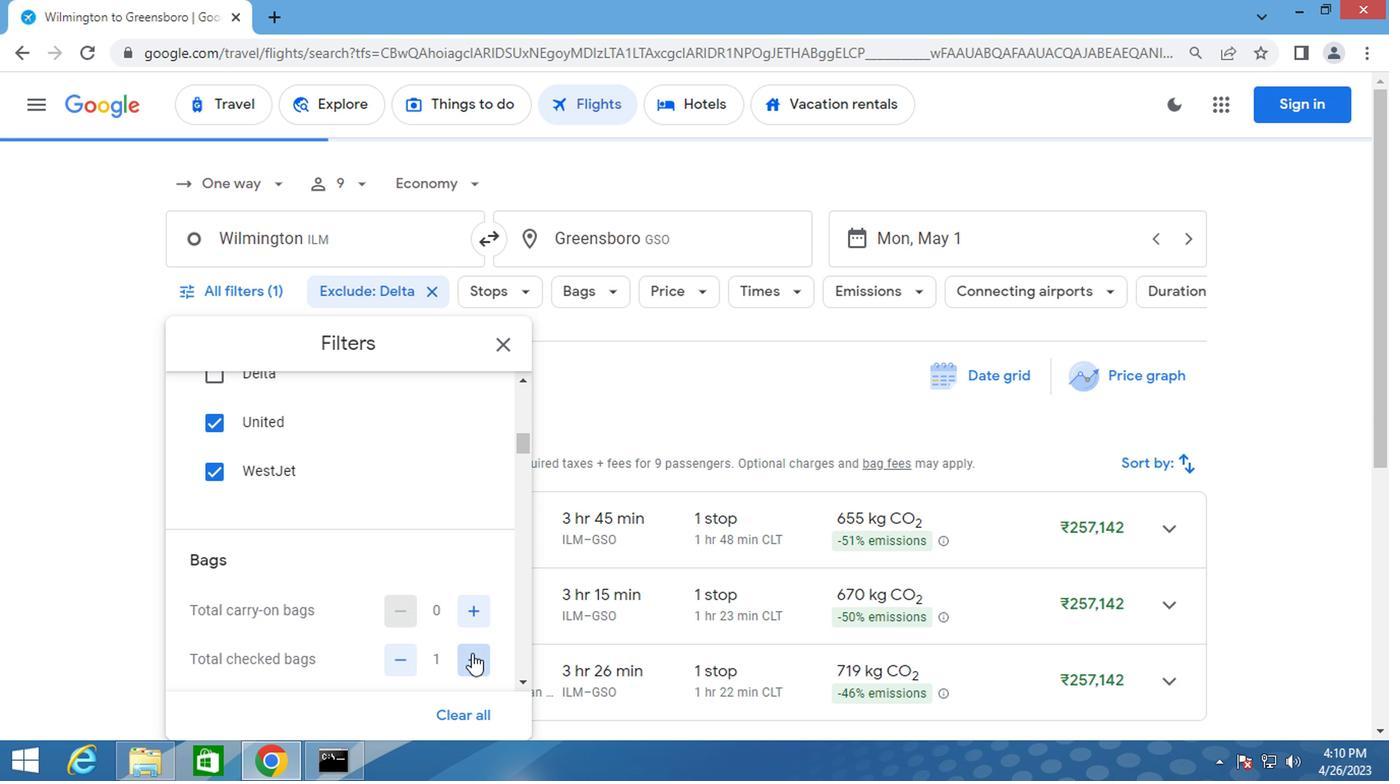 
Action: Mouse pressed left at (439, 649)
Screenshot: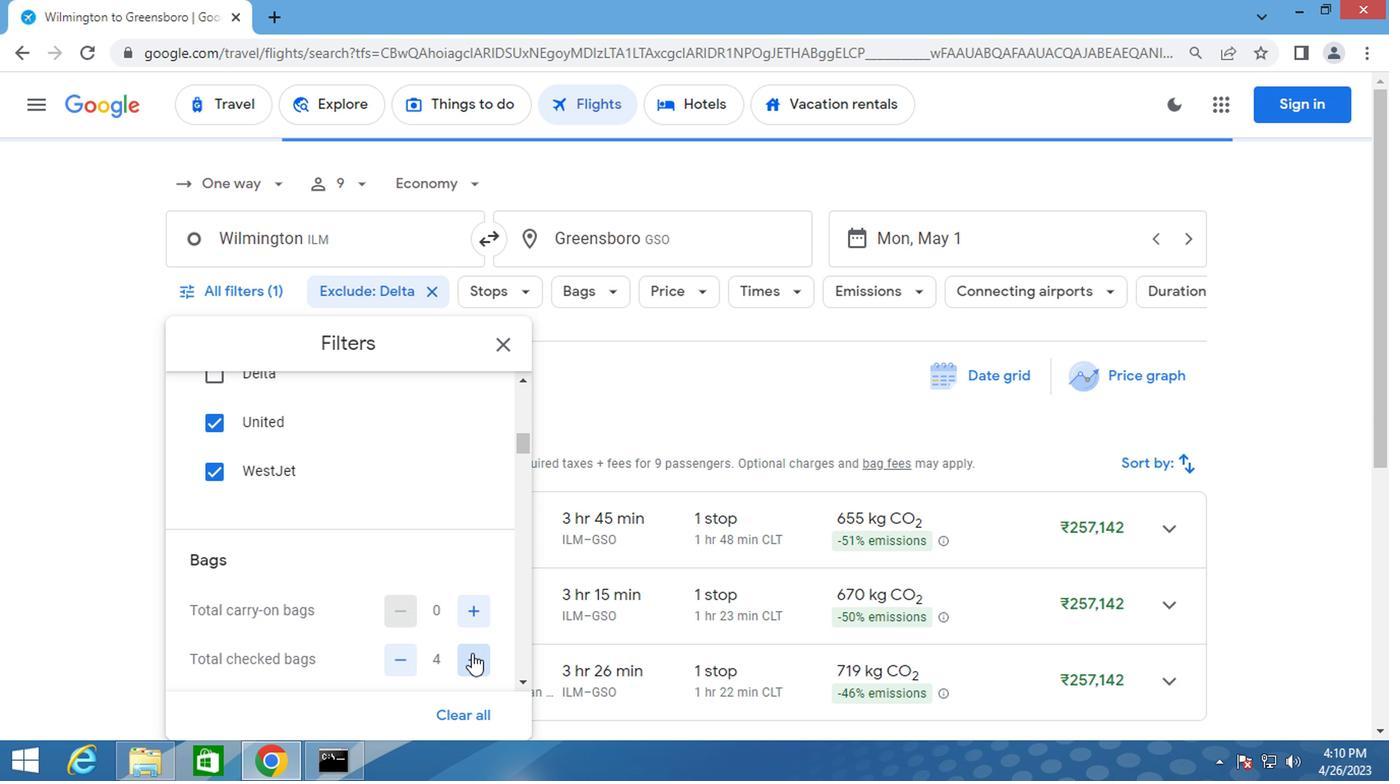 
Action: Mouse pressed left at (439, 649)
Screenshot: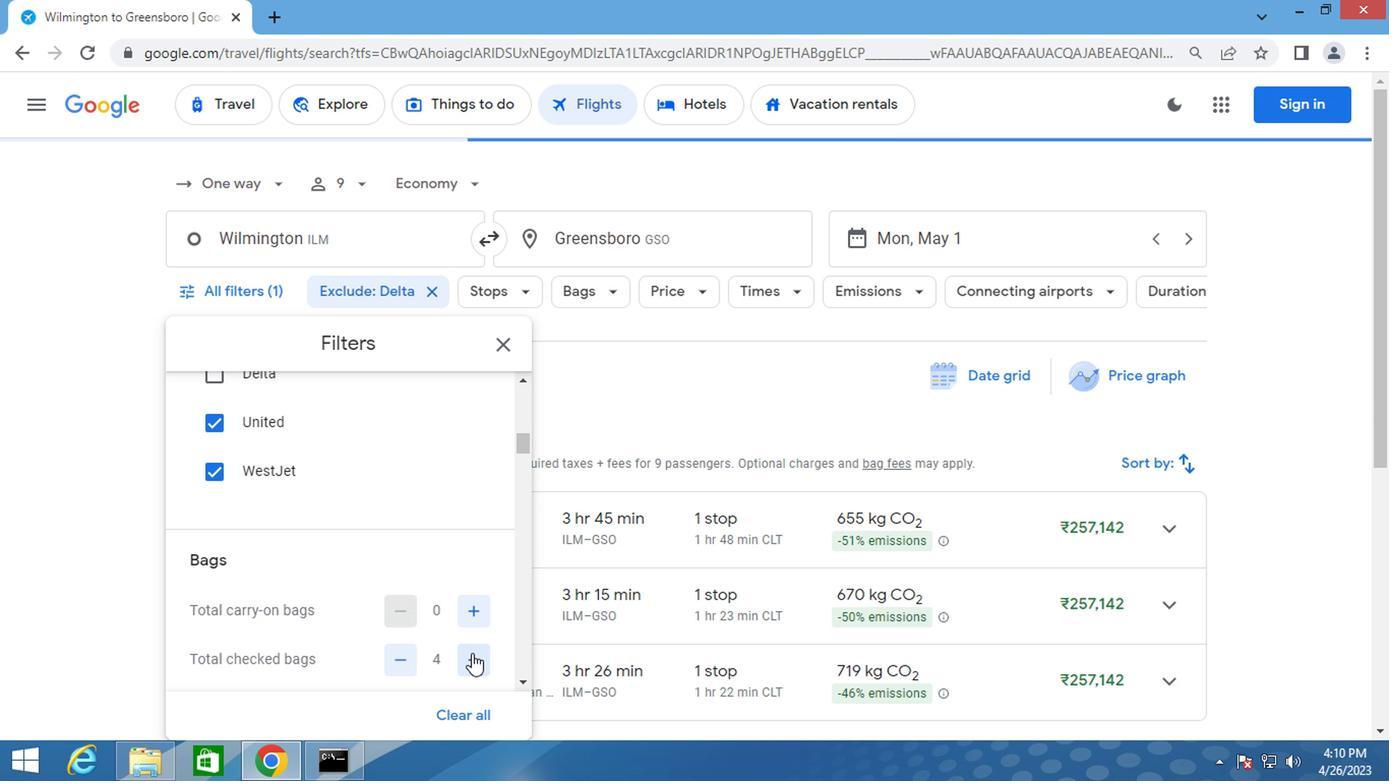 
Action: Mouse moved to (439, 649)
Screenshot: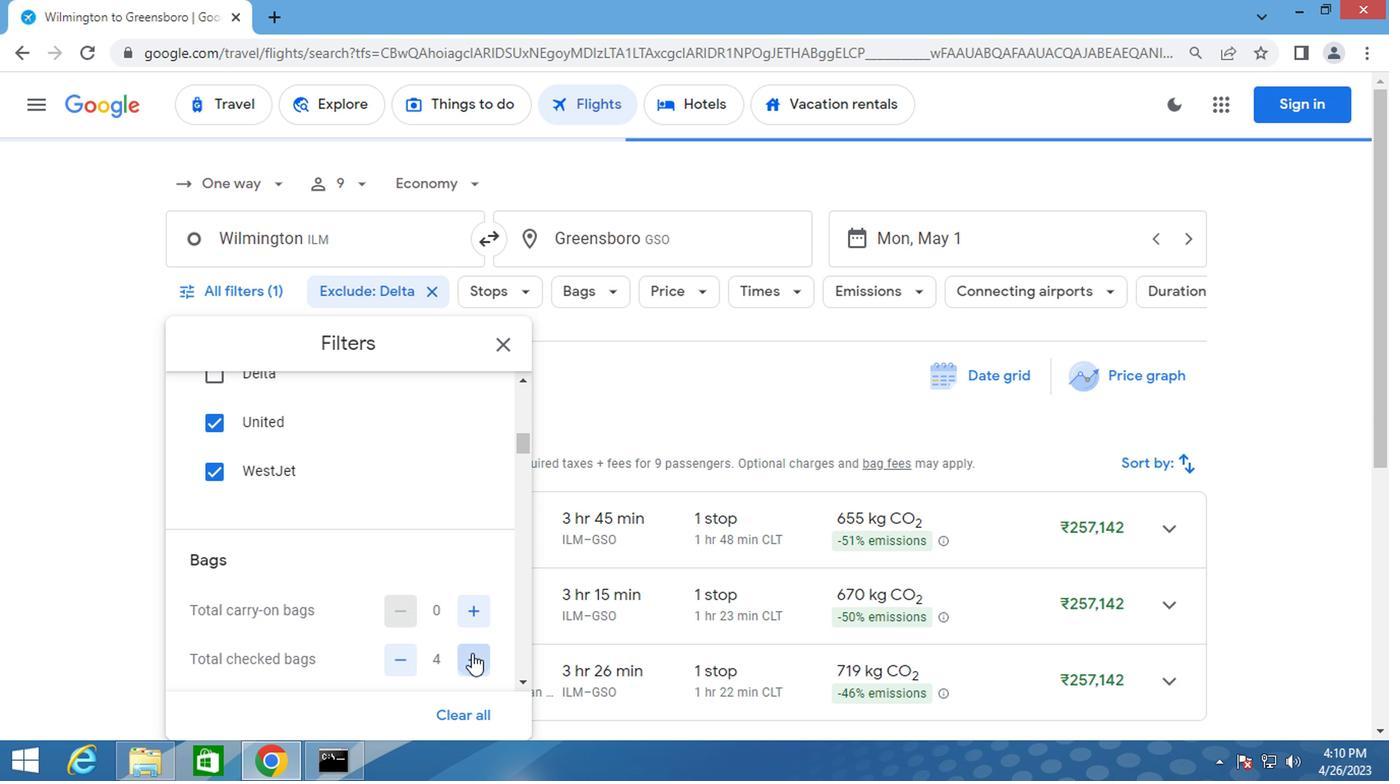 
Action: Mouse pressed left at (439, 649)
Screenshot: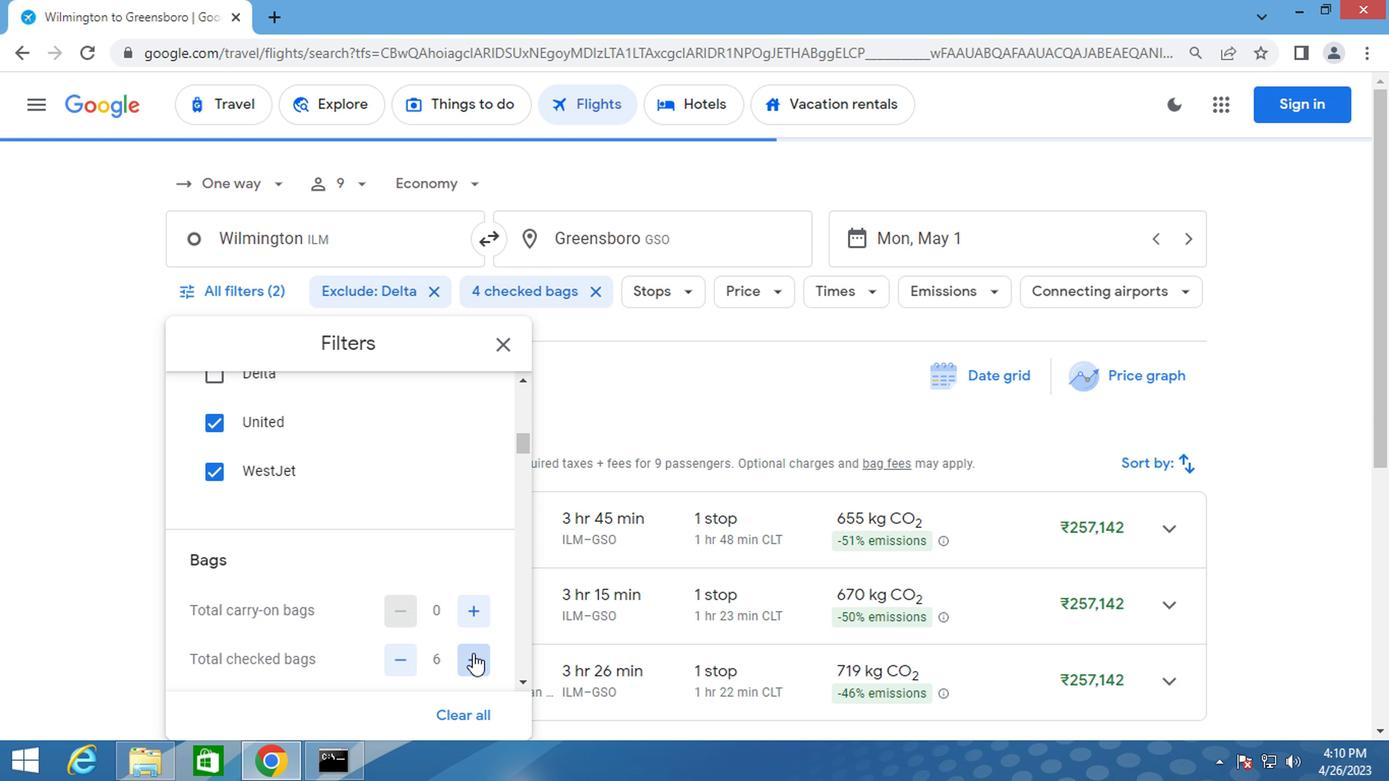 
Action: Mouse pressed left at (439, 649)
Screenshot: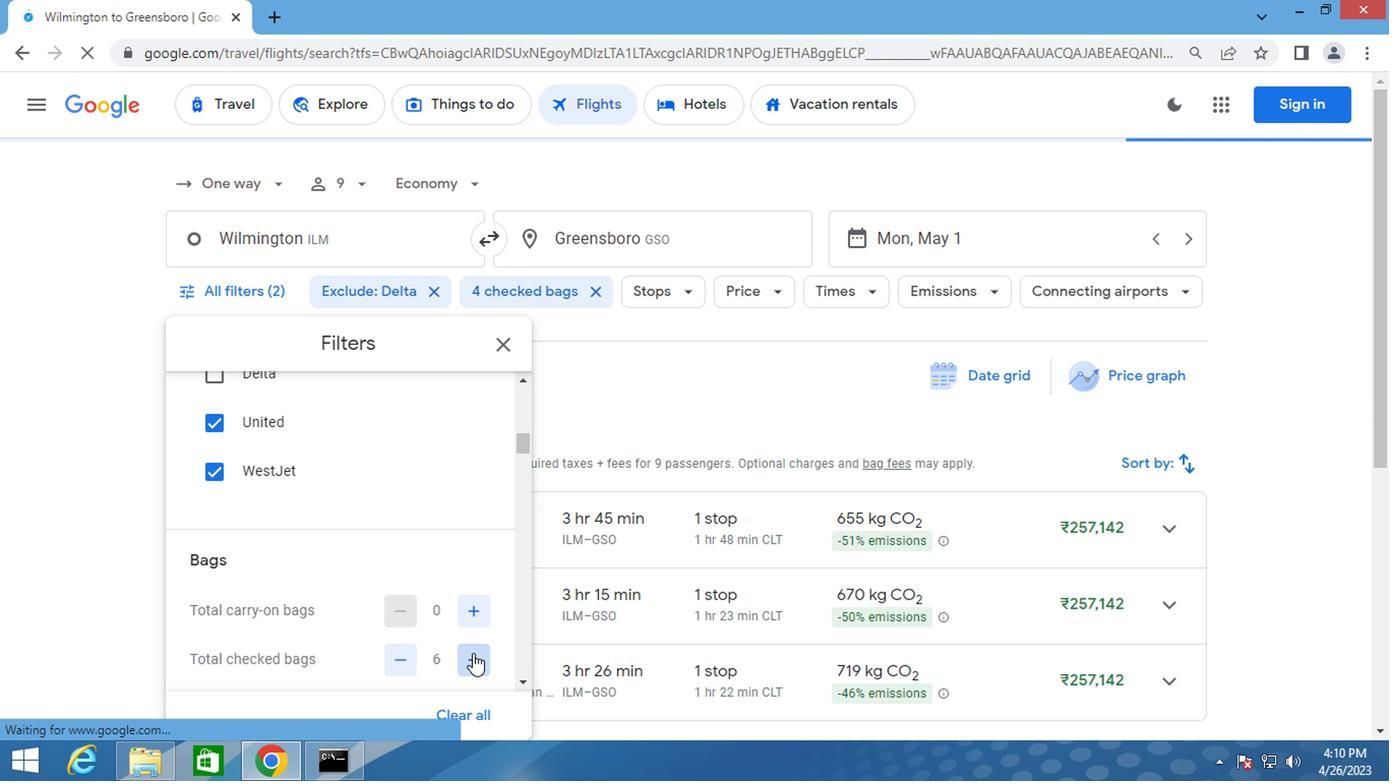 
Action: Mouse moved to (439, 649)
Screenshot: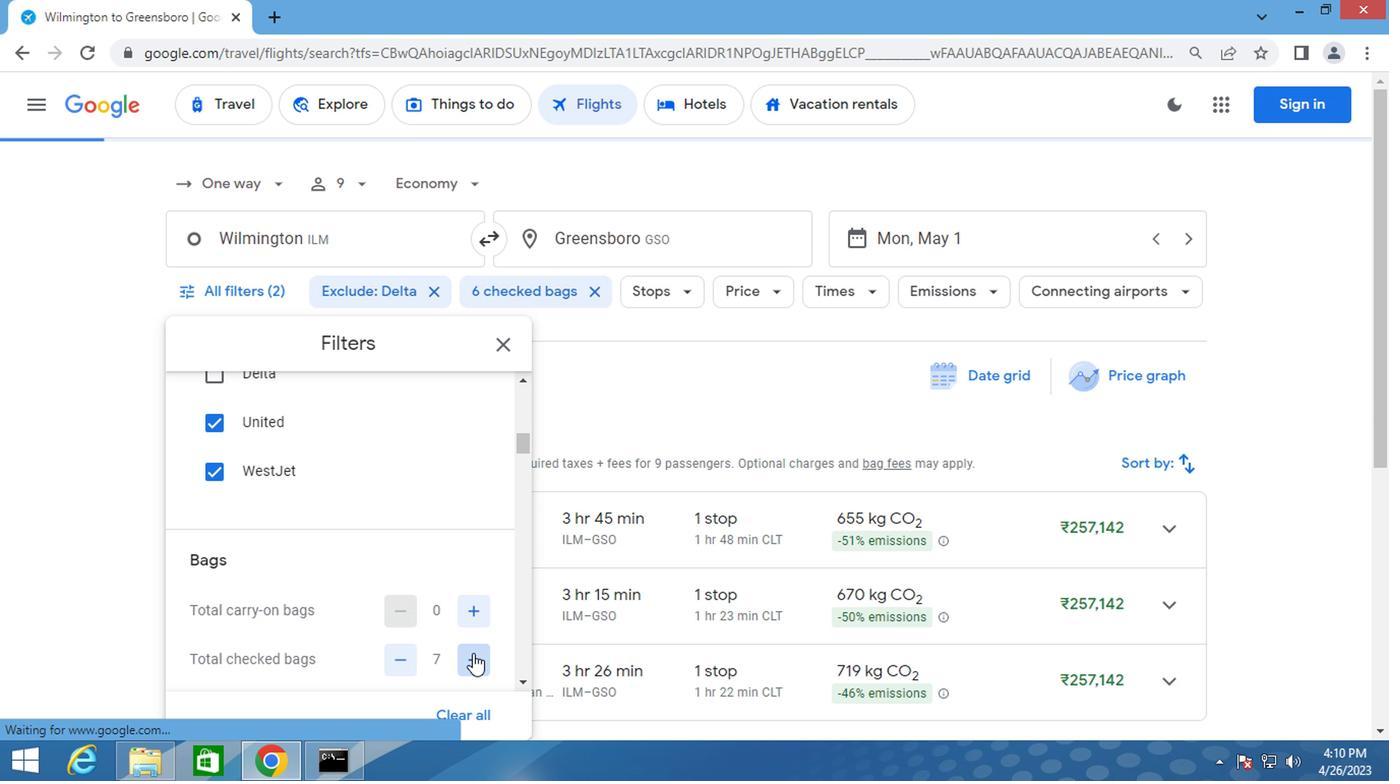
Action: Mouse pressed left at (439, 649)
Screenshot: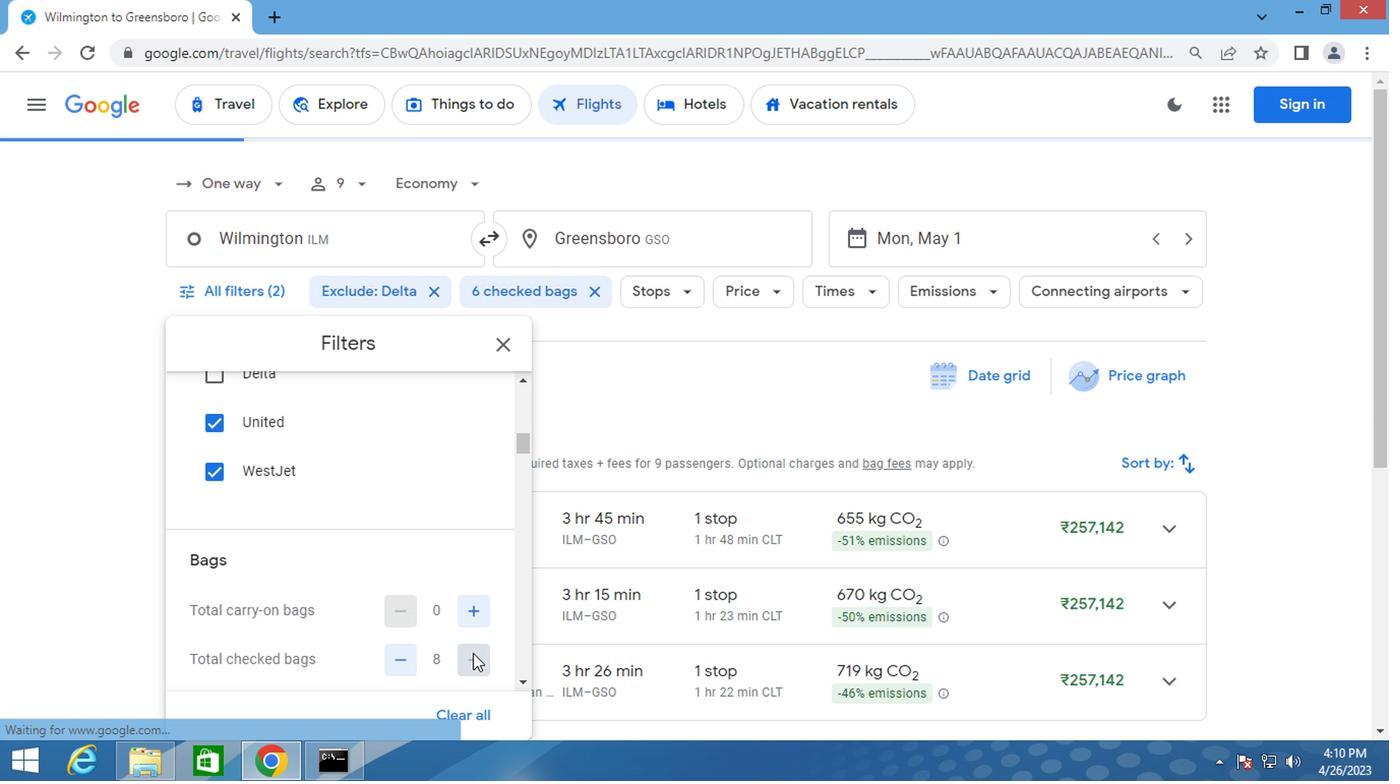 
Action: Mouse pressed left at (439, 649)
Screenshot: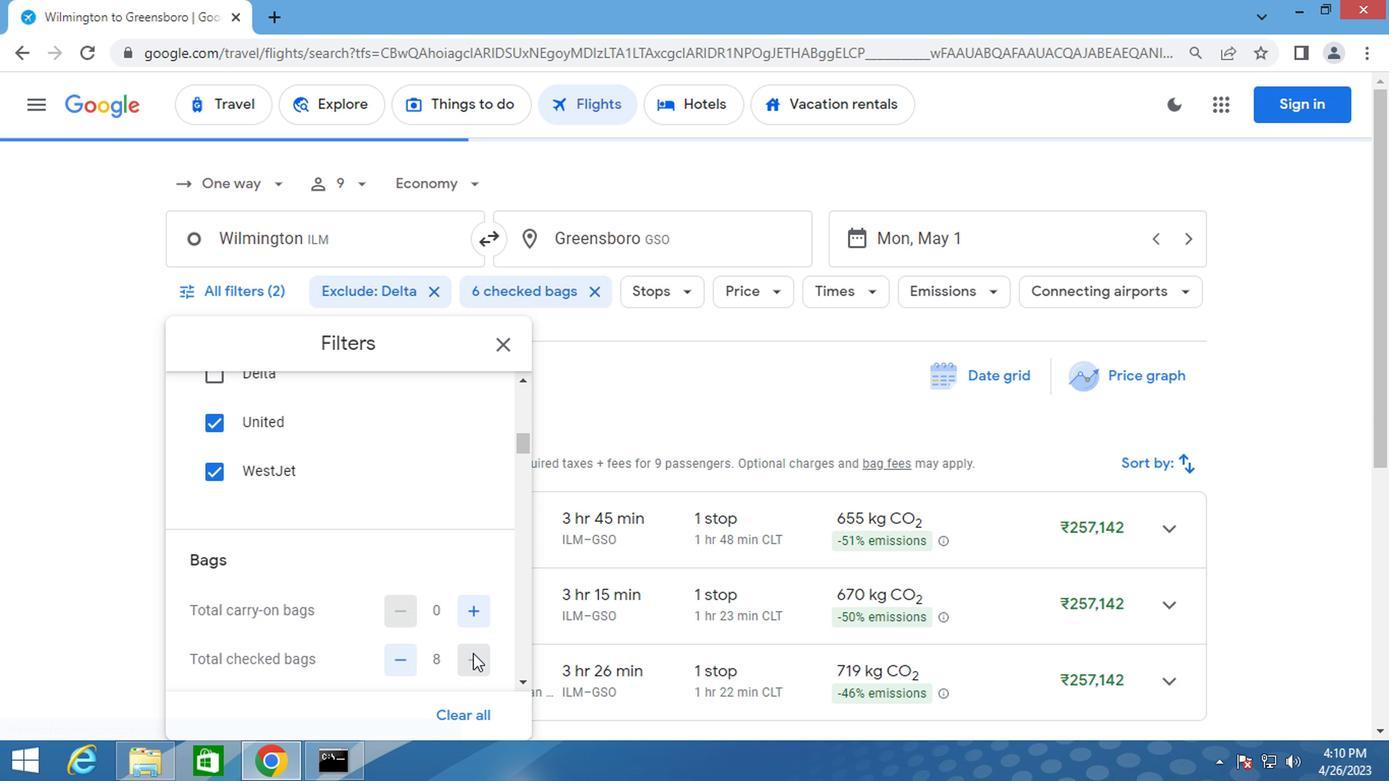 
Action: Mouse pressed left at (439, 649)
Screenshot: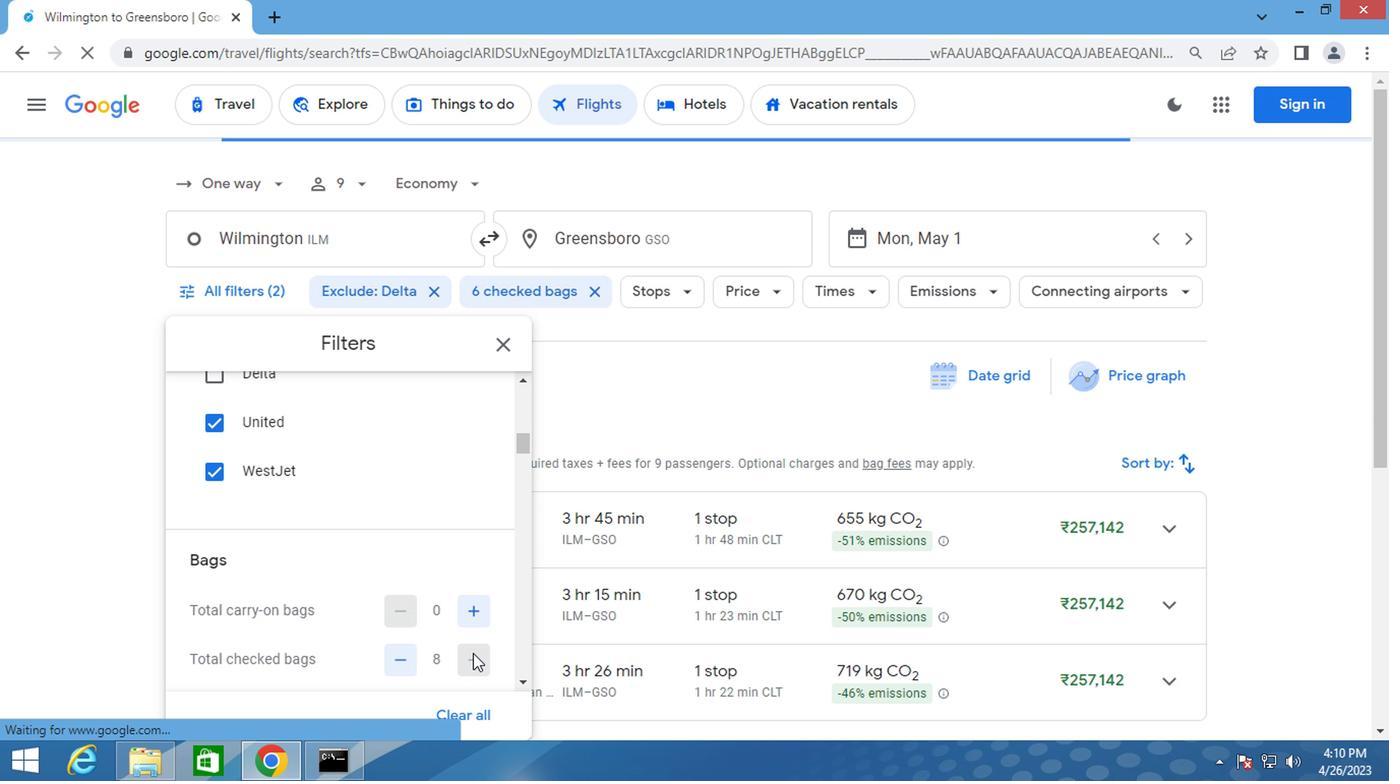 
Action: Mouse pressed left at (439, 649)
Screenshot: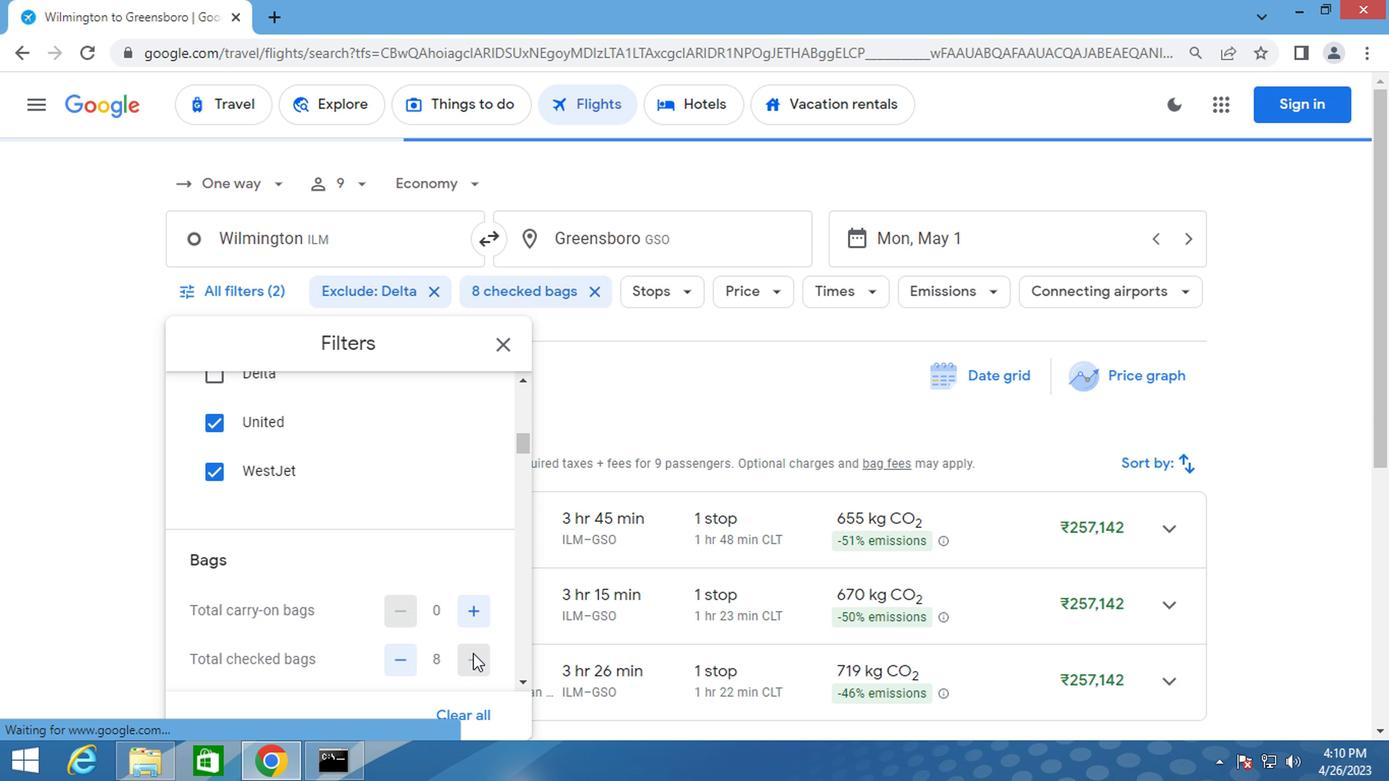 
Action: Mouse moved to (440, 649)
Screenshot: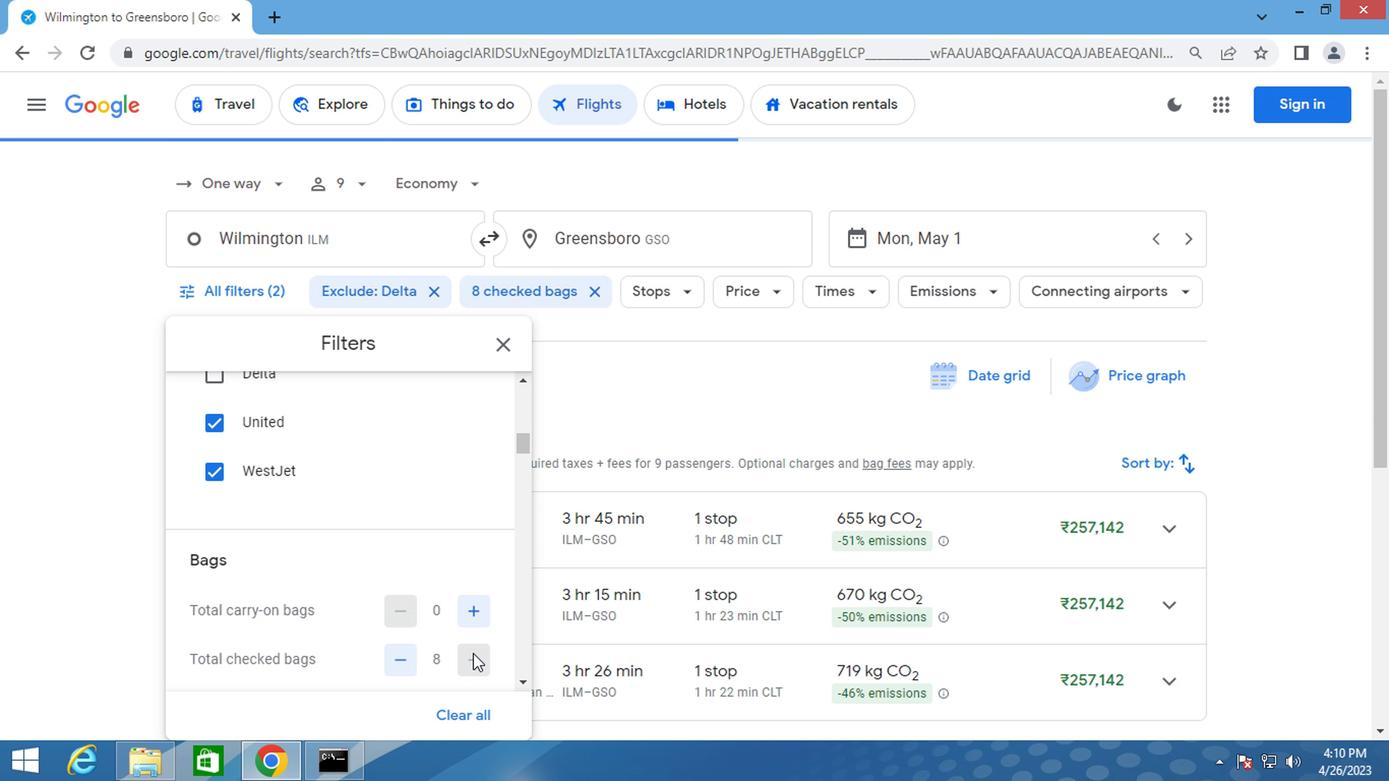 
Action: Mouse scrolled (440, 648) with delta (0, -1)
Screenshot: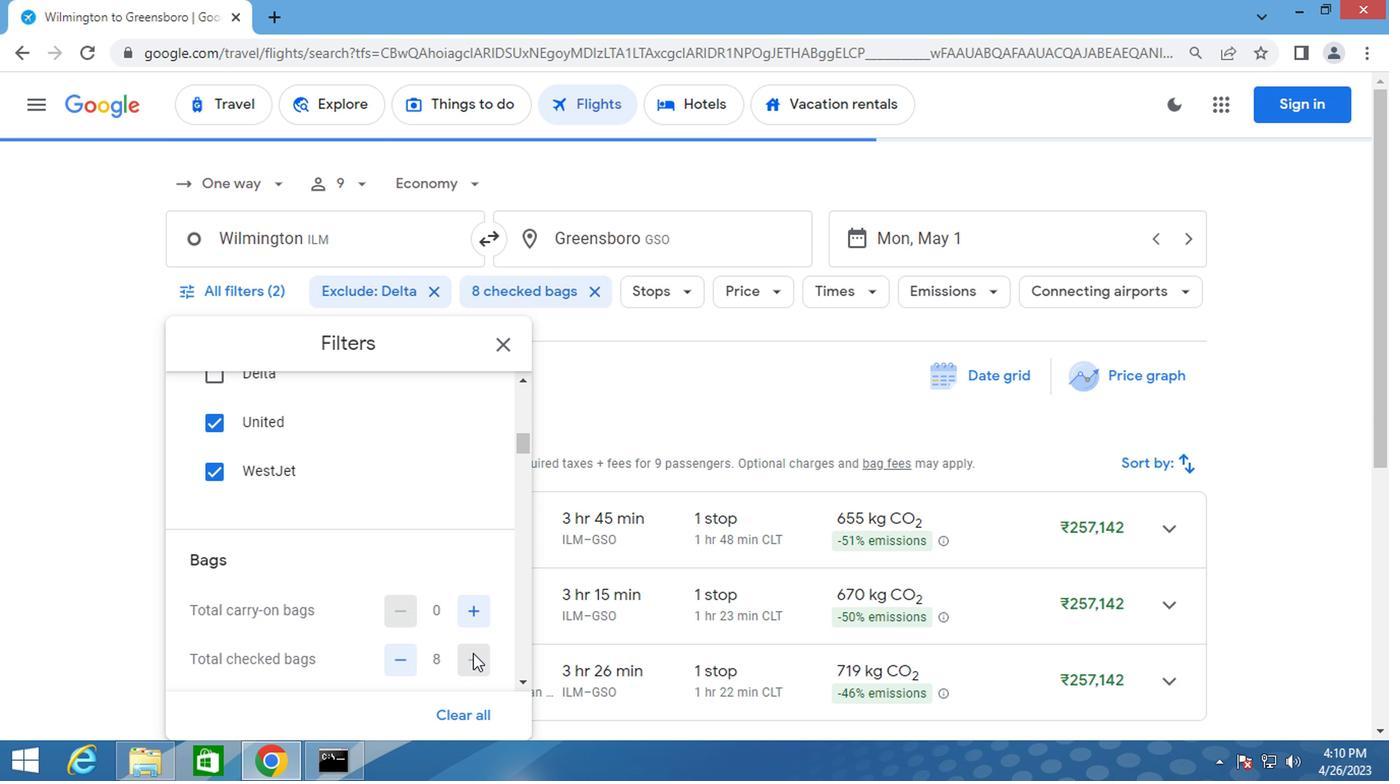 
Action: Mouse scrolled (440, 648) with delta (0, -1)
Screenshot: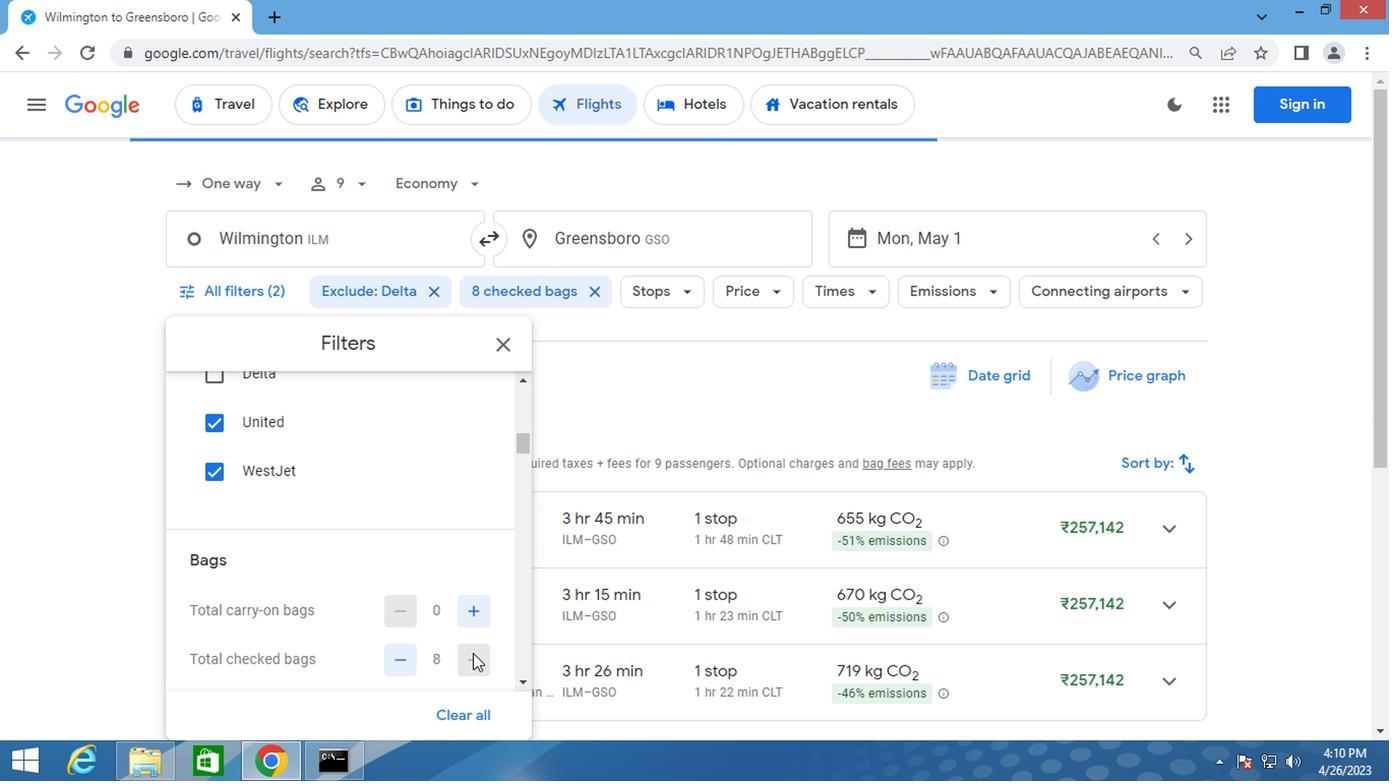 
Action: Mouse pressed left at (440, 649)
Screenshot: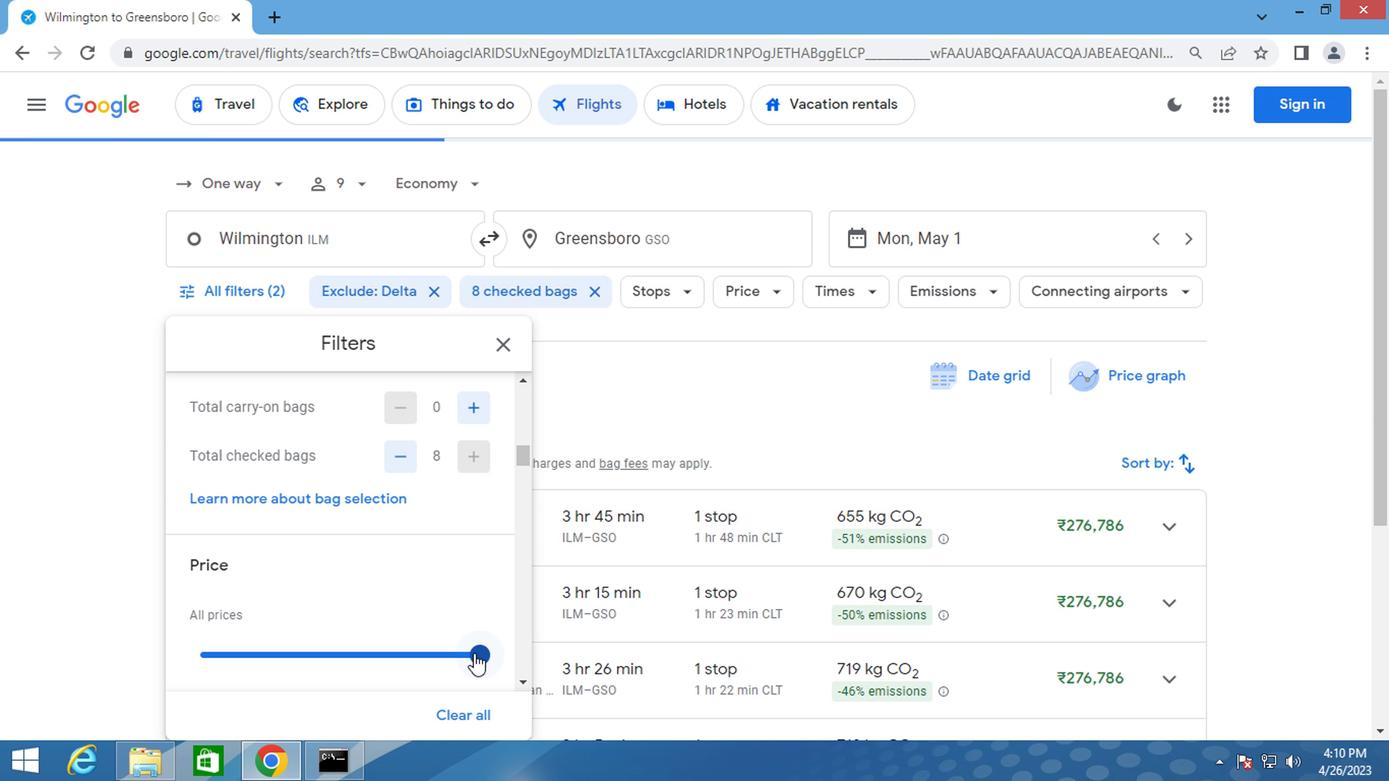
Action: Mouse moved to (329, 651)
Screenshot: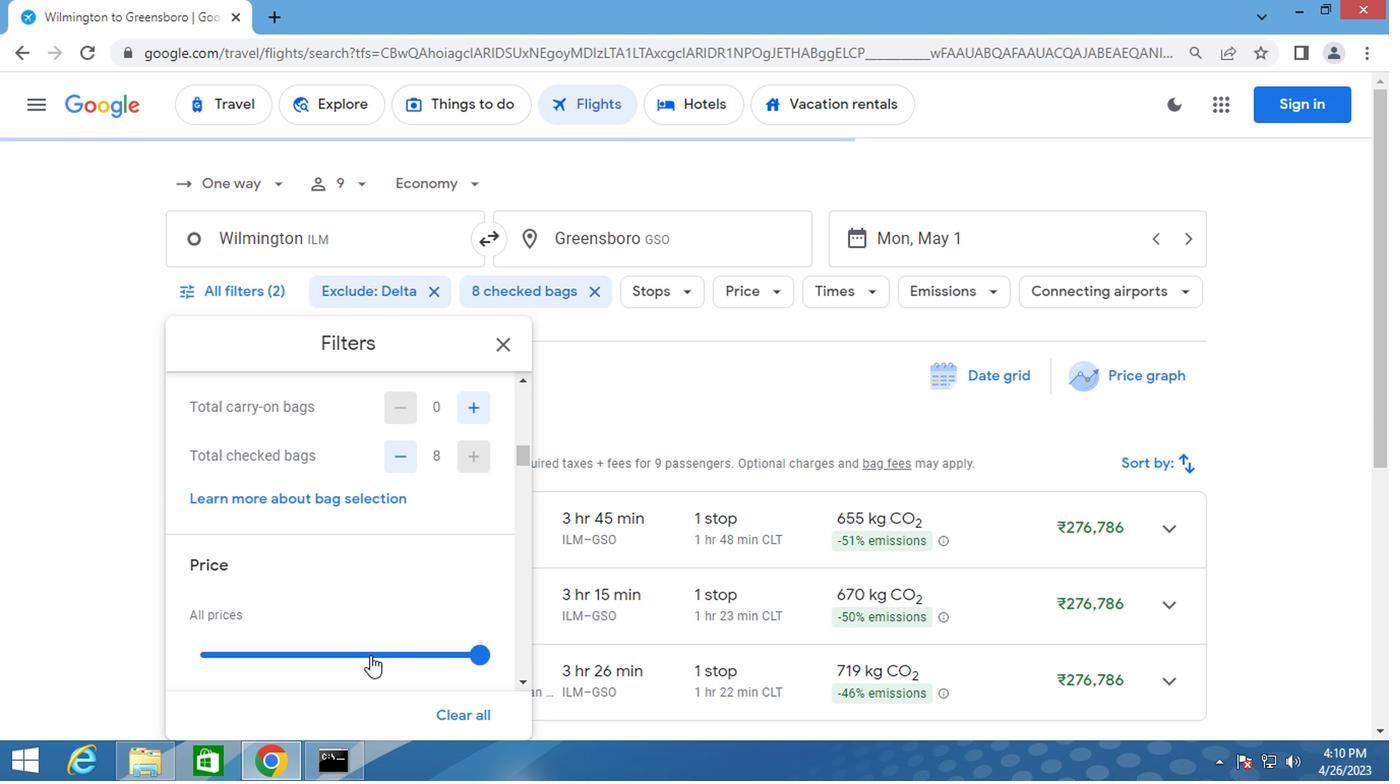 
Action: Mouse pressed left at (329, 651)
Screenshot: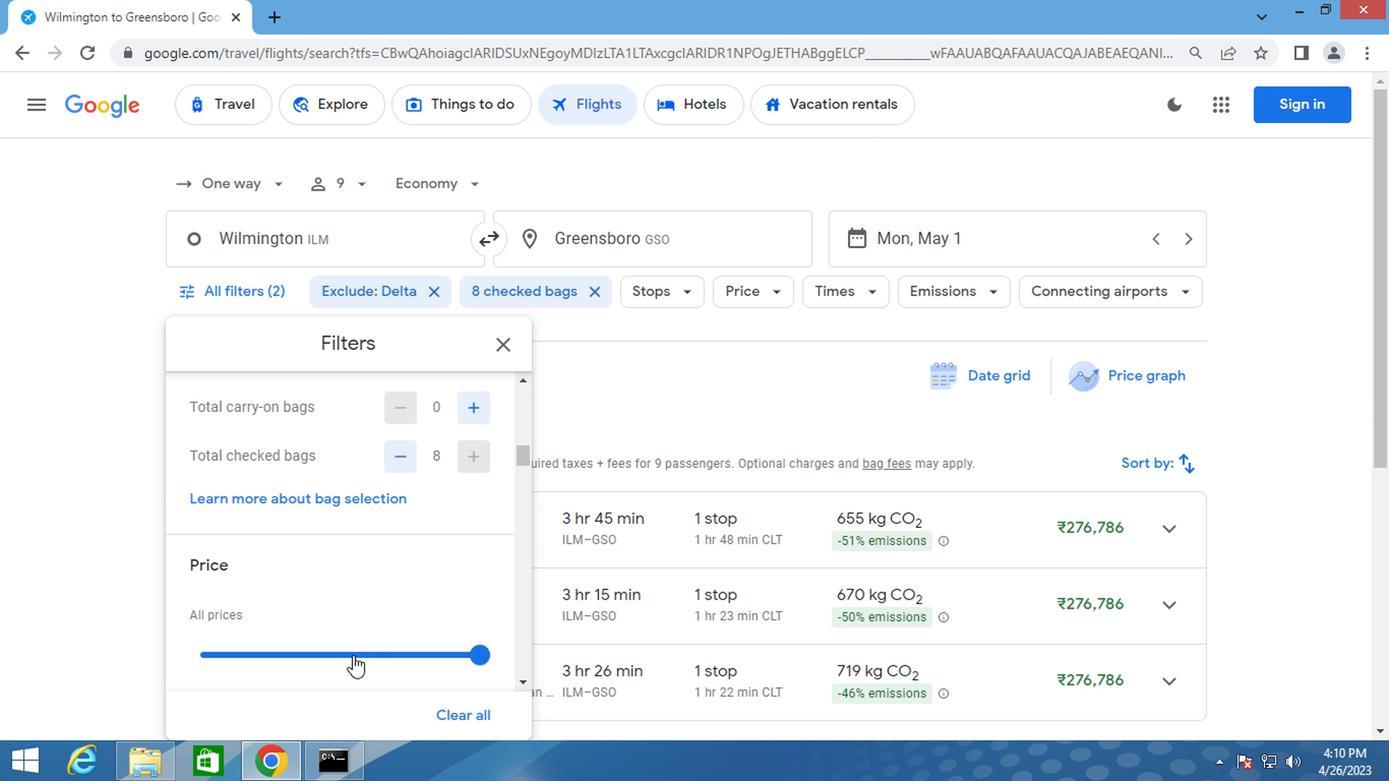 
Action: Mouse moved to (337, 644)
Screenshot: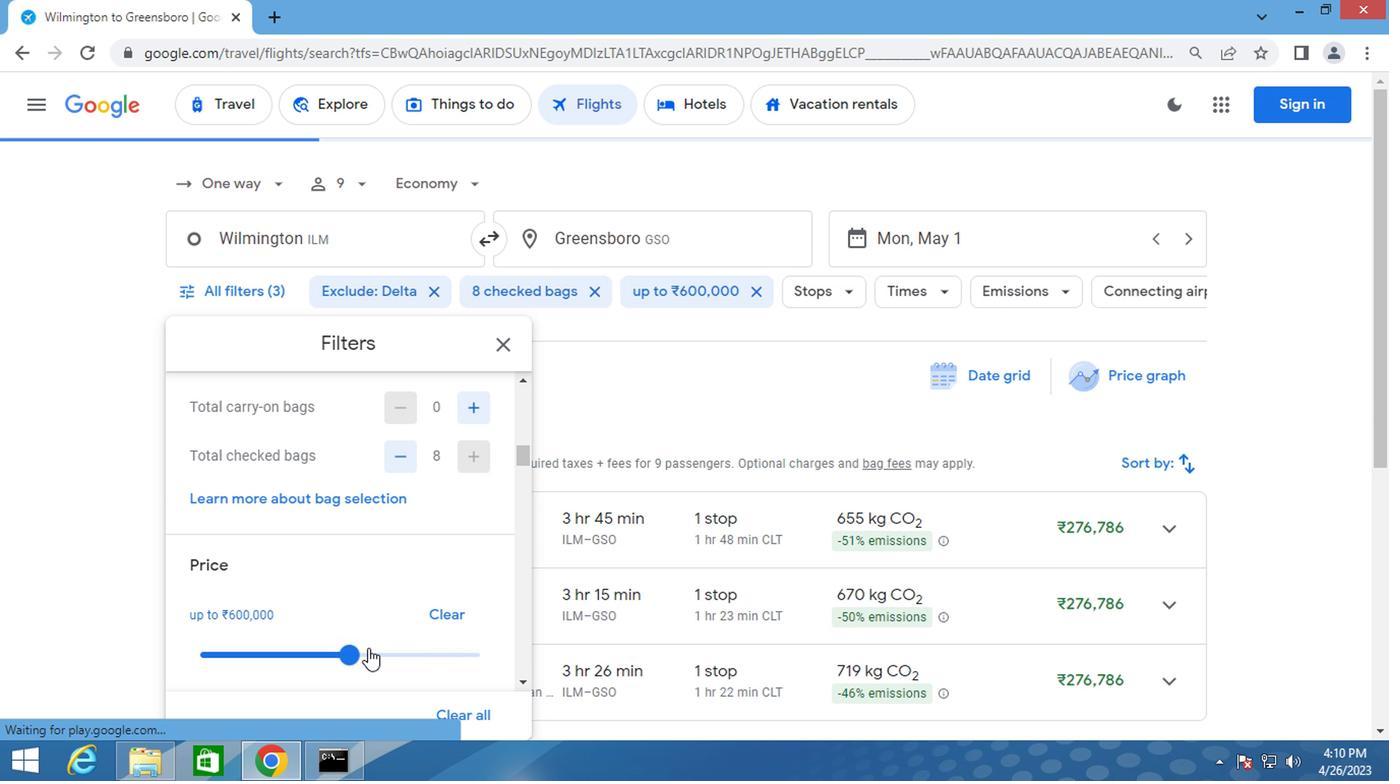 
Action: Mouse pressed left at (337, 644)
Screenshot: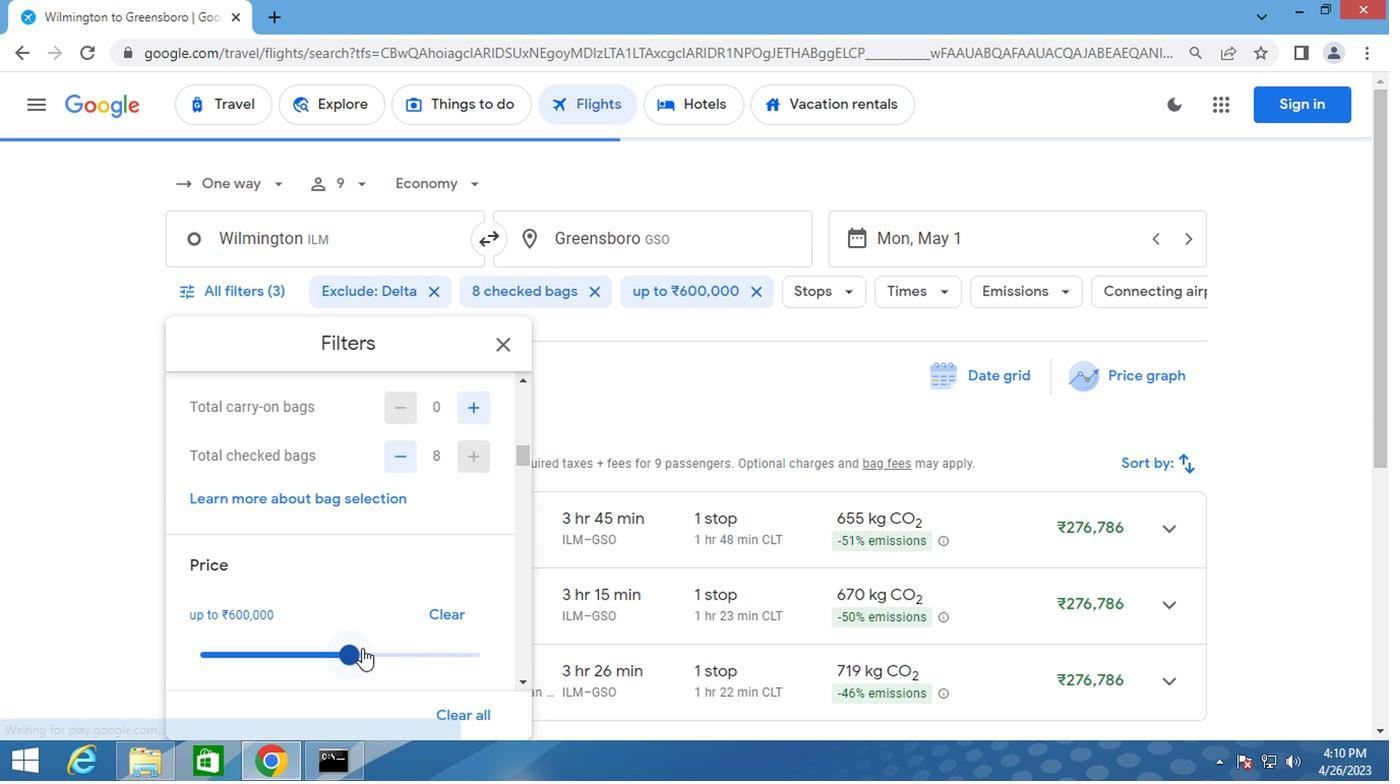 
Action: Mouse moved to (170, 638)
Screenshot: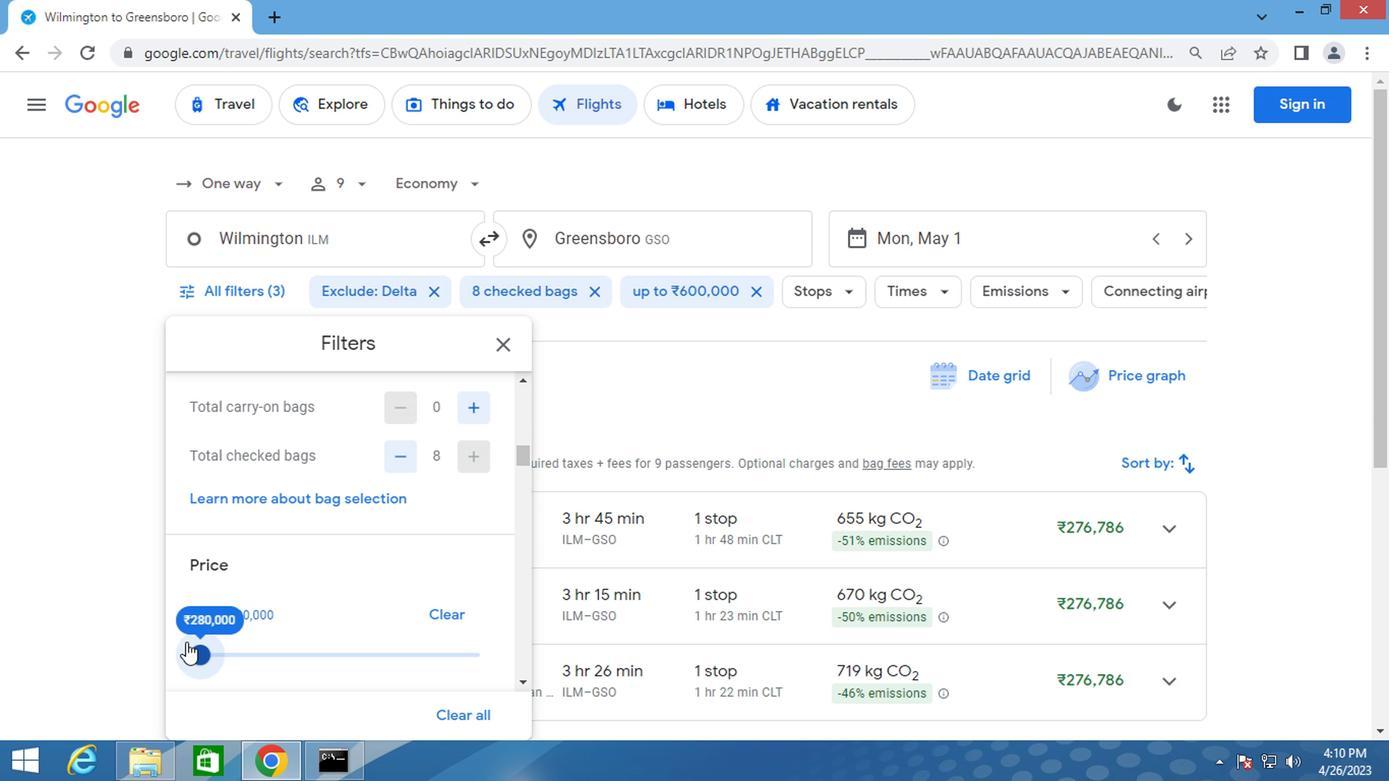 
Action: Mouse pressed left at (170, 638)
Screenshot: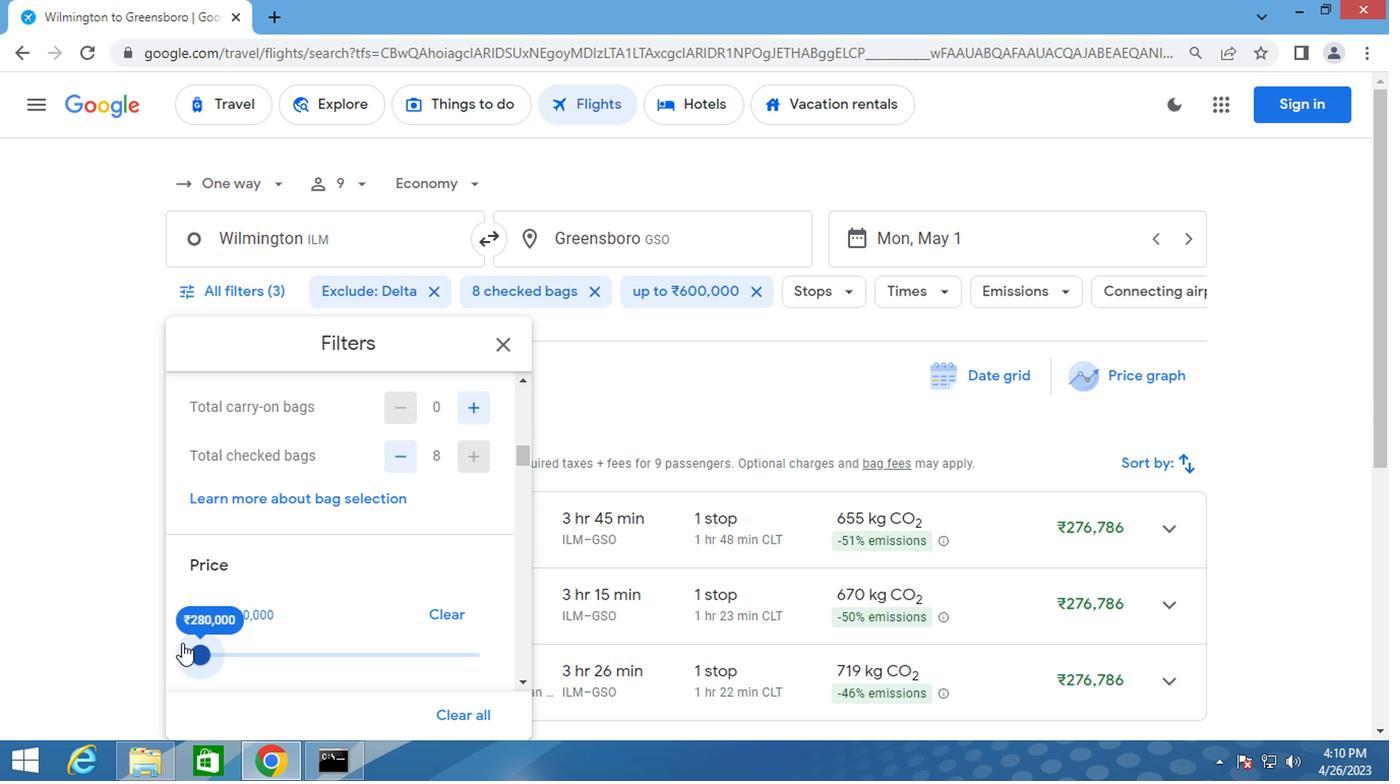 
Action: Mouse moved to (236, 575)
Screenshot: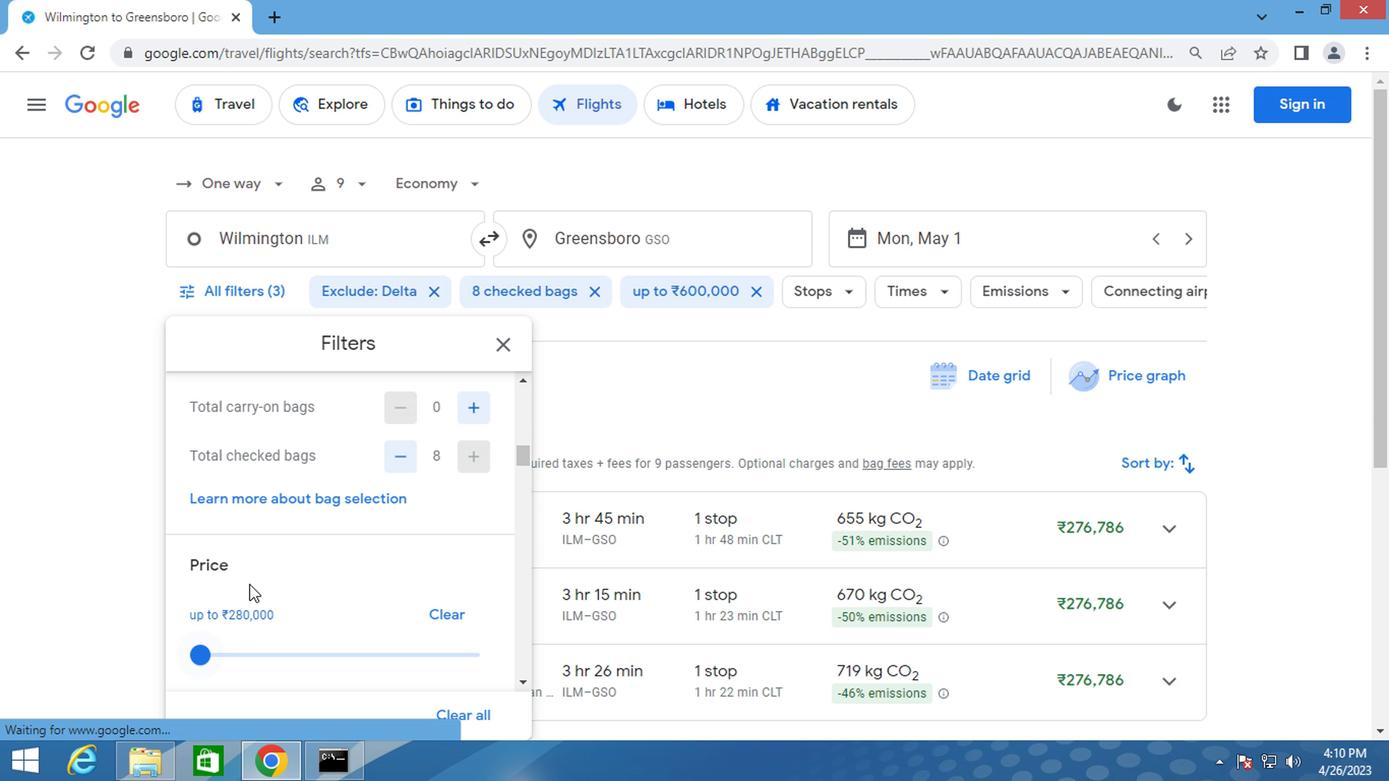 
Action: Mouse scrolled (236, 573) with delta (0, -1)
Screenshot: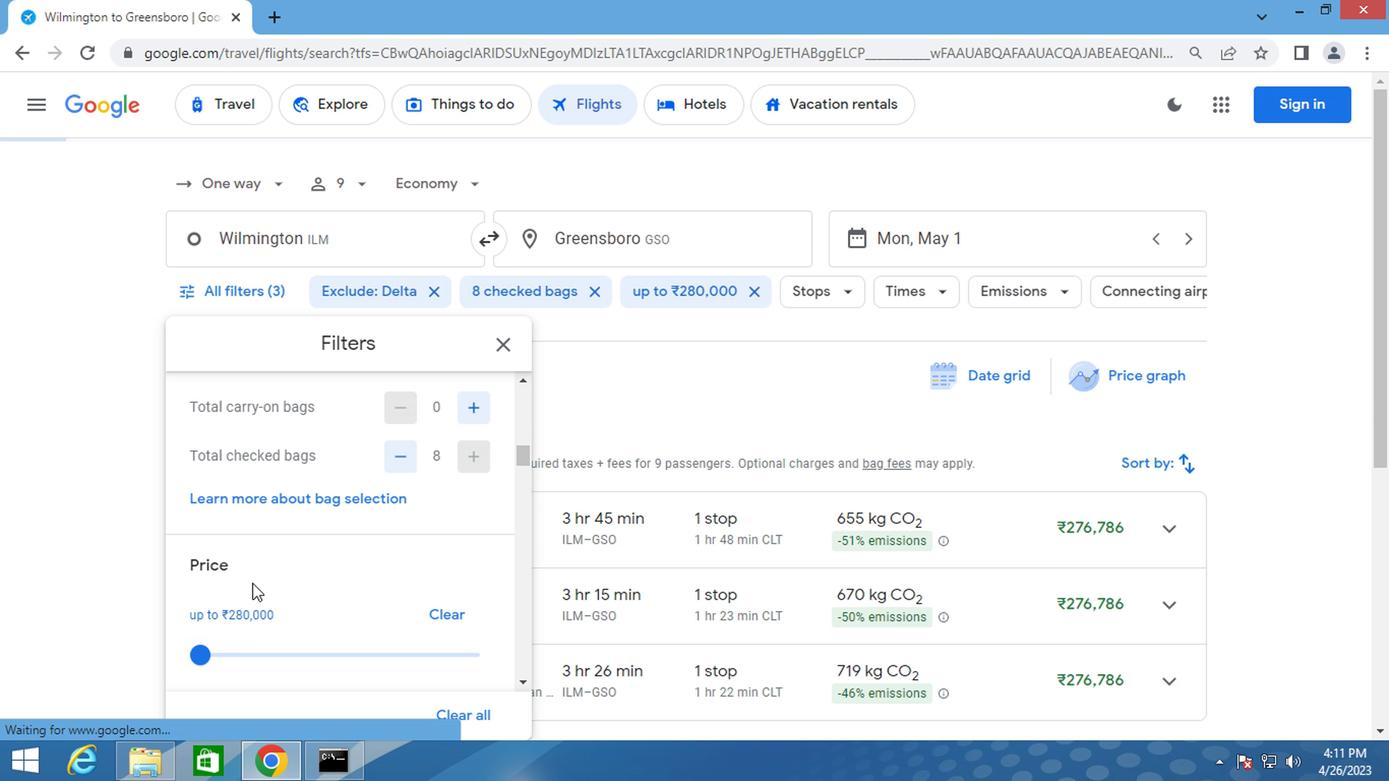 
Action: Mouse scrolled (236, 573) with delta (0, -1)
Screenshot: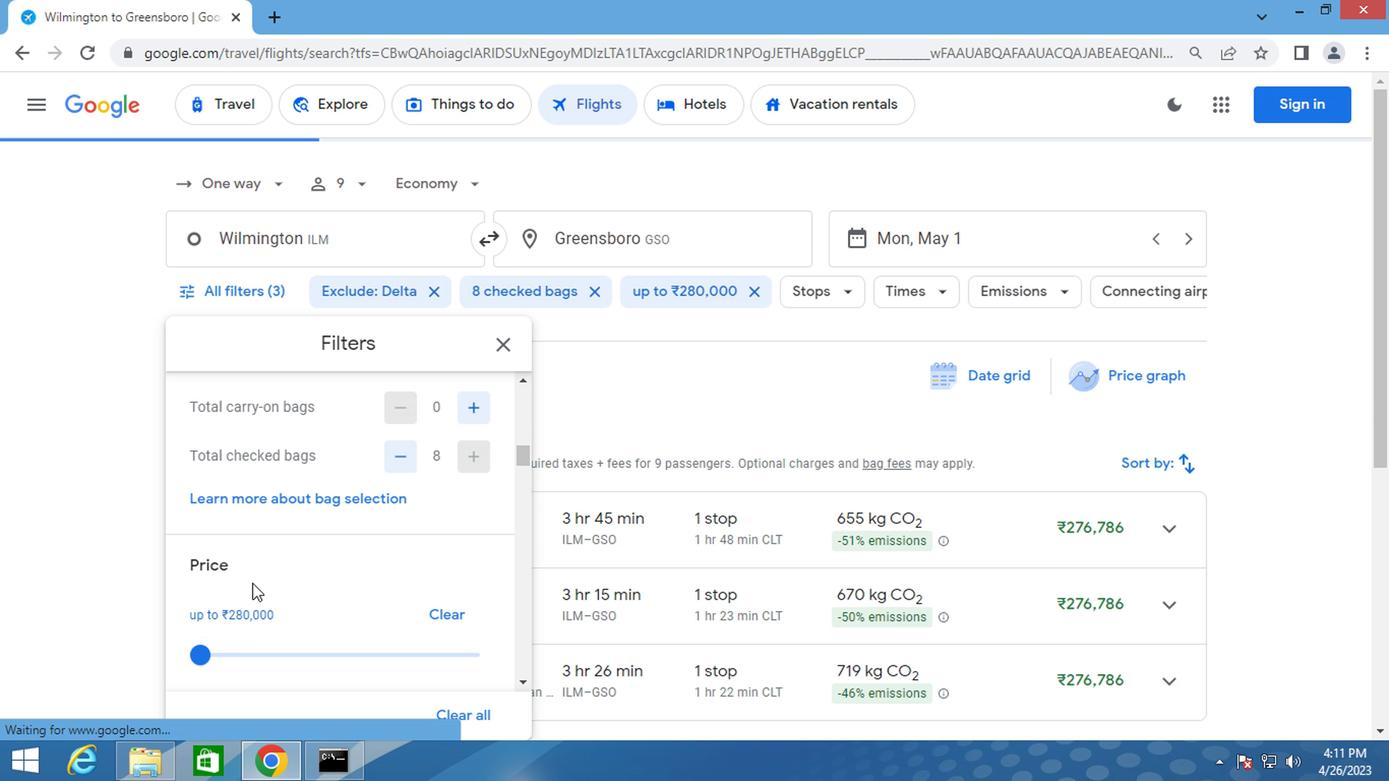 
Action: Mouse moved to (195, 672)
Screenshot: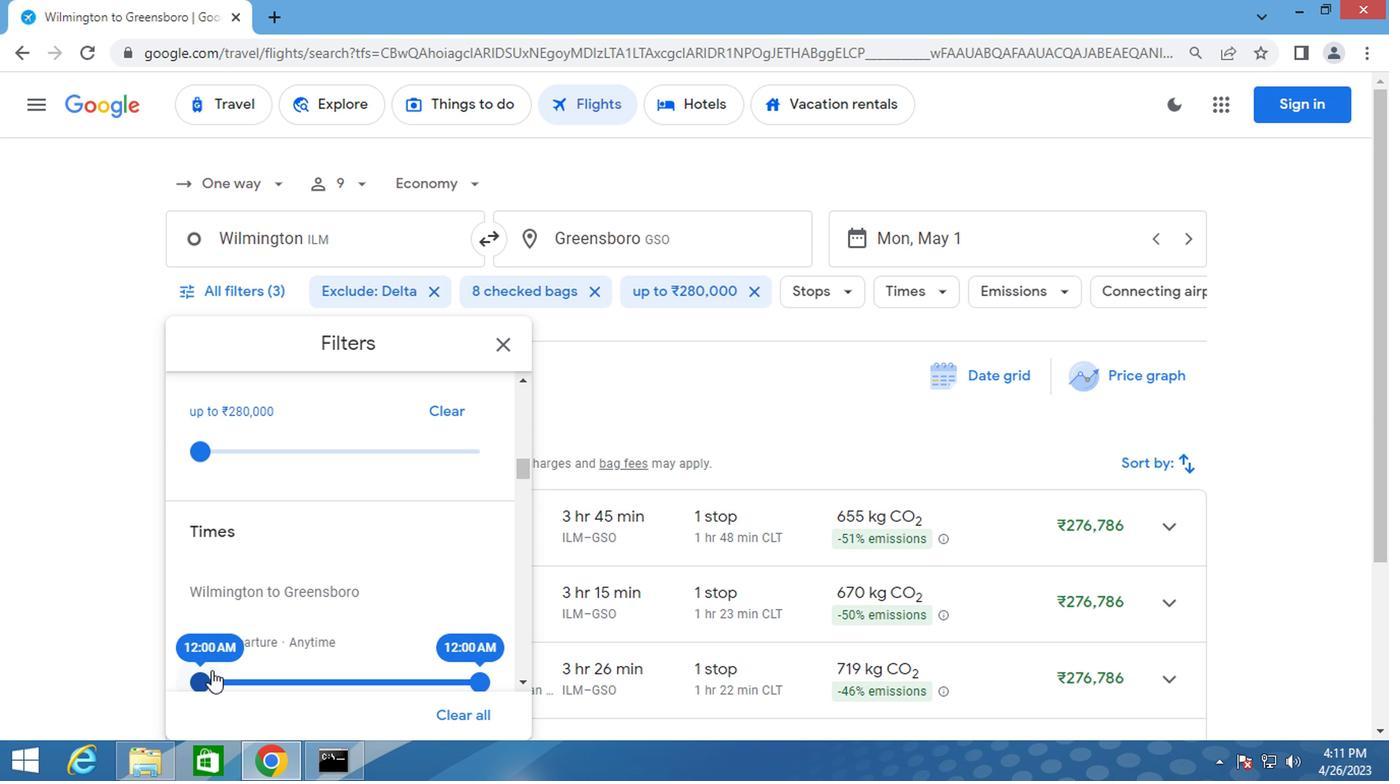 
Action: Mouse pressed left at (195, 672)
Screenshot: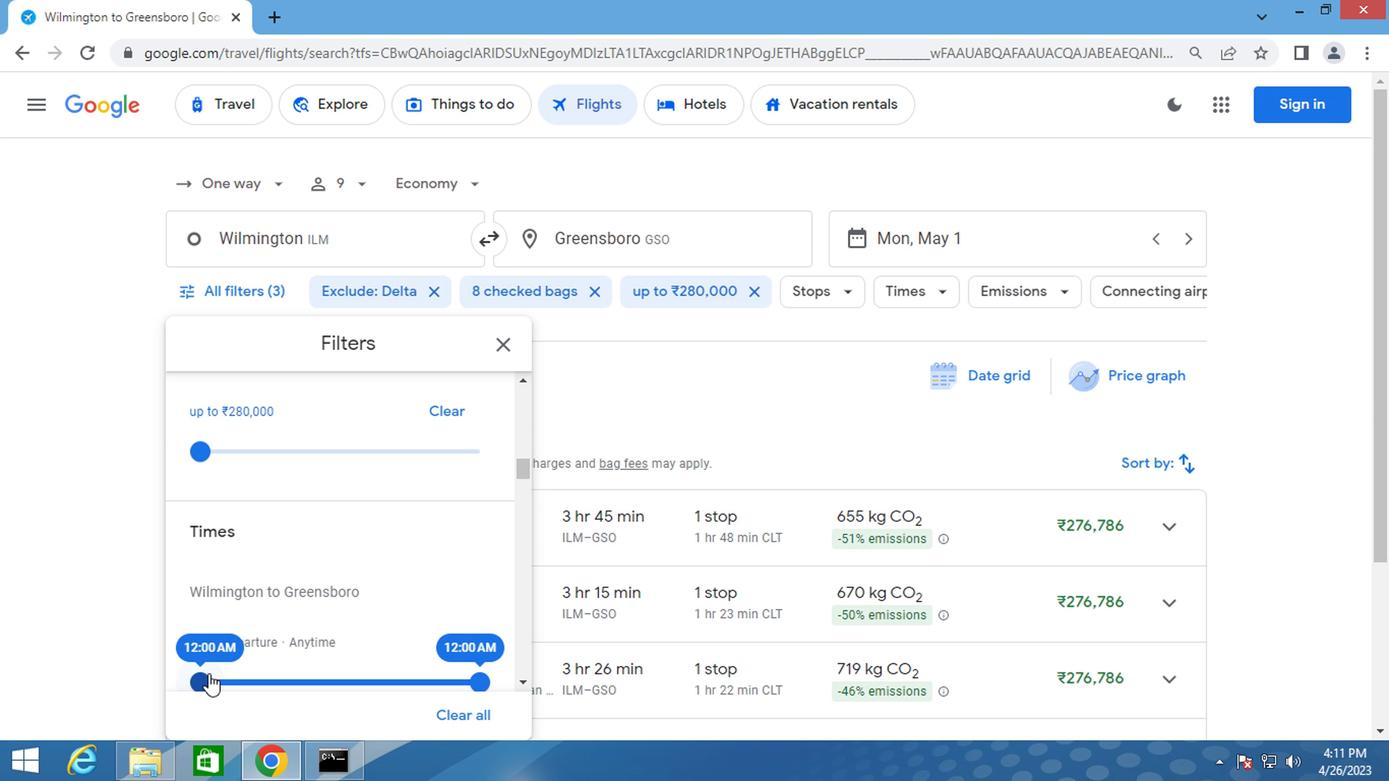 
Action: Mouse moved to (467, 318)
Screenshot: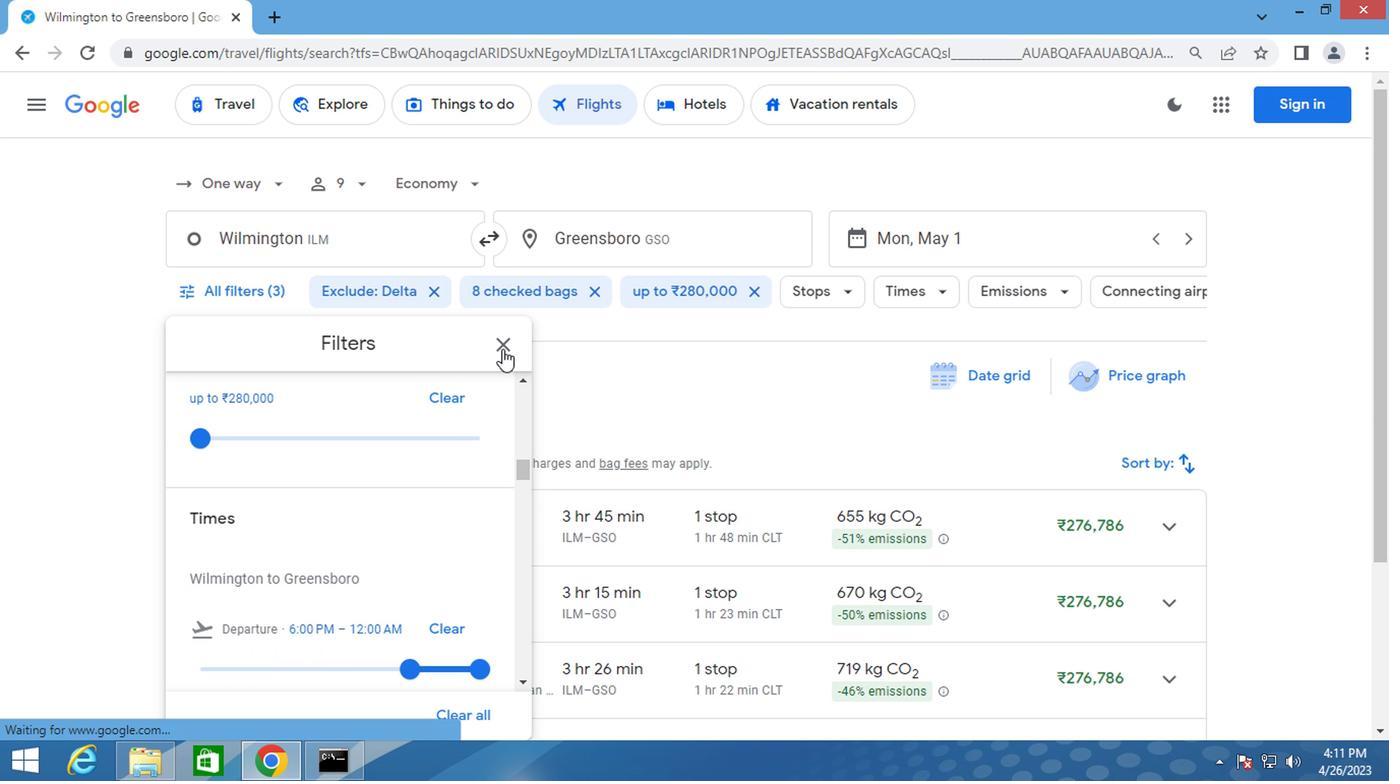 
Action: Mouse pressed left at (467, 318)
Screenshot: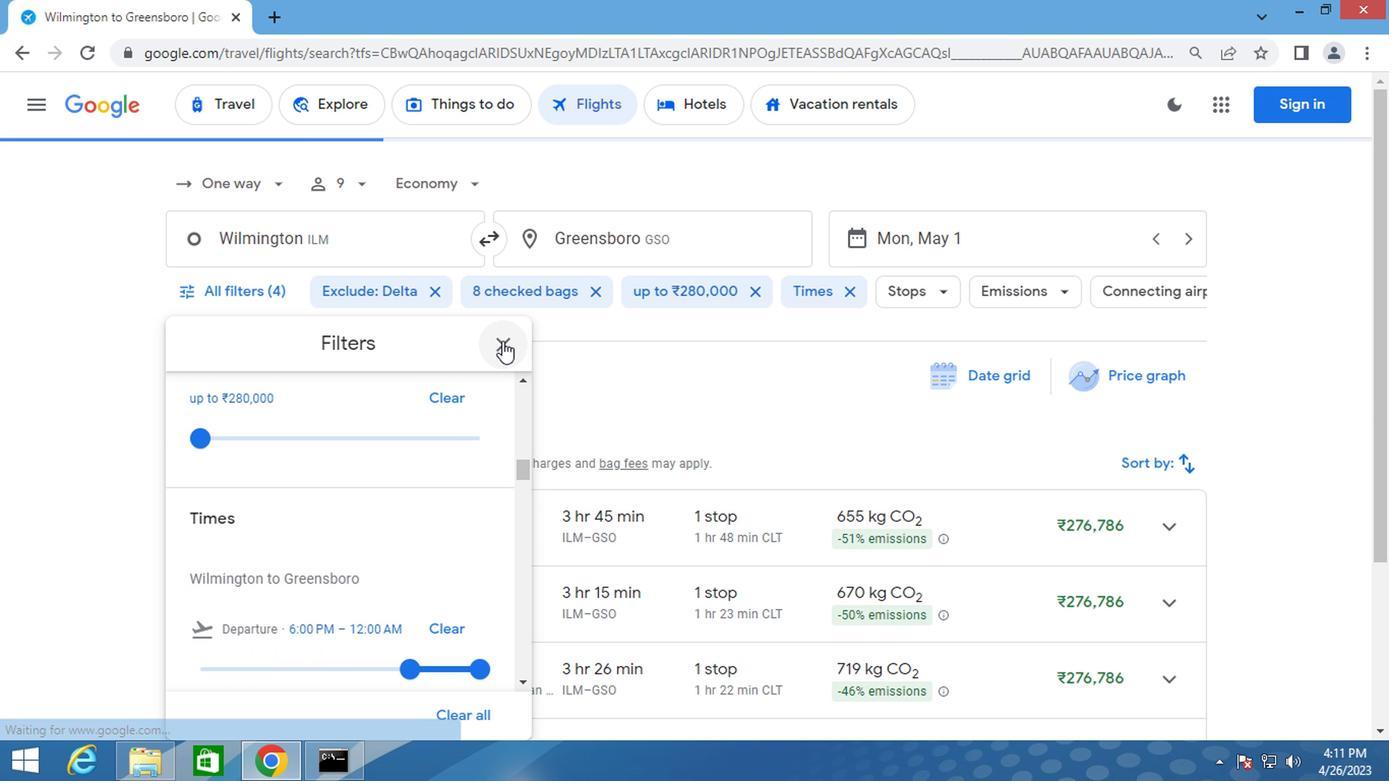 
Action: Key pressed <Key.f8>
Screenshot: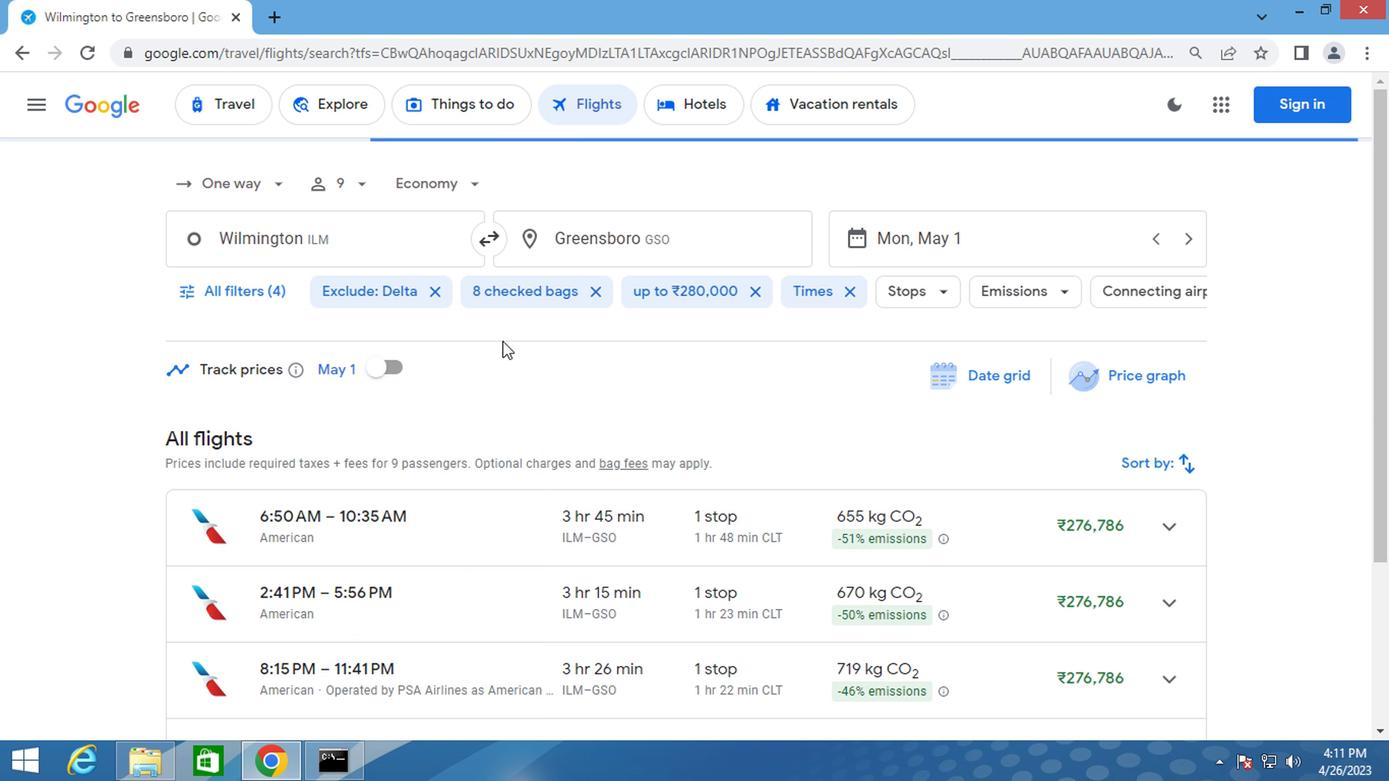 
